 Task: Get directions from New York City, New York, United States to San Diego, California, United States  and explore the nearby hotels with guest rating 4 and above during next weekend and 1 guest
Action: Mouse moved to (250, 71)
Screenshot: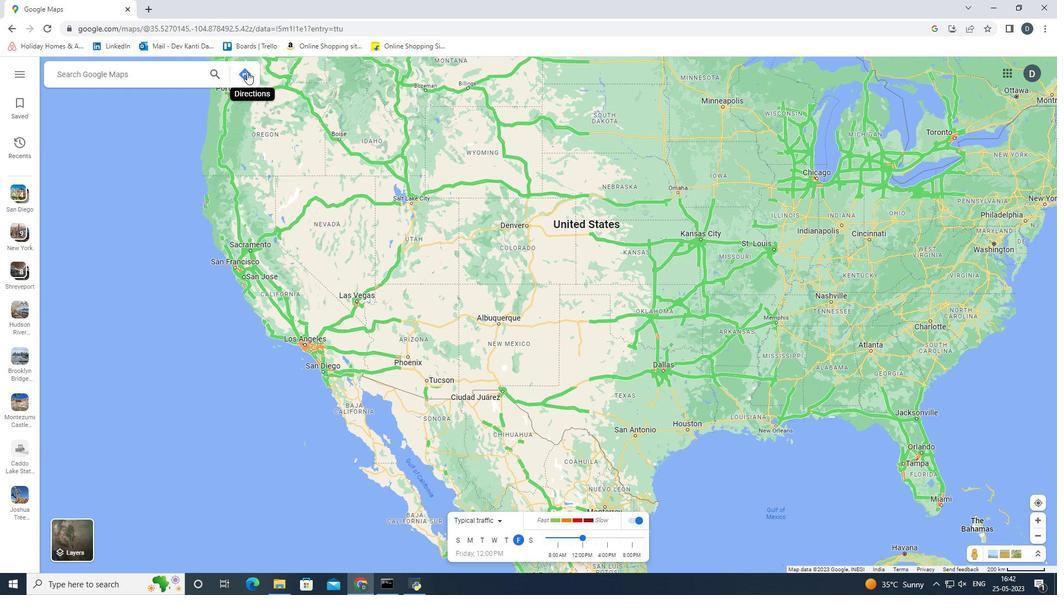 
Action: Mouse pressed left at (250, 71)
Screenshot: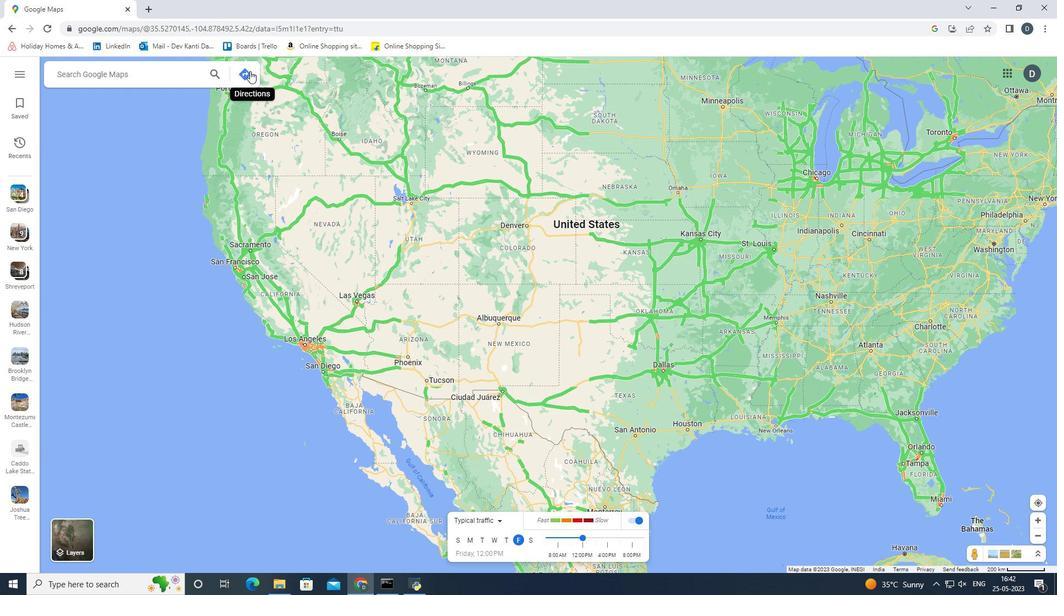 
Action: Mouse moved to (145, 101)
Screenshot: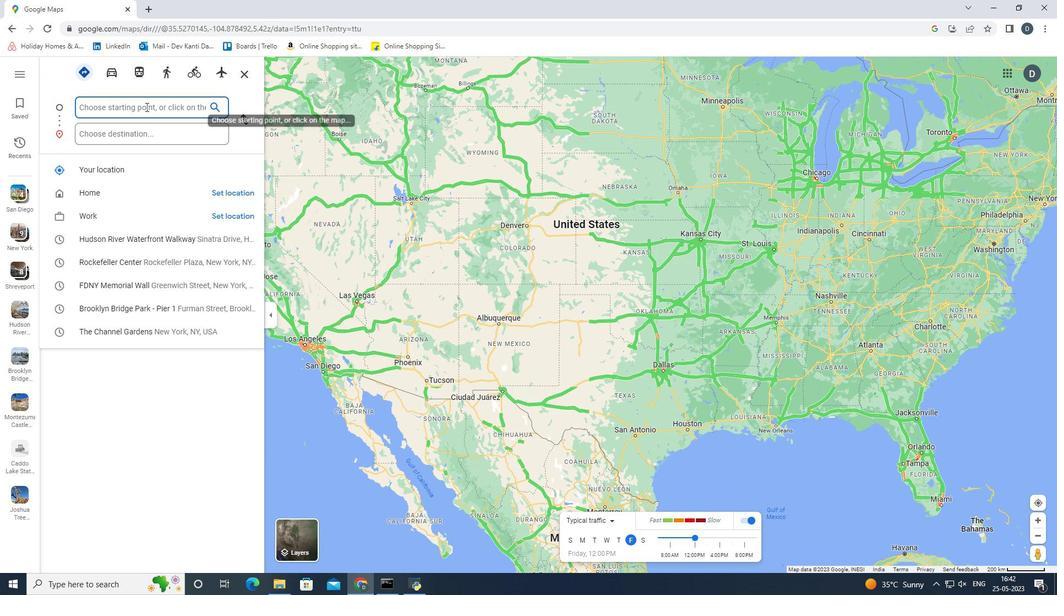 
Action: Mouse pressed left at (145, 101)
Screenshot: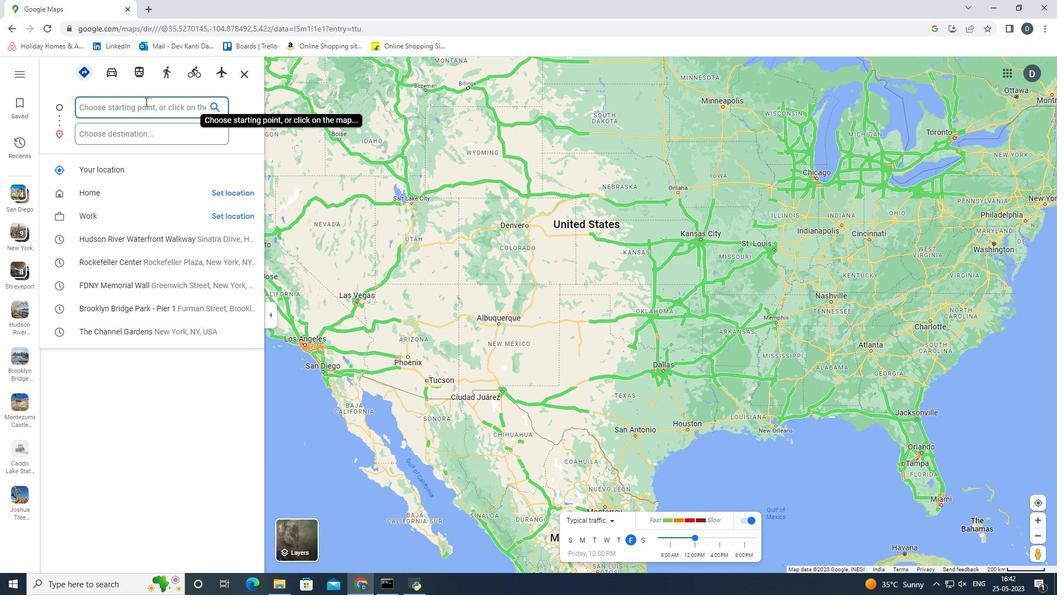 
Action: Key pressed <Key.shift><Key.shift><Key.shift>Ney<Key.space><Key.shift><Key.backspace><Key.backspace><Key.backspace><Key.caps_lock><Key.backspace><Key.shift>nEY<Key.space>Y<Key.backspace><Key.shift><Key.shift>y<Key.backspace><Key.backspace><Key.backspace>W<Key.space><Key.backspace><Key.space><Key.shift><Key.shift>yORK<Key.space><Key.shift><Key.shift>cITY,<Key.space><Key.shift>nEW<Key.space><Key.shift>yORK,
Screenshot: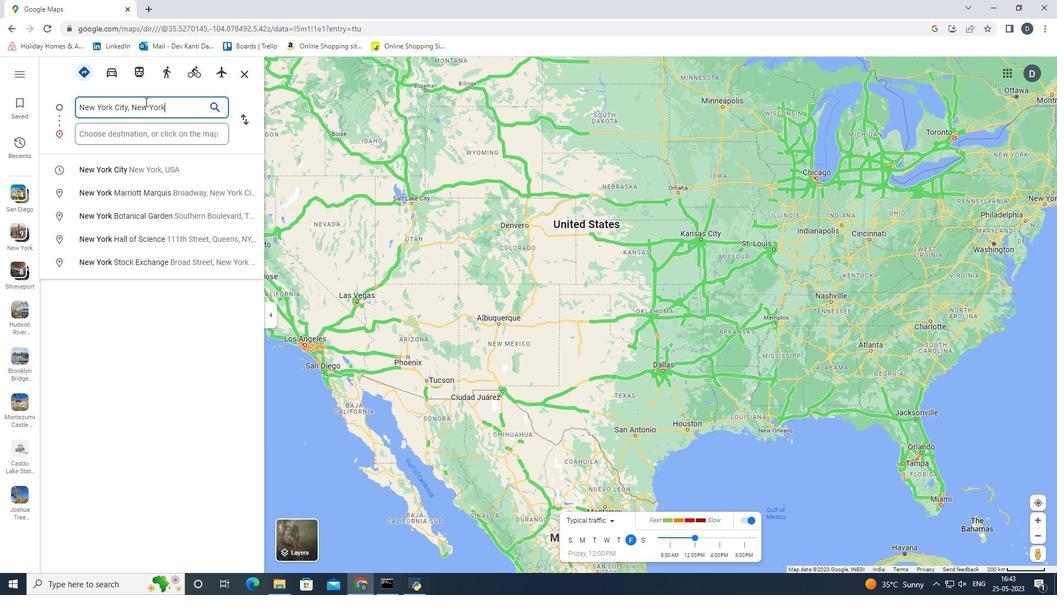 
Action: Mouse moved to (143, 172)
Screenshot: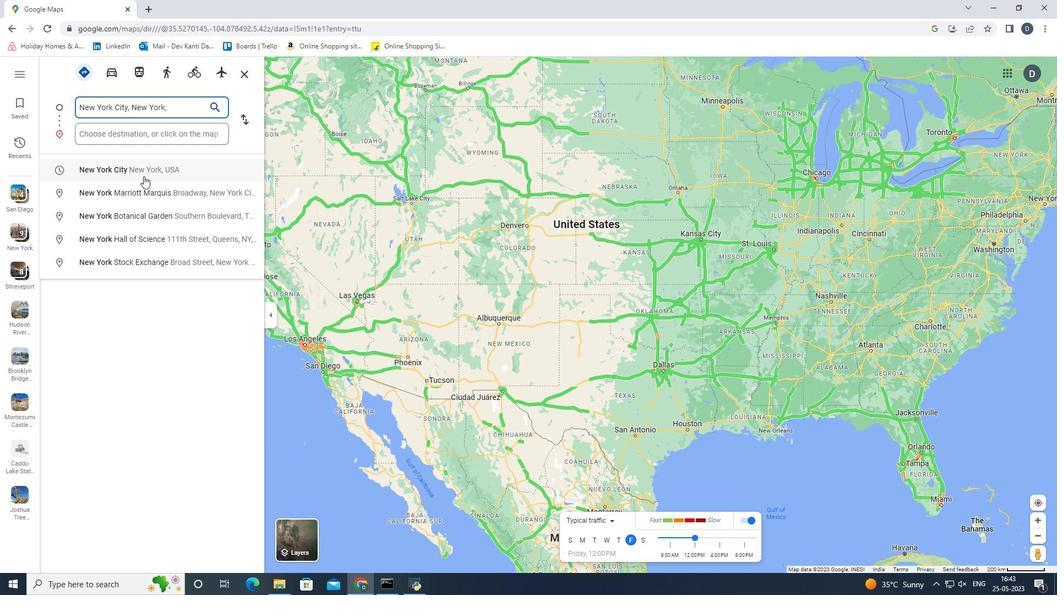 
Action: Mouse pressed left at (143, 172)
Screenshot: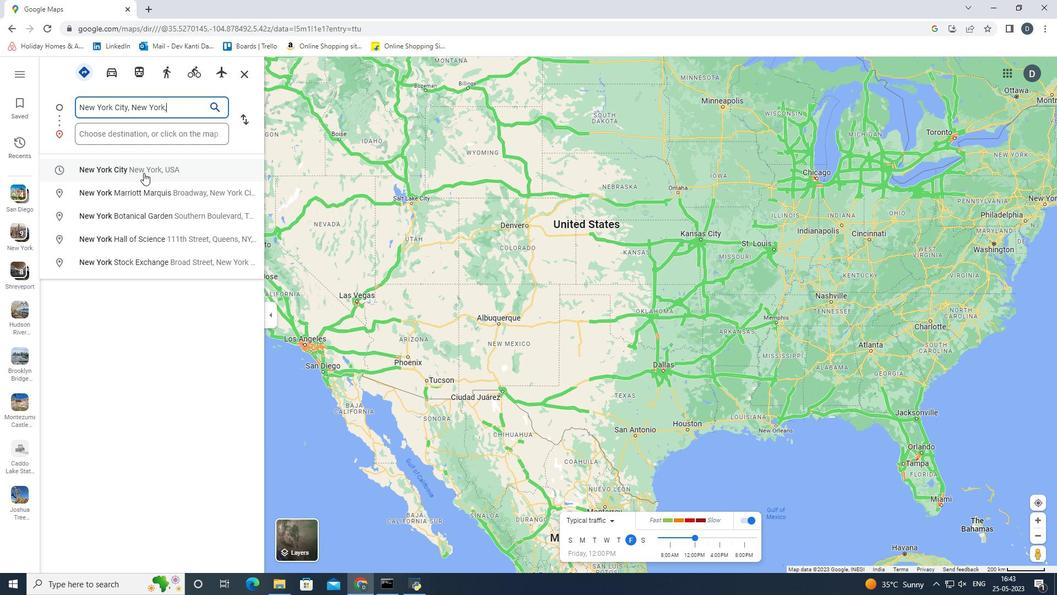 
Action: Mouse moved to (159, 134)
Screenshot: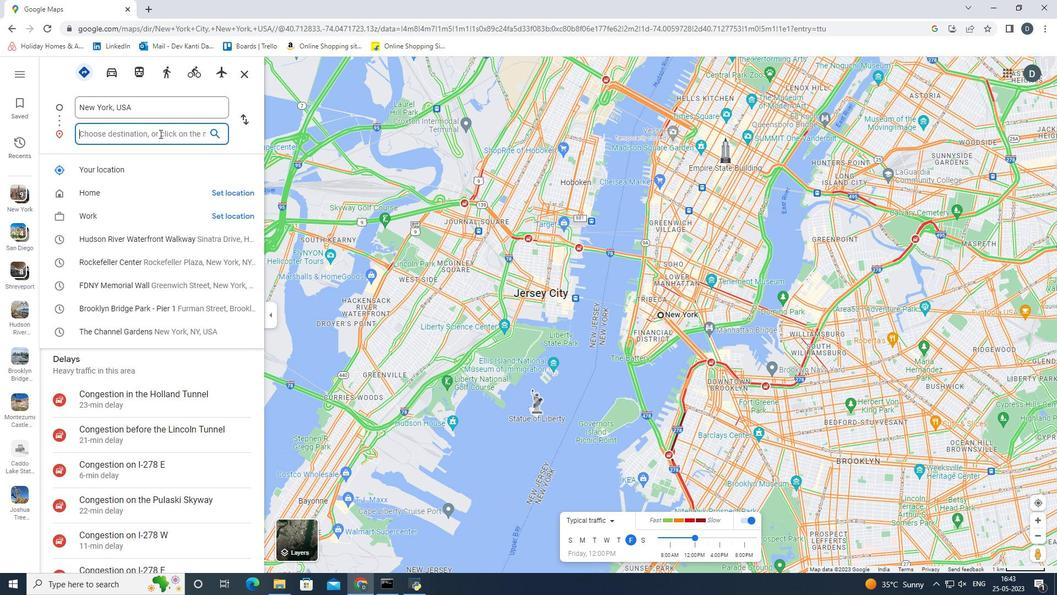 
Action: Key pressed <Key.shift><Key.shift><Key.shift><Key.shift><Key.shift><Key.shift>s<Key.down>
Screenshot: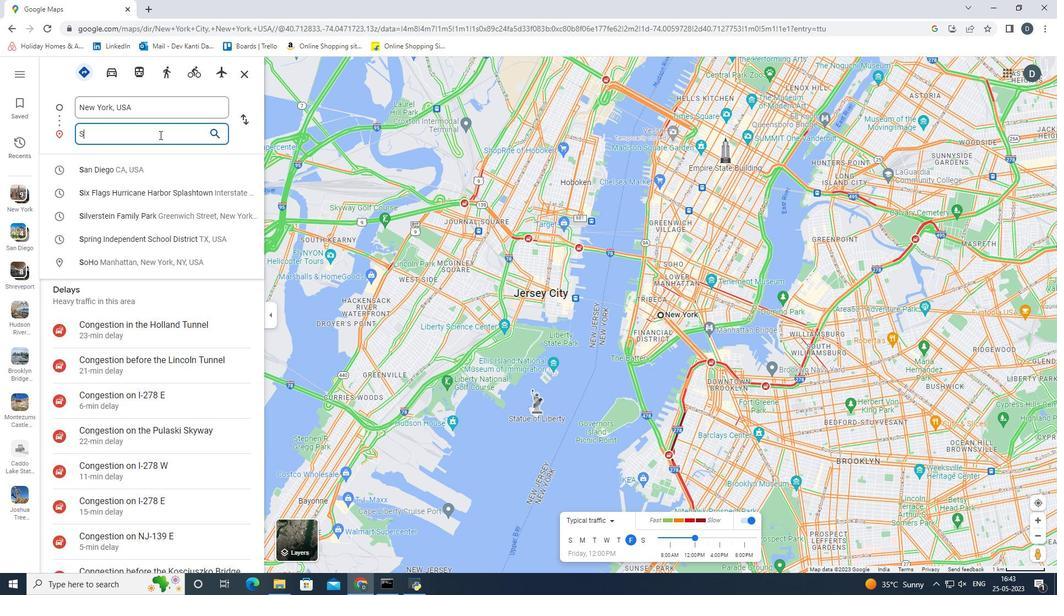 
Action: Mouse moved to (148, 198)
Screenshot: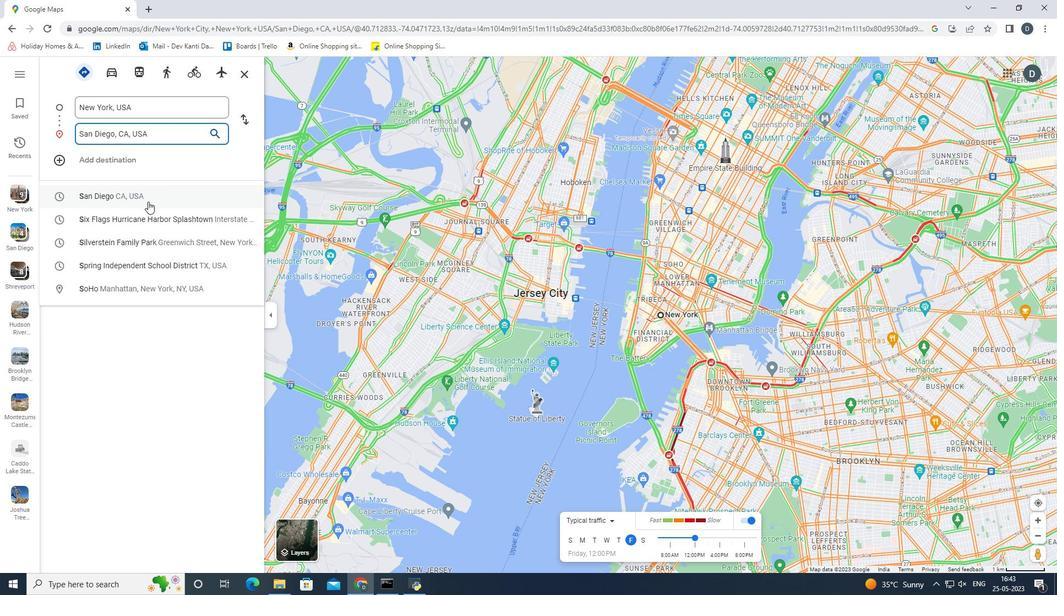 
Action: Mouse pressed left at (148, 198)
Screenshot: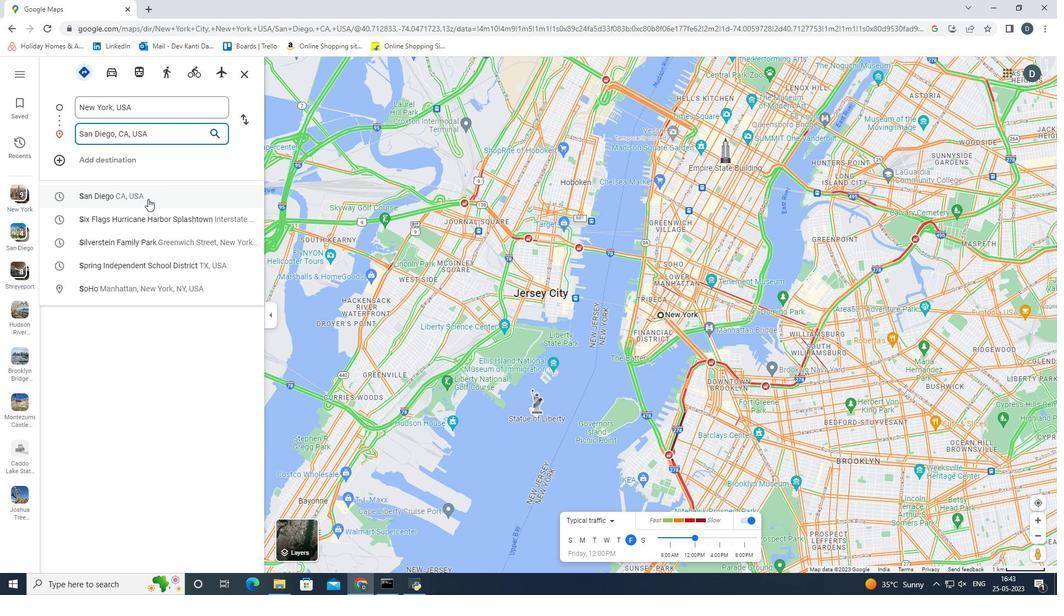 
Action: Mouse moved to (577, 374)
Screenshot: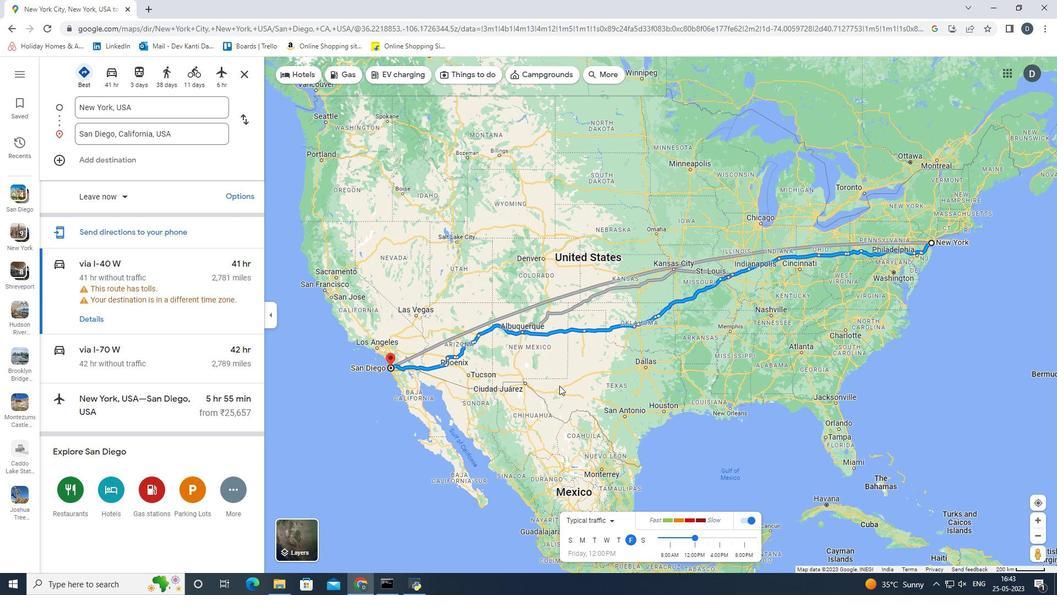 
Action: Mouse pressed left at (577, 374)
Screenshot: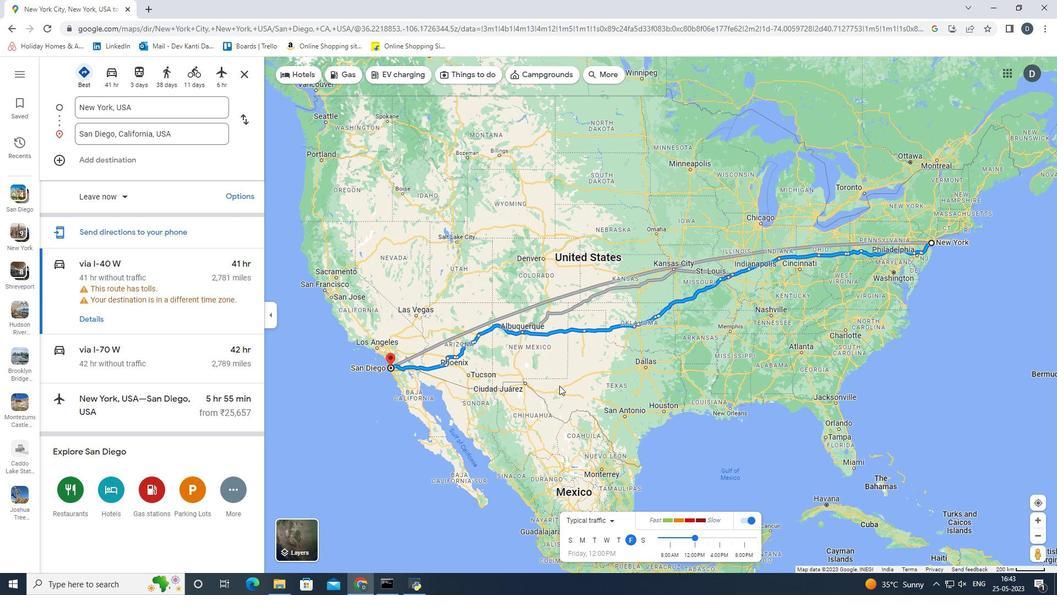 
Action: Mouse moved to (497, 322)
Screenshot: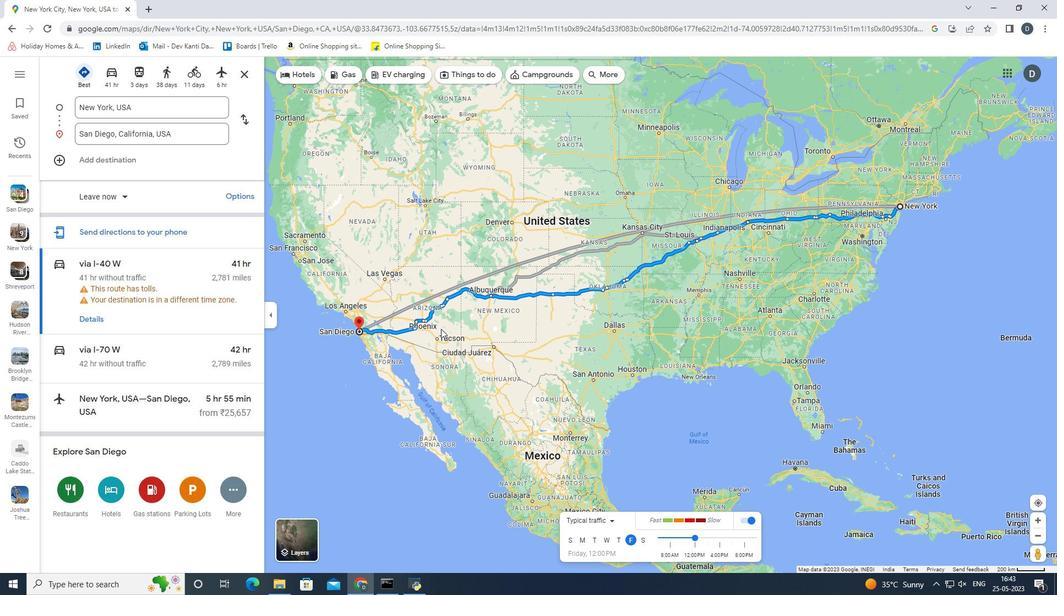 
Action: Mouse pressed left at (497, 322)
Screenshot: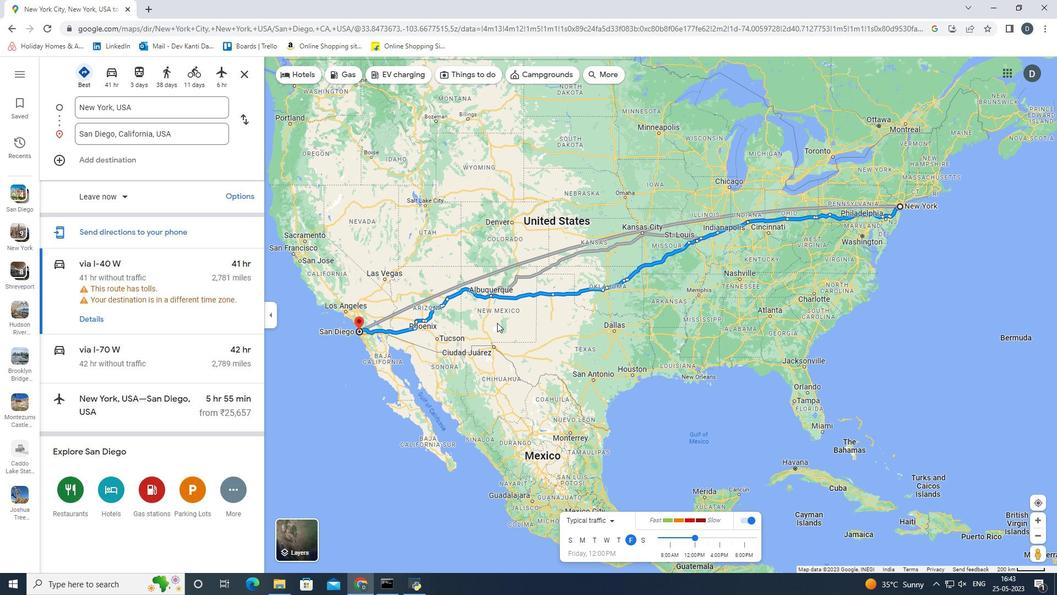 
Action: Mouse moved to (81, 494)
Screenshot: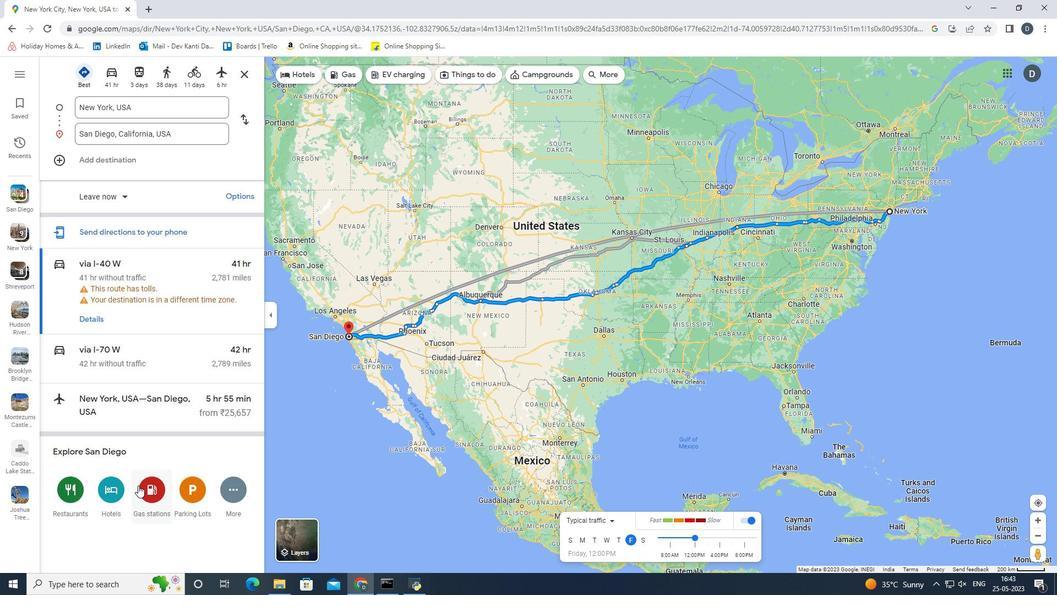
Action: Mouse pressed left at (81, 494)
Screenshot: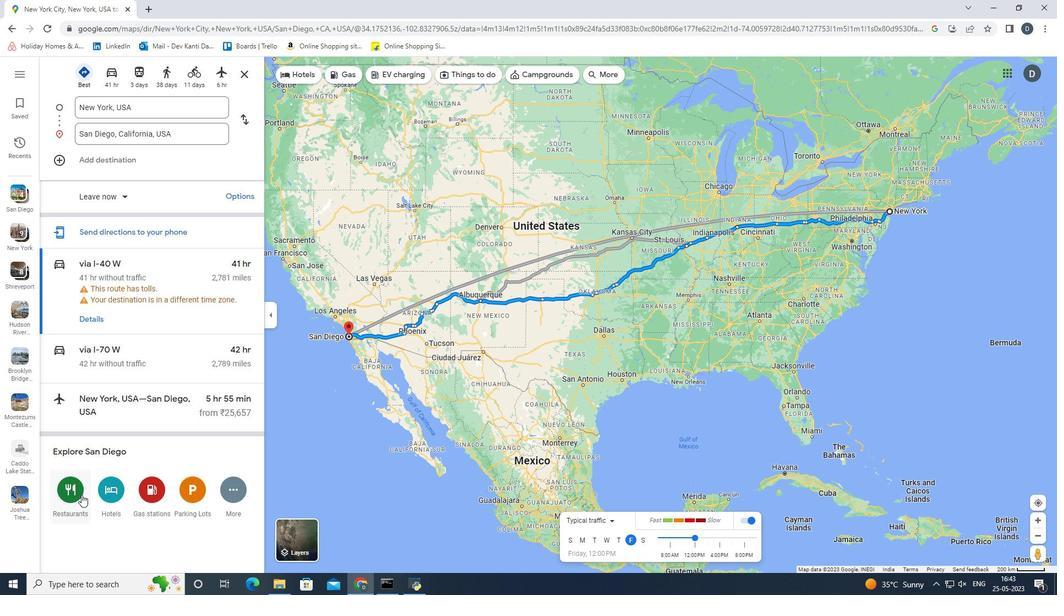 
Action: Mouse moved to (250, 74)
Screenshot: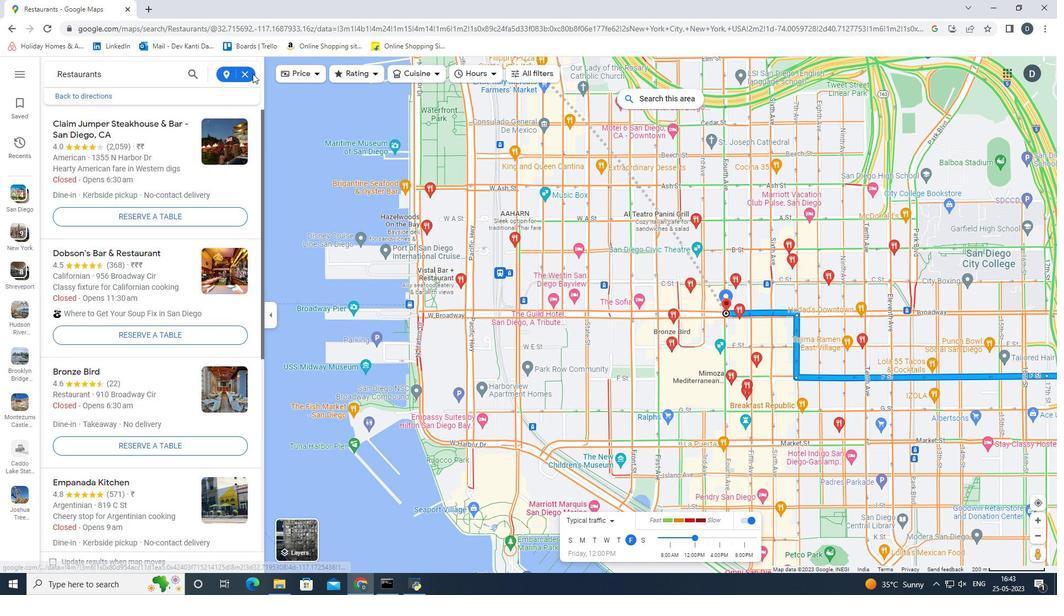 
Action: Mouse pressed left at (250, 74)
Screenshot: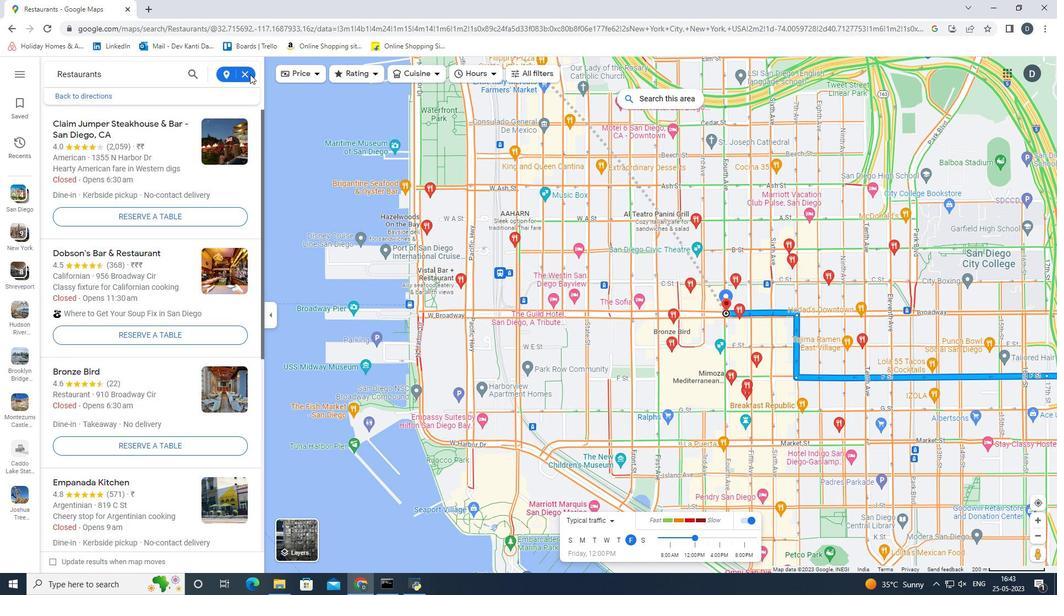 
Action: Mouse moved to (245, 75)
Screenshot: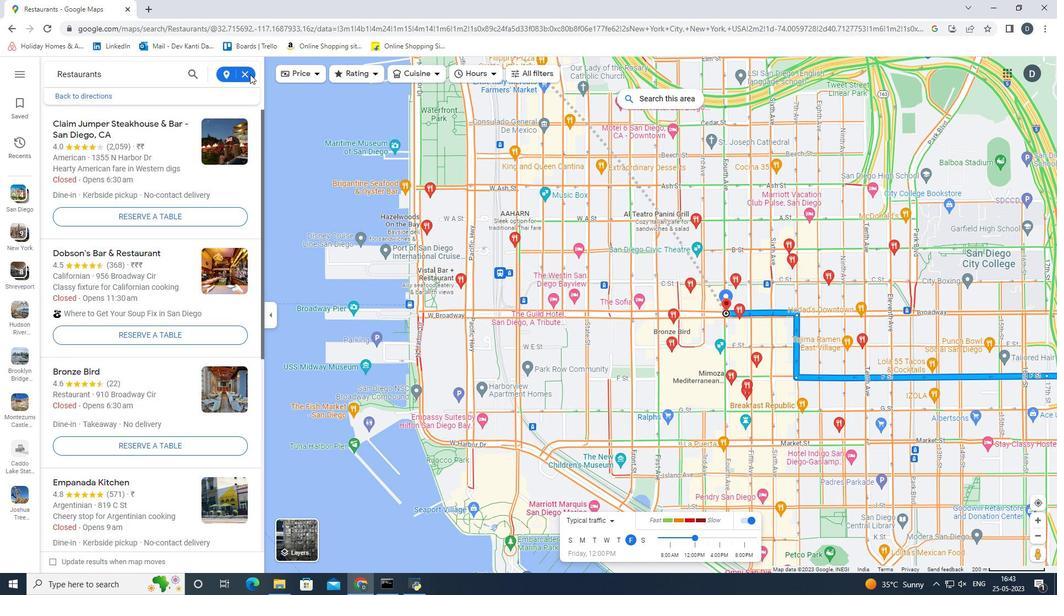 
Action: Mouse pressed left at (245, 75)
Screenshot: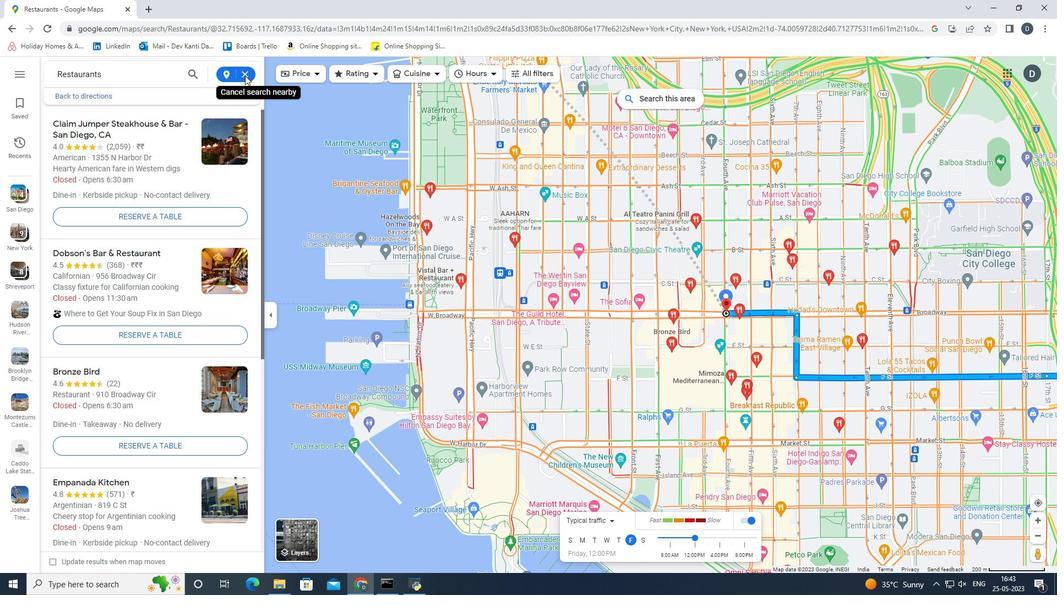 
Action: Mouse moved to (116, 496)
Screenshot: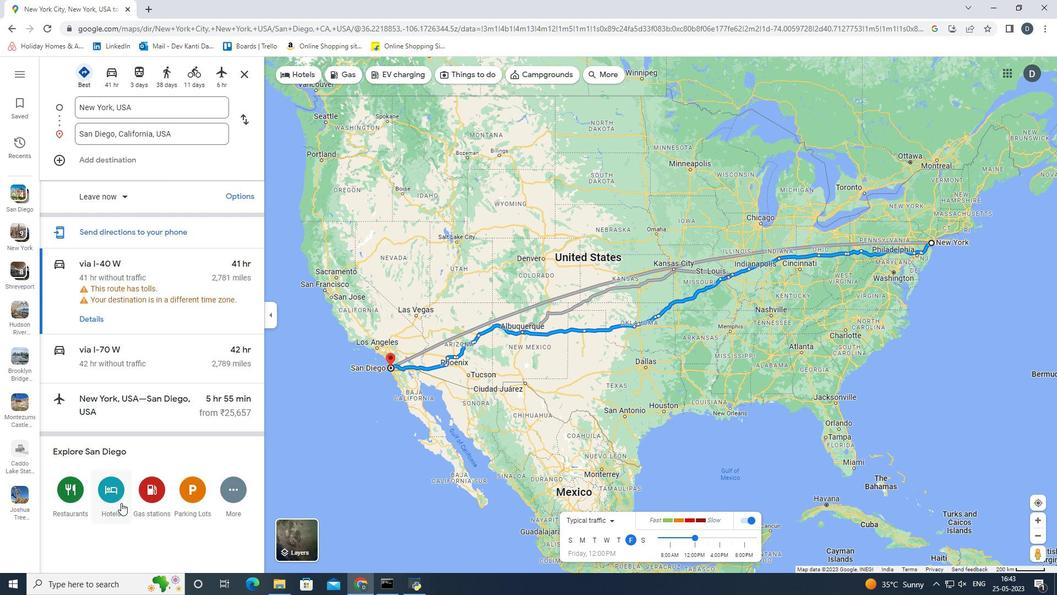 
Action: Mouse pressed left at (116, 496)
Screenshot: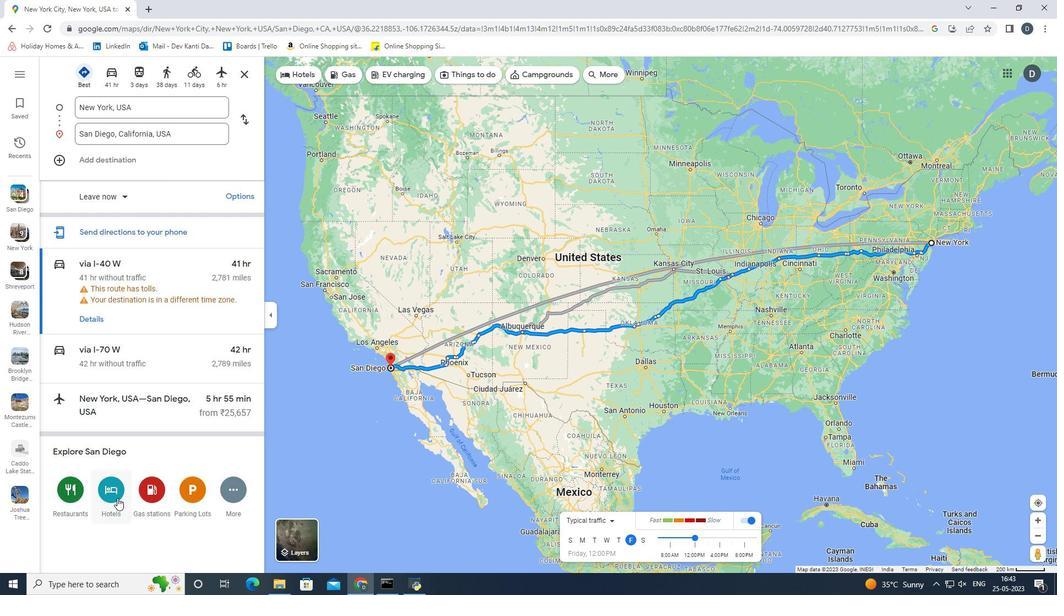 
Action: Mouse moved to (116, 490)
Screenshot: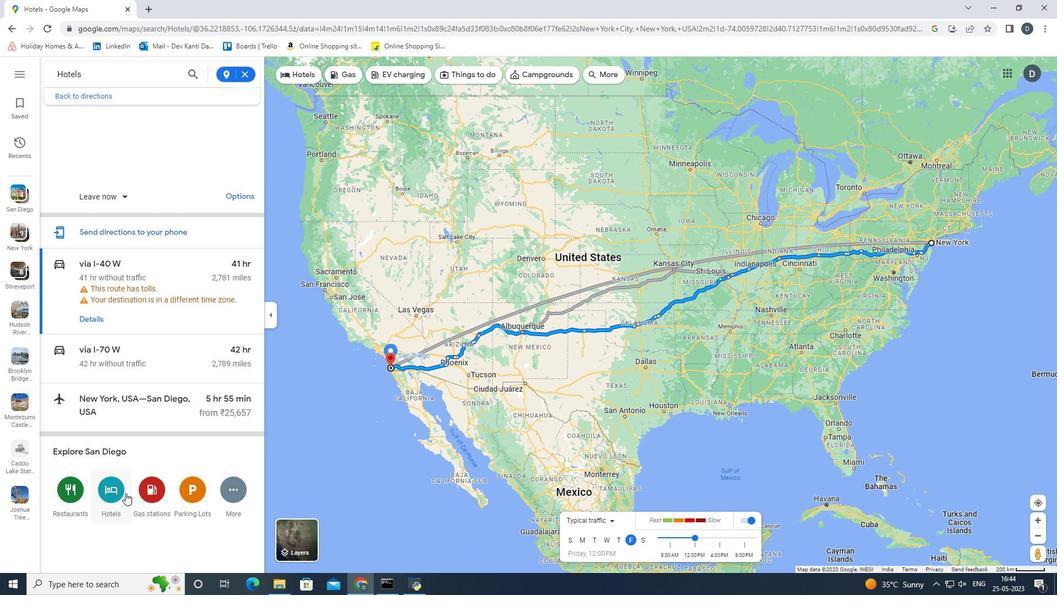 
Action: Mouse pressed left at (116, 490)
Screenshot: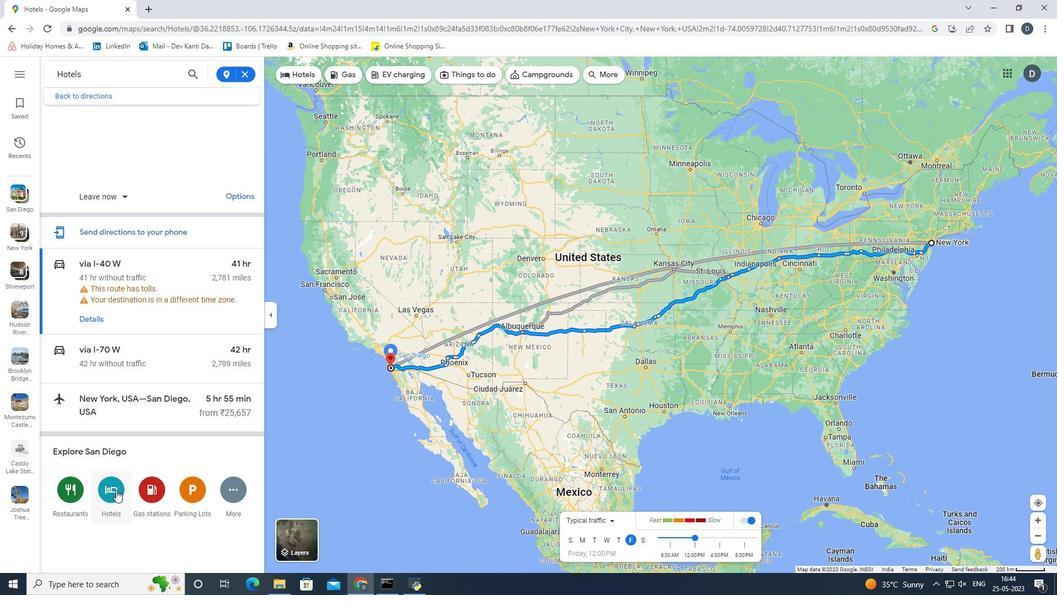 
Action: Mouse moved to (699, 361)
Screenshot: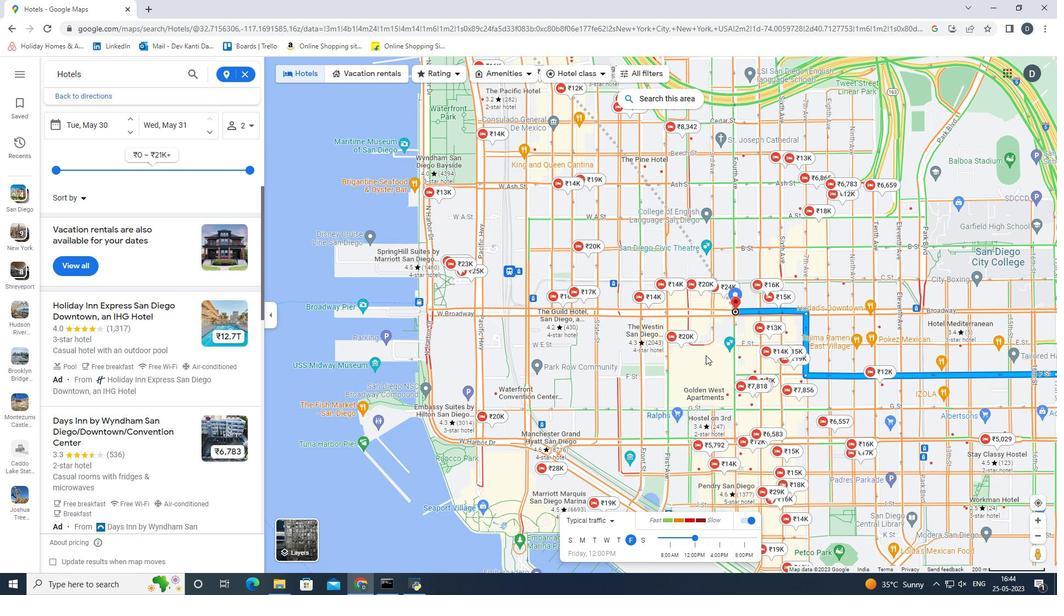 
Action: Mouse pressed left at (699, 361)
Screenshot: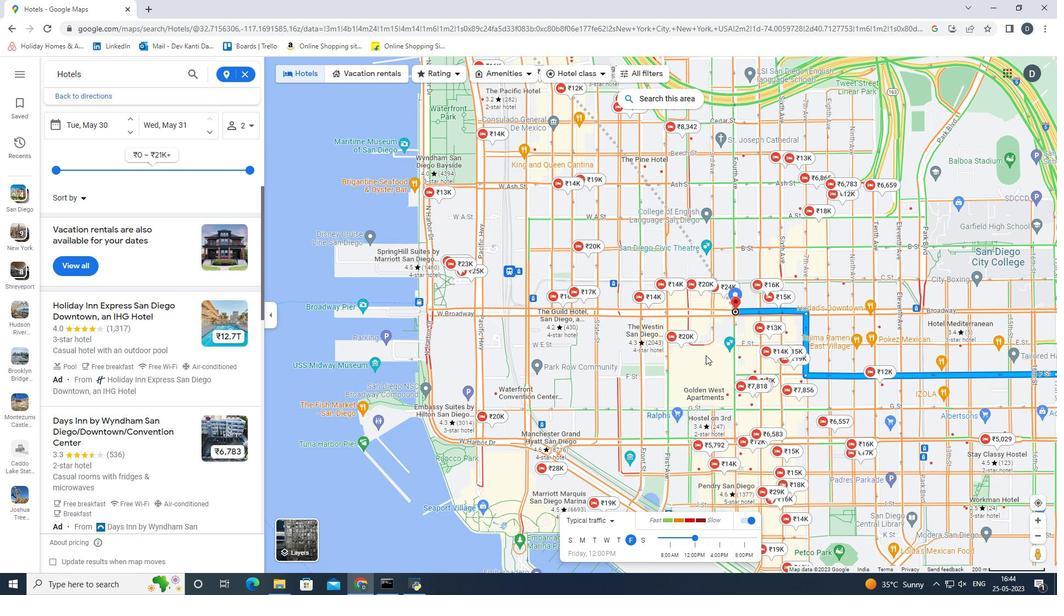 
Action: Mouse moved to (546, 353)
Screenshot: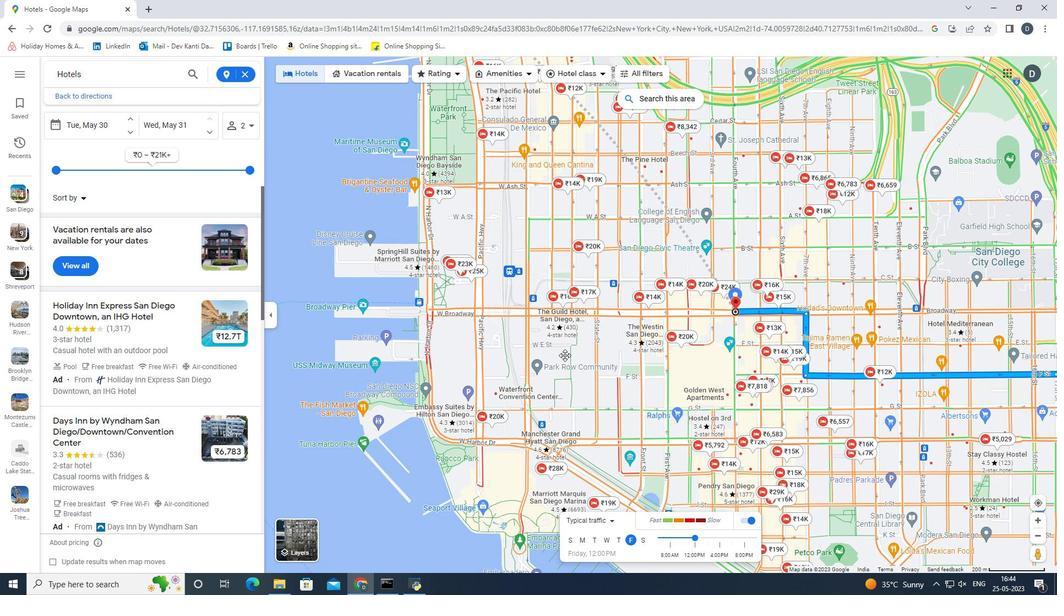 
Action: Mouse pressed left at (546, 353)
Screenshot: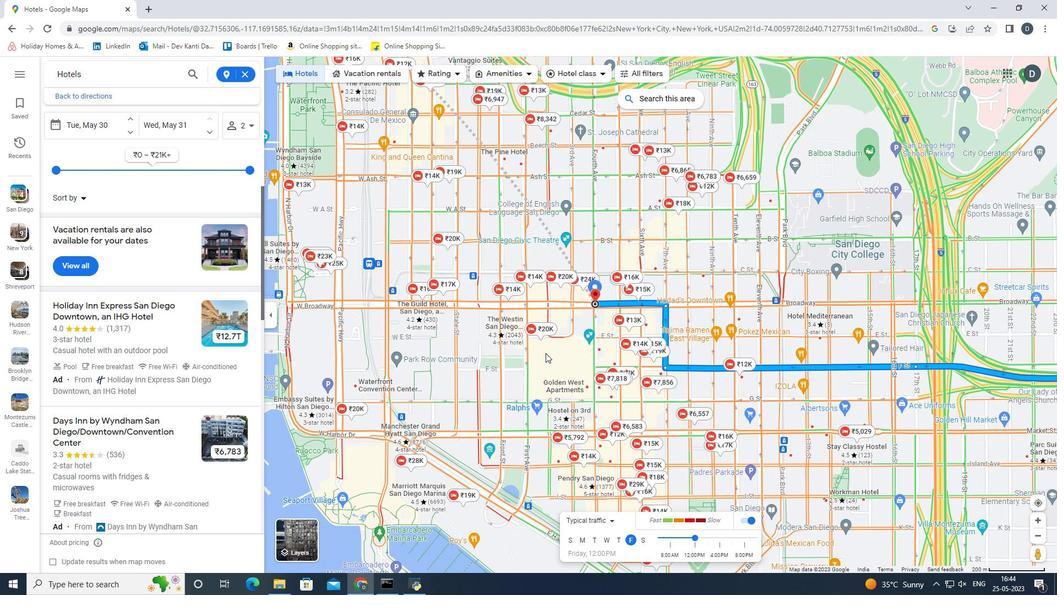 
Action: Mouse moved to (446, 79)
Screenshot: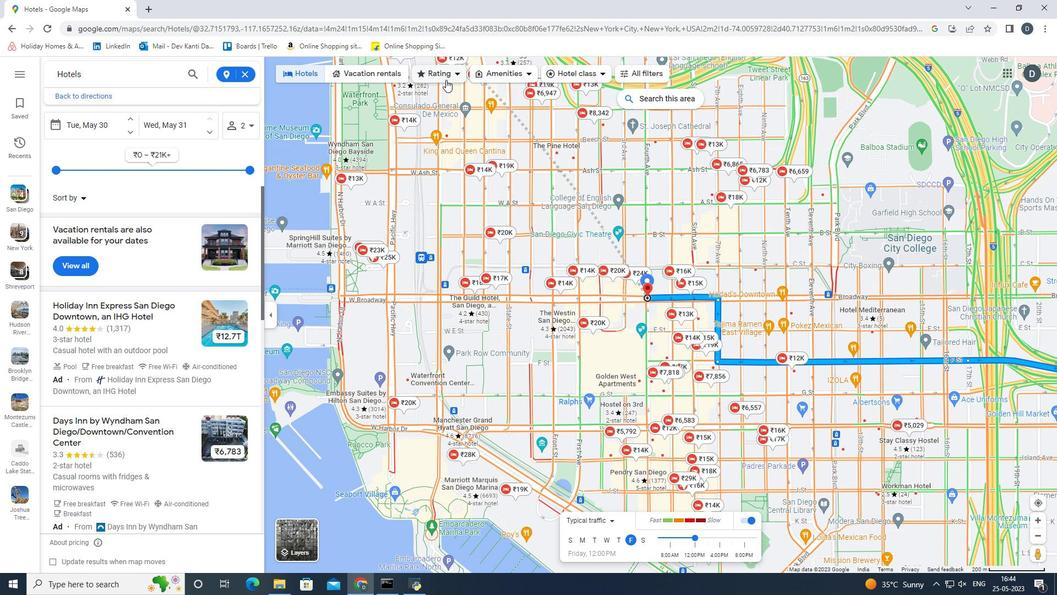 
Action: Mouse pressed left at (446, 79)
Screenshot: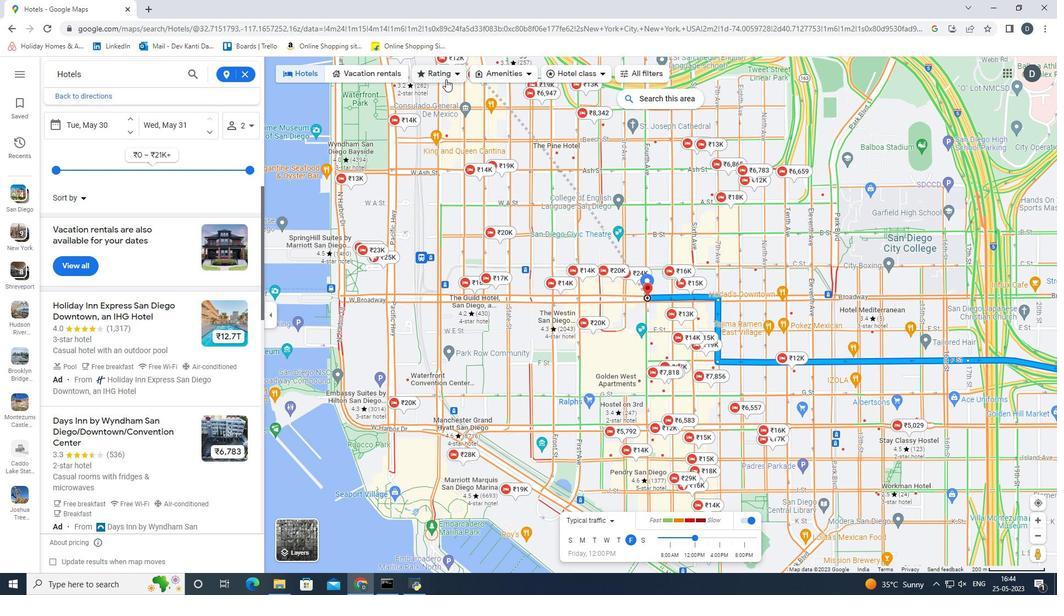 
Action: Mouse moved to (459, 193)
Screenshot: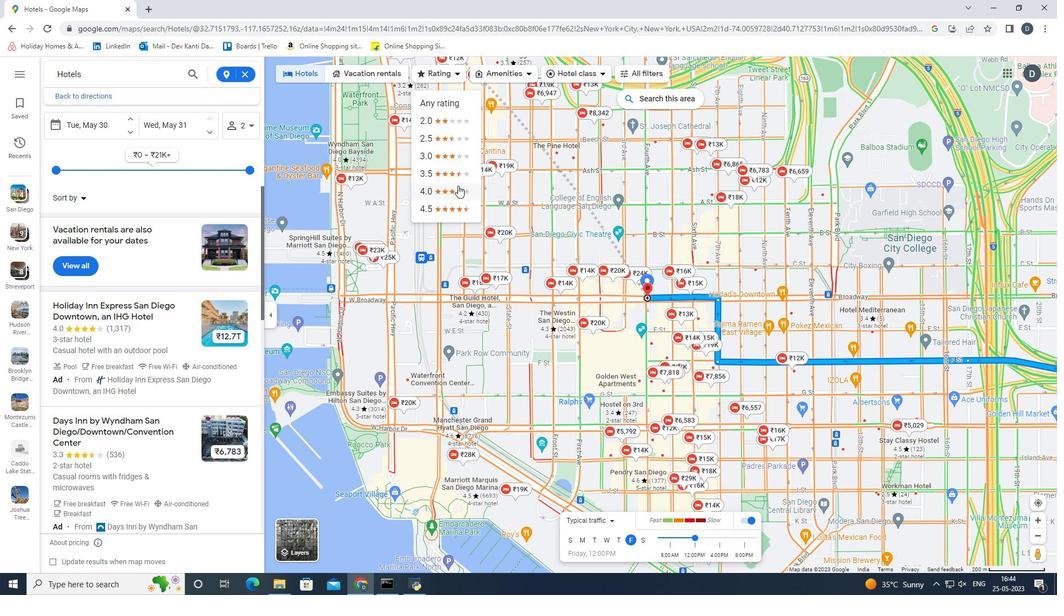 
Action: Mouse pressed left at (459, 193)
Screenshot: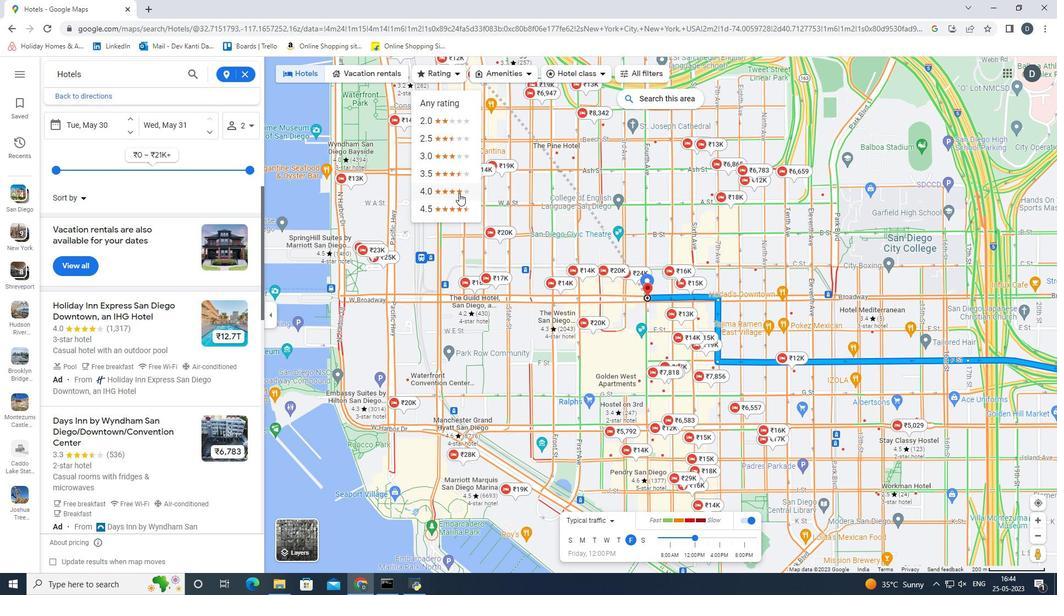 
Action: Mouse moved to (249, 126)
Screenshot: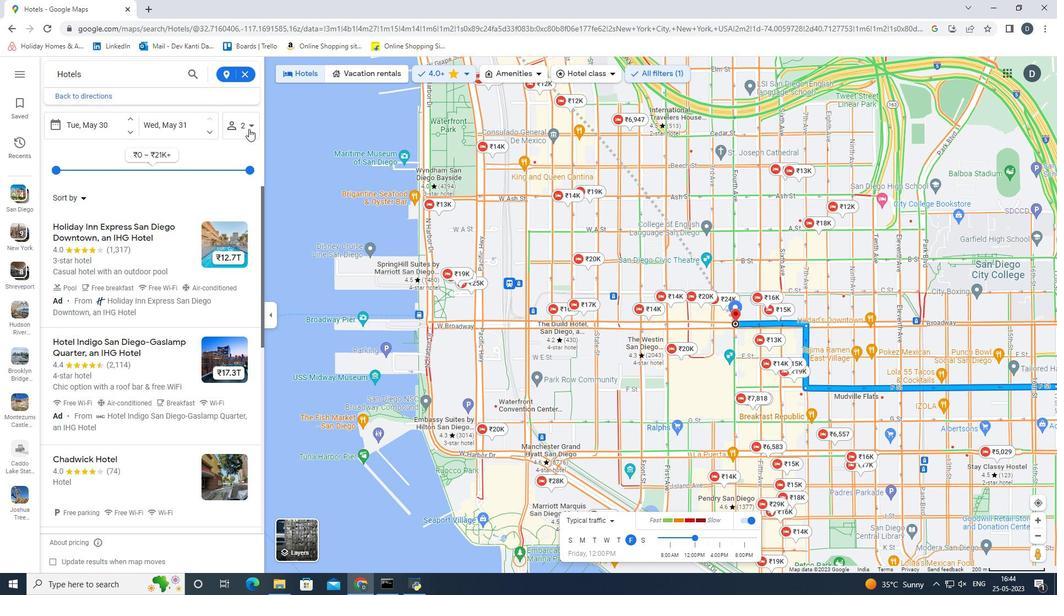 
Action: Mouse pressed left at (249, 126)
Screenshot: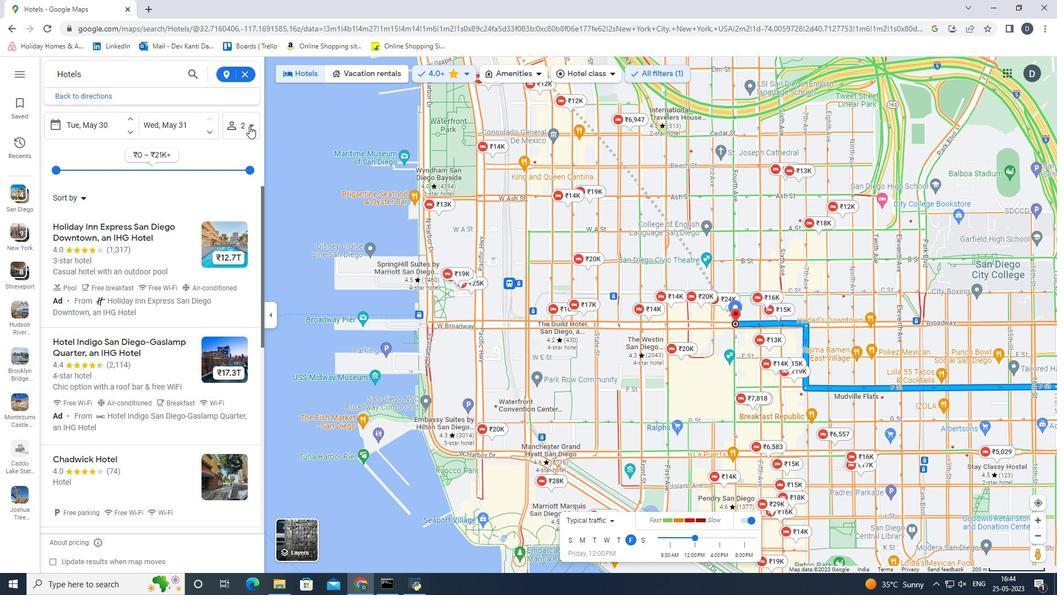 
Action: Mouse moved to (252, 119)
Screenshot: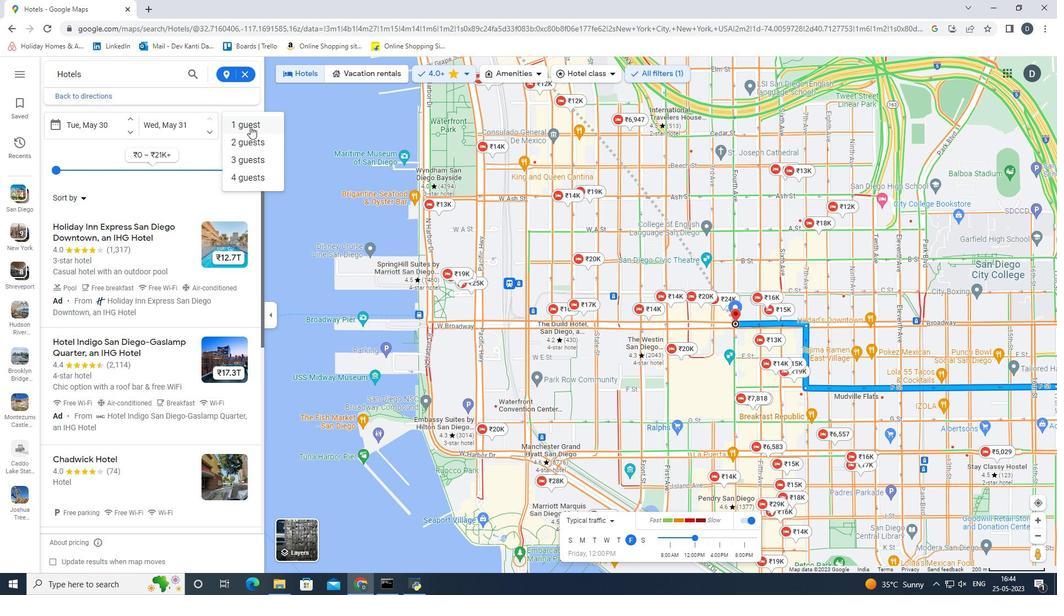 
Action: Mouse pressed left at (252, 119)
Screenshot: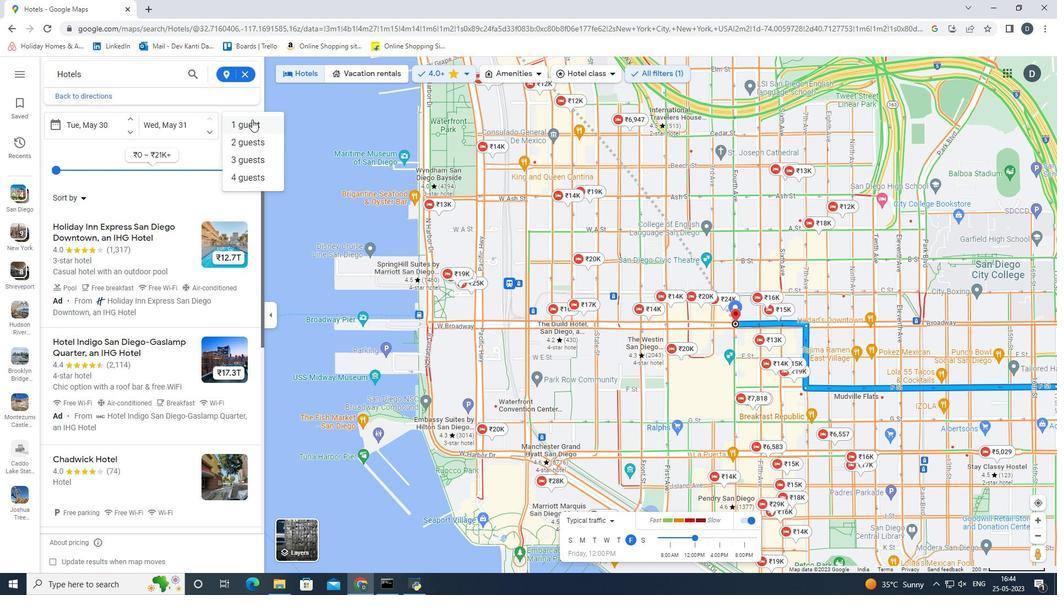 
Action: Mouse moved to (131, 129)
Screenshot: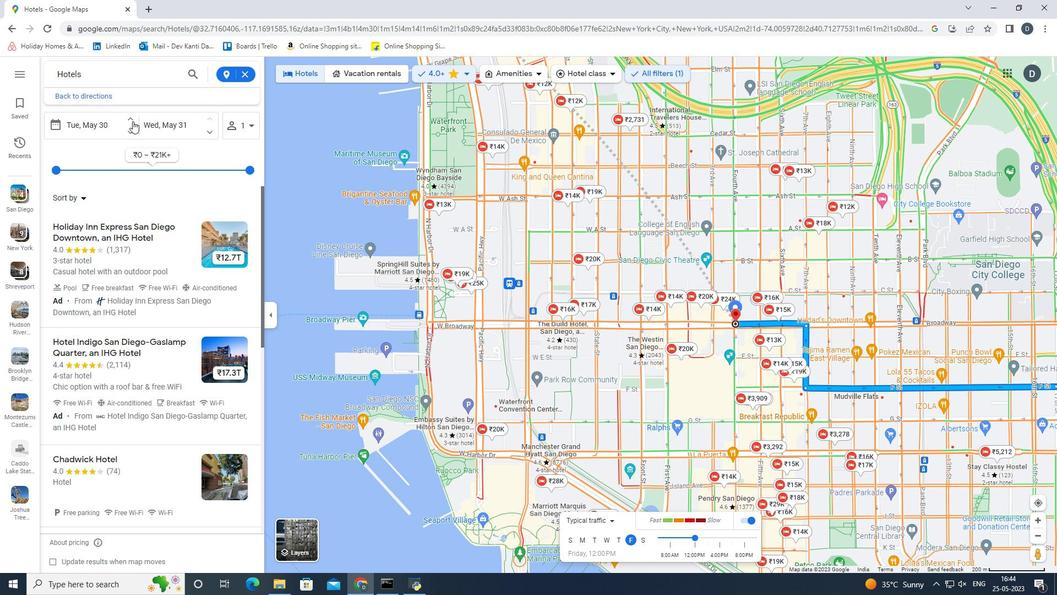 
Action: Mouse pressed left at (131, 129)
Screenshot: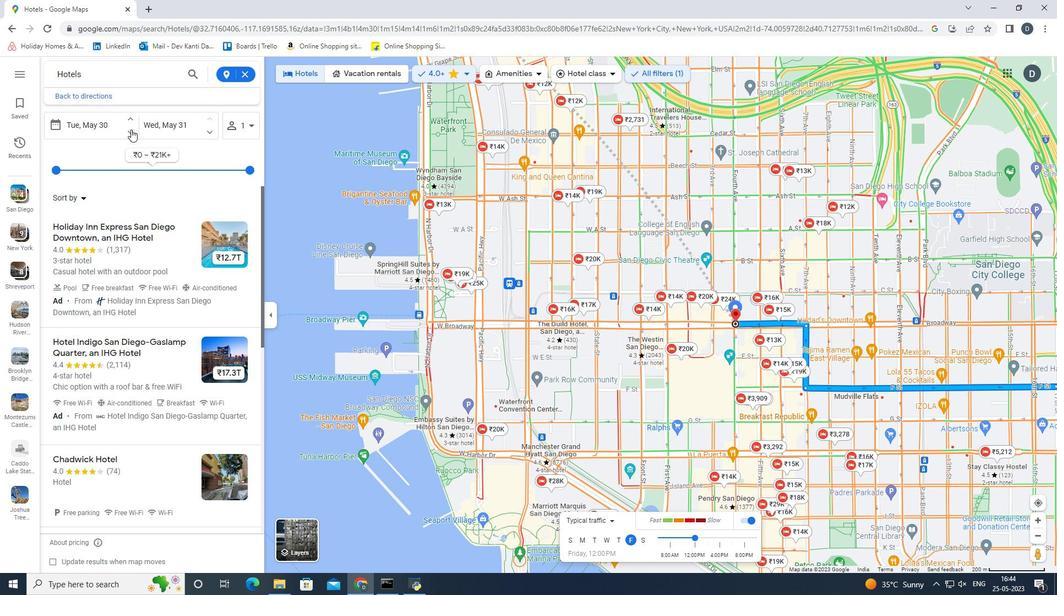 
Action: Mouse pressed left at (131, 129)
Screenshot: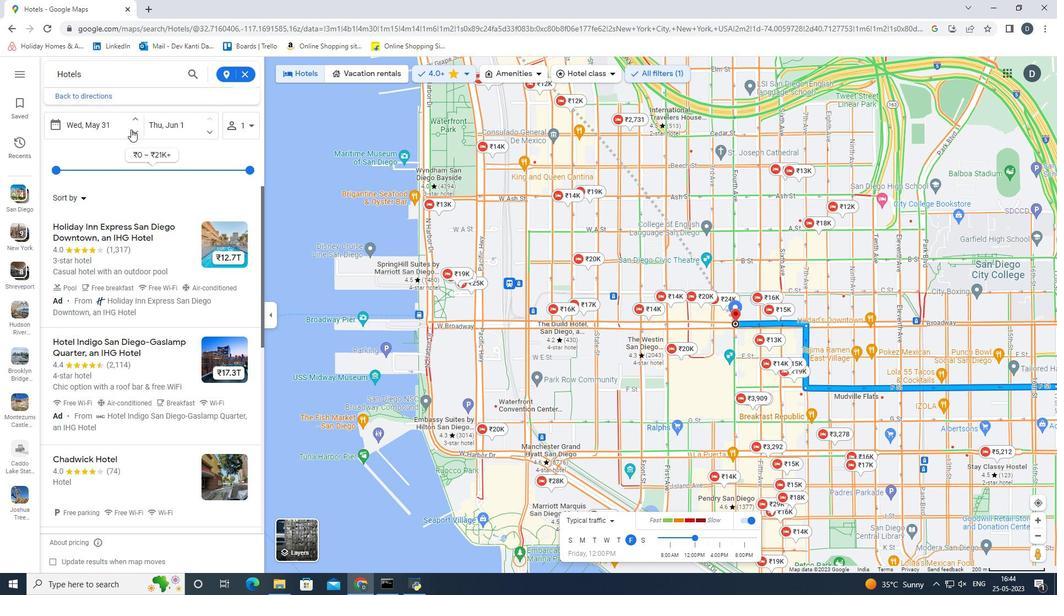 
Action: Mouse moved to (135, 120)
Screenshot: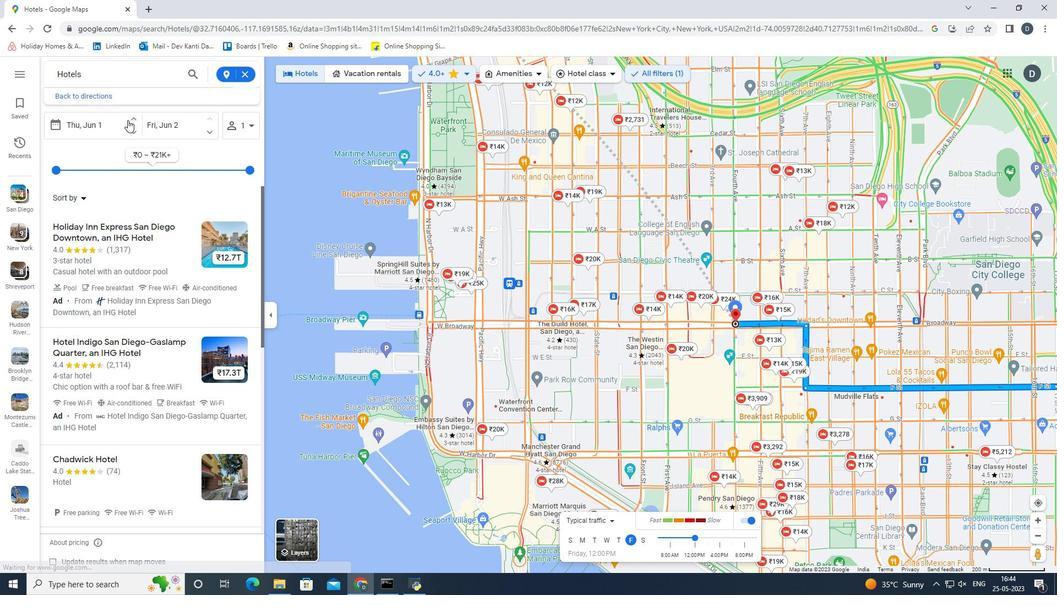 
Action: Mouse pressed left at (135, 120)
Screenshot: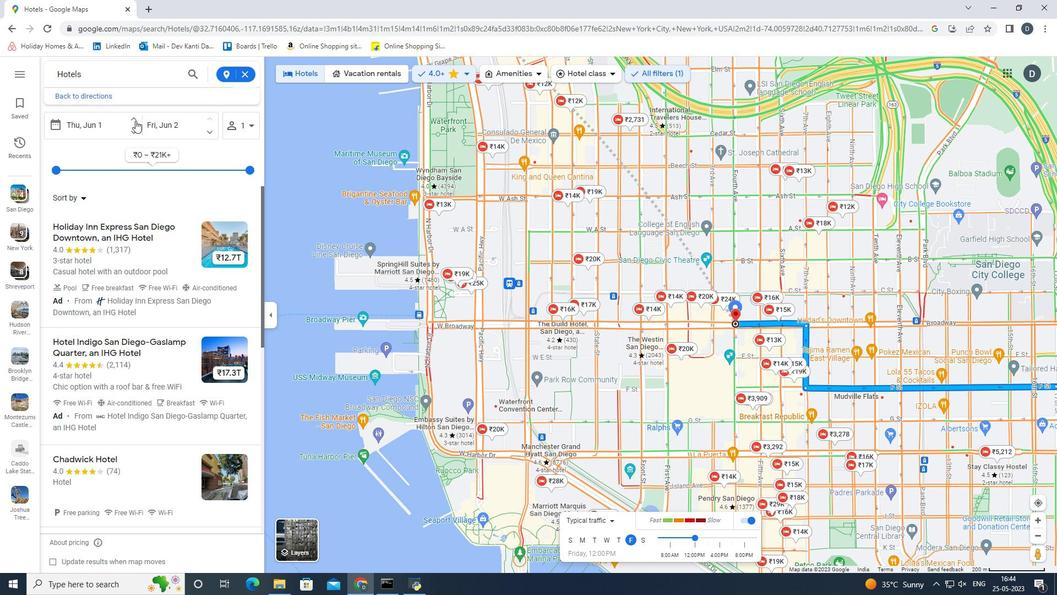 
Action: Mouse pressed left at (135, 120)
Screenshot: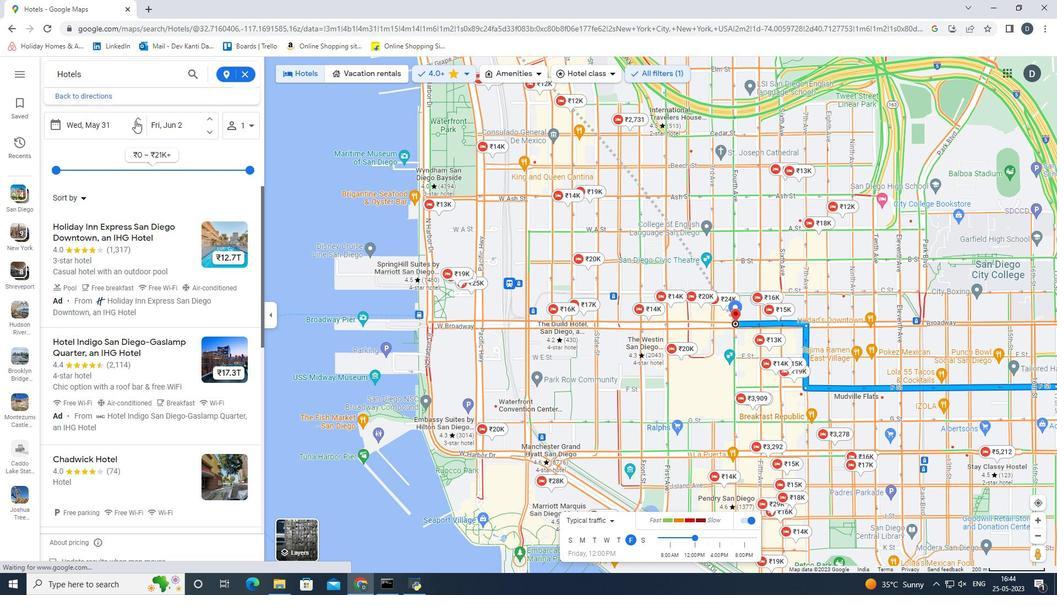 
Action: Mouse pressed left at (135, 120)
Screenshot: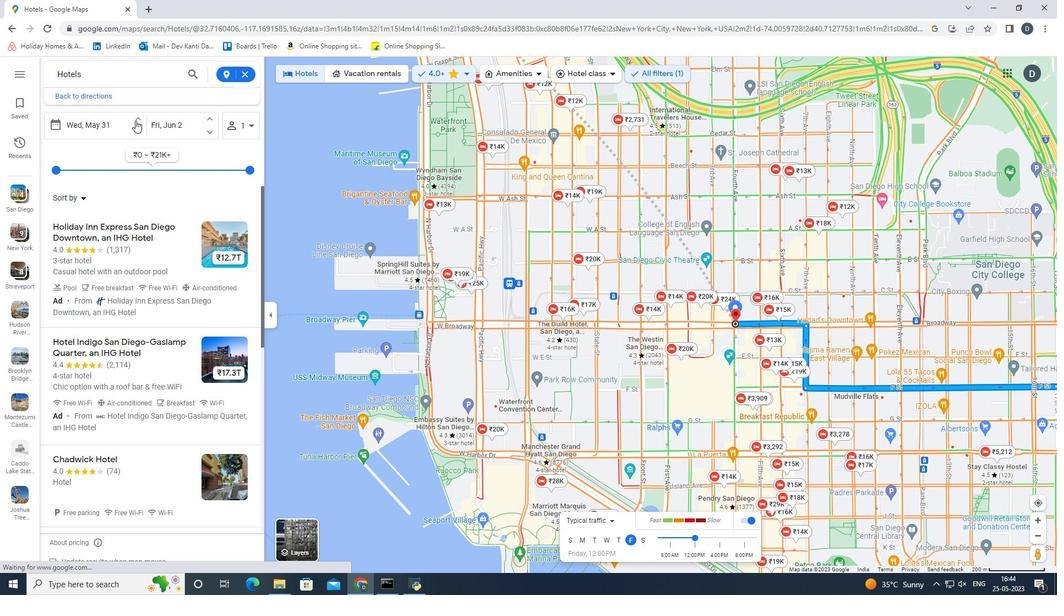 
Action: Mouse pressed left at (135, 120)
Screenshot: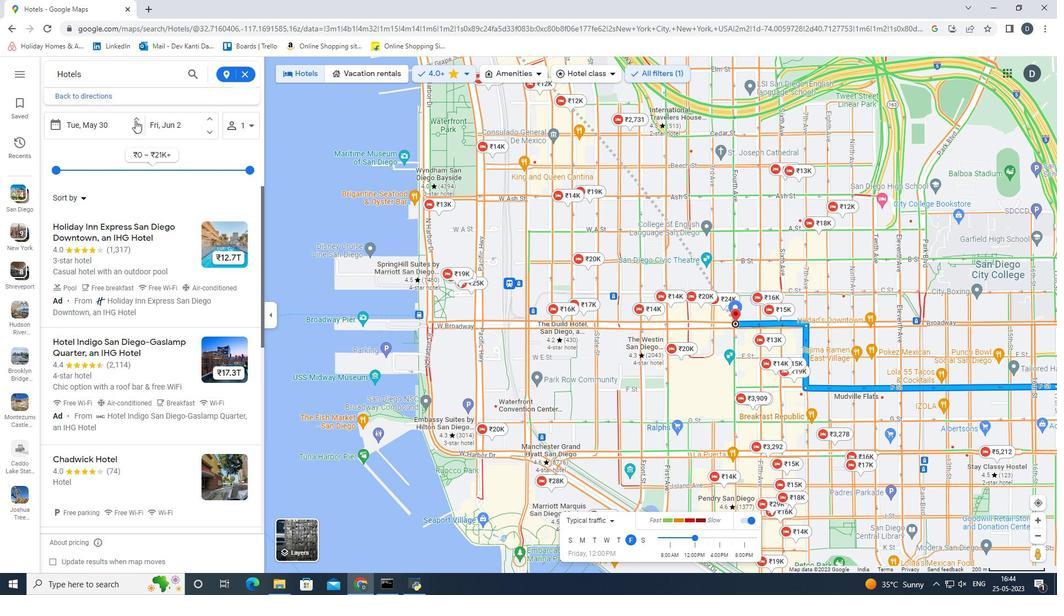
Action: Mouse pressed left at (135, 120)
Screenshot: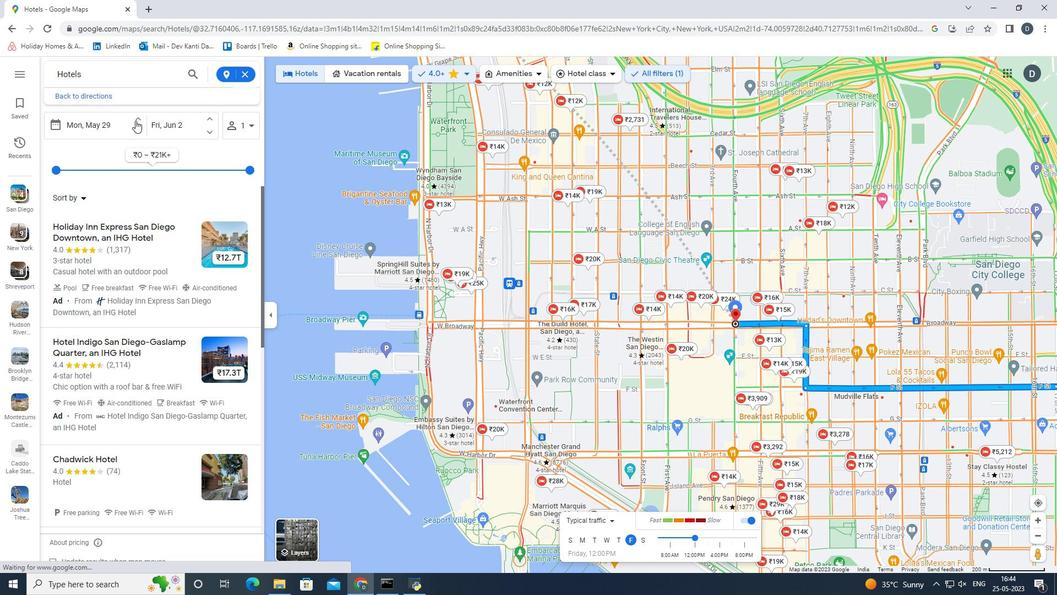 
Action: Mouse moved to (136, 121)
Screenshot: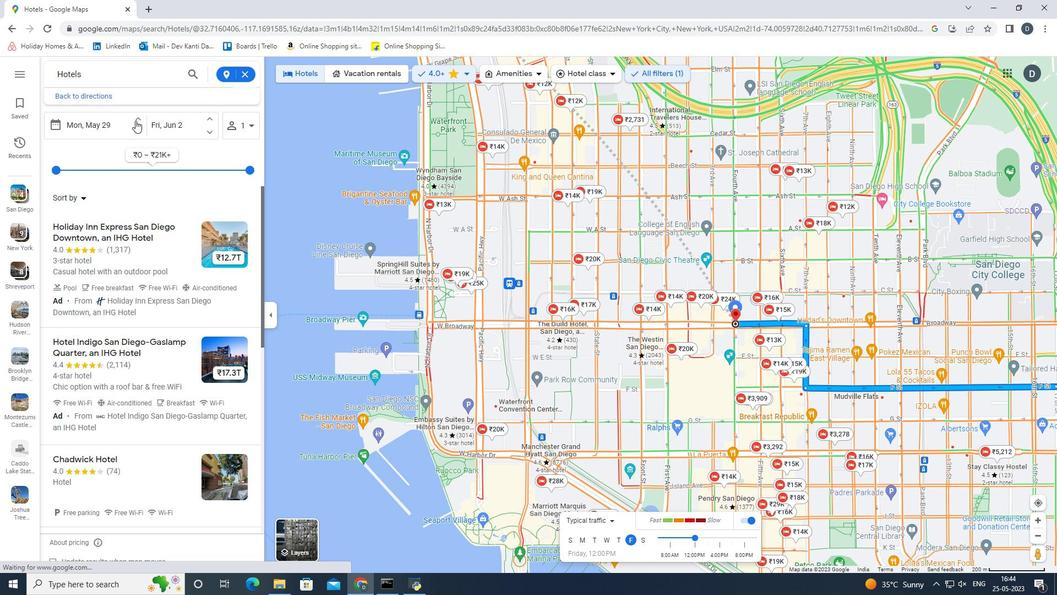 
Action: Mouse pressed left at (136, 121)
Screenshot: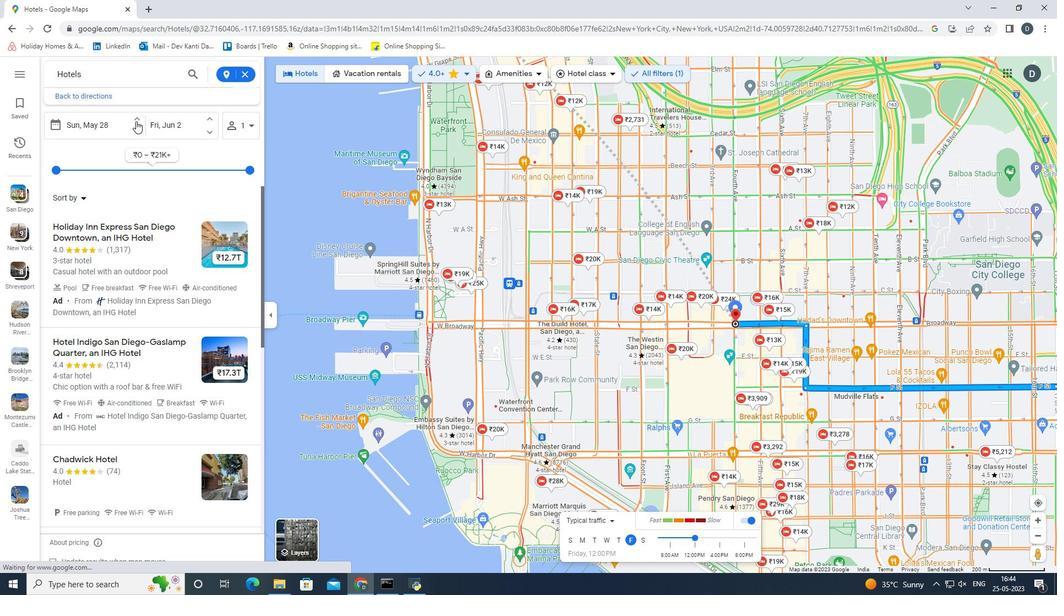
Action: Mouse moved to (211, 131)
Screenshot: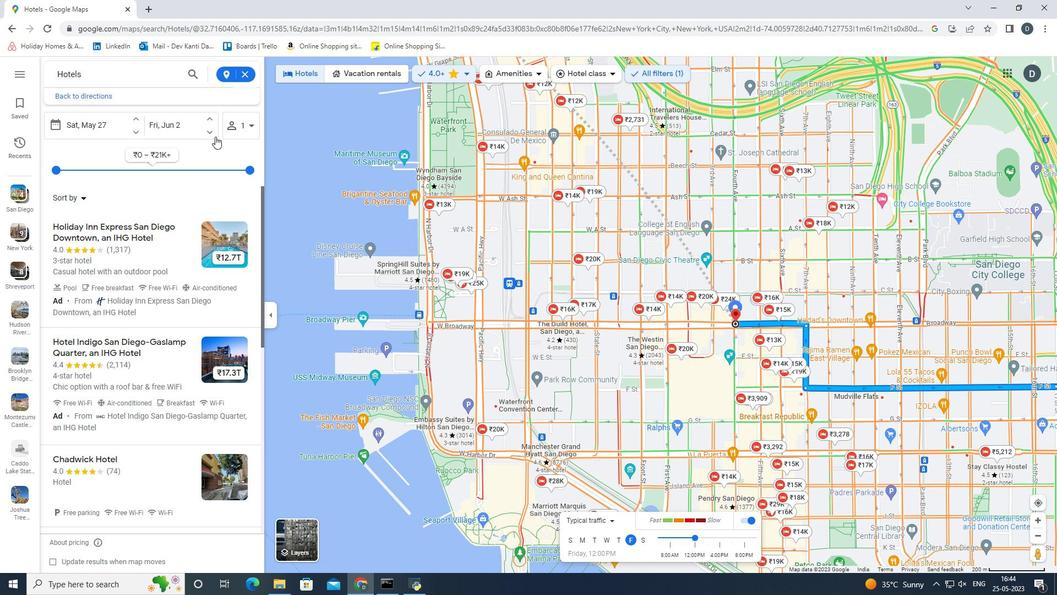 
Action: Mouse pressed left at (211, 131)
Screenshot: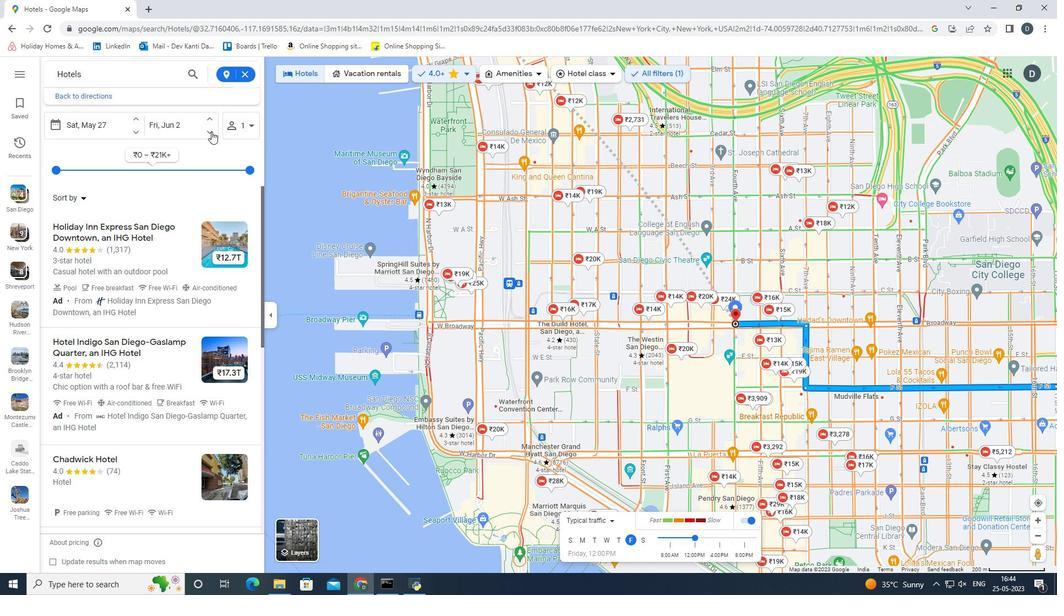 
Action: Mouse pressed left at (211, 131)
Screenshot: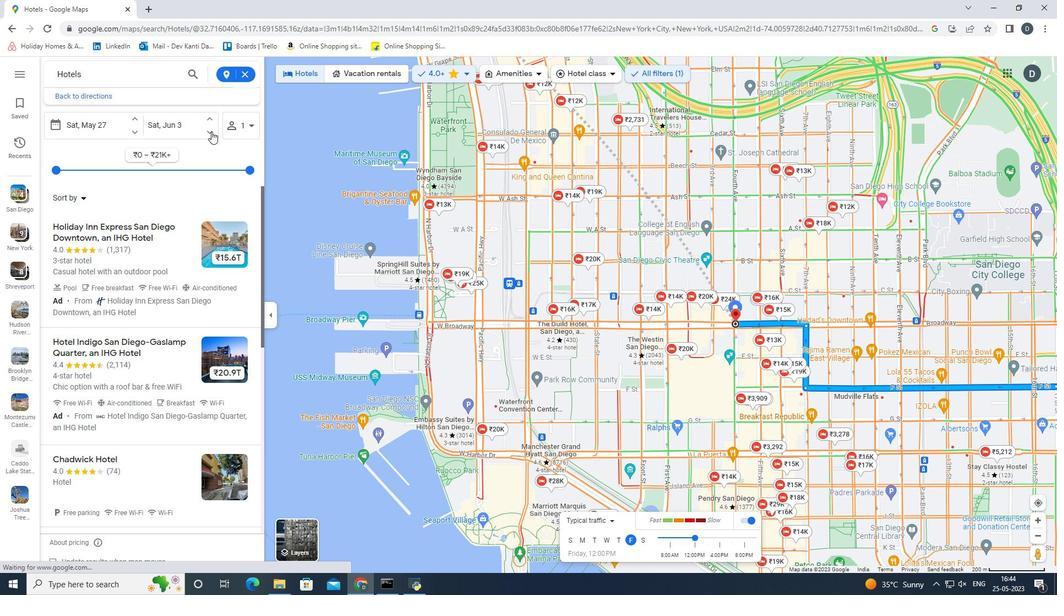 
Action: Mouse moved to (209, 115)
Screenshot: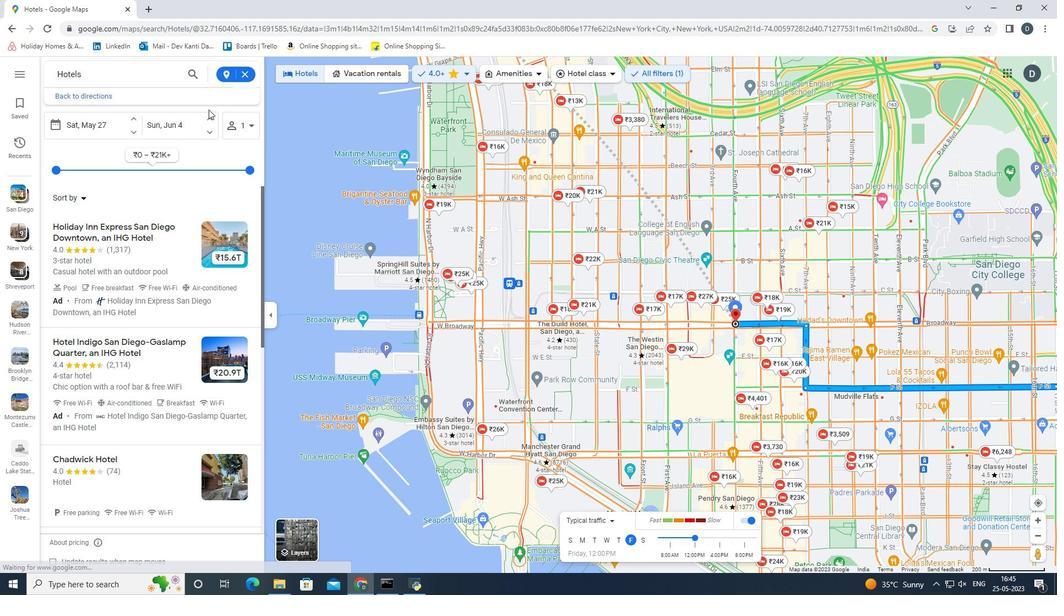 
Action: Mouse pressed left at (209, 115)
Screenshot: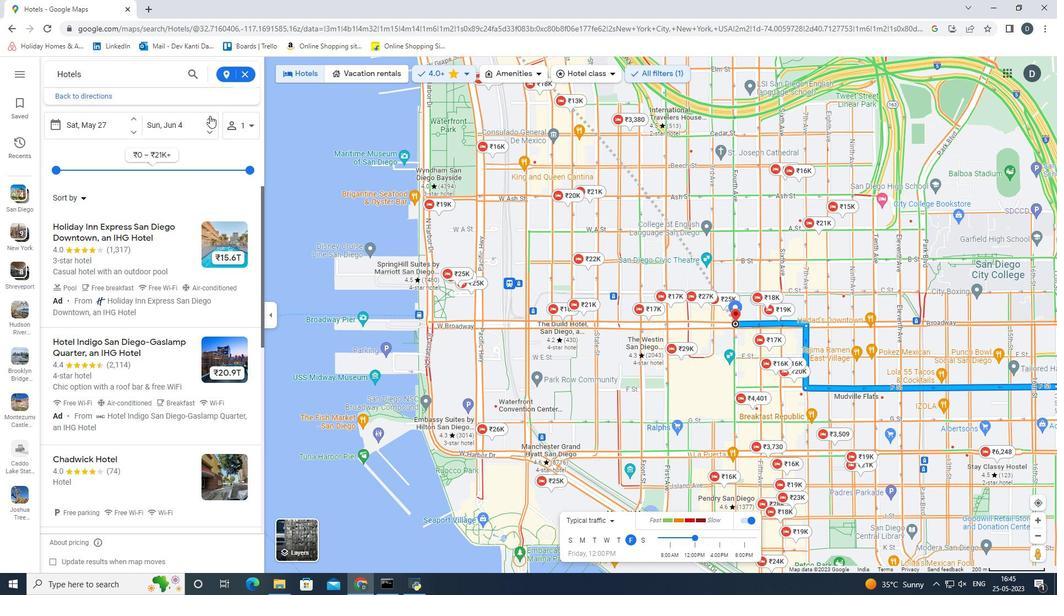 
Action: Mouse pressed left at (209, 115)
Screenshot: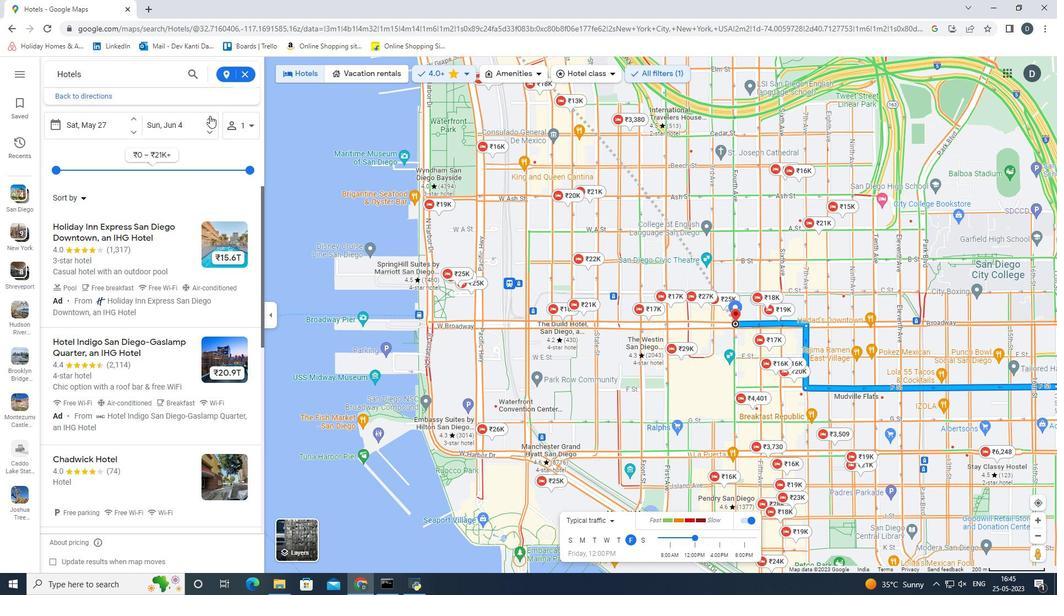
Action: Mouse pressed left at (209, 115)
Screenshot: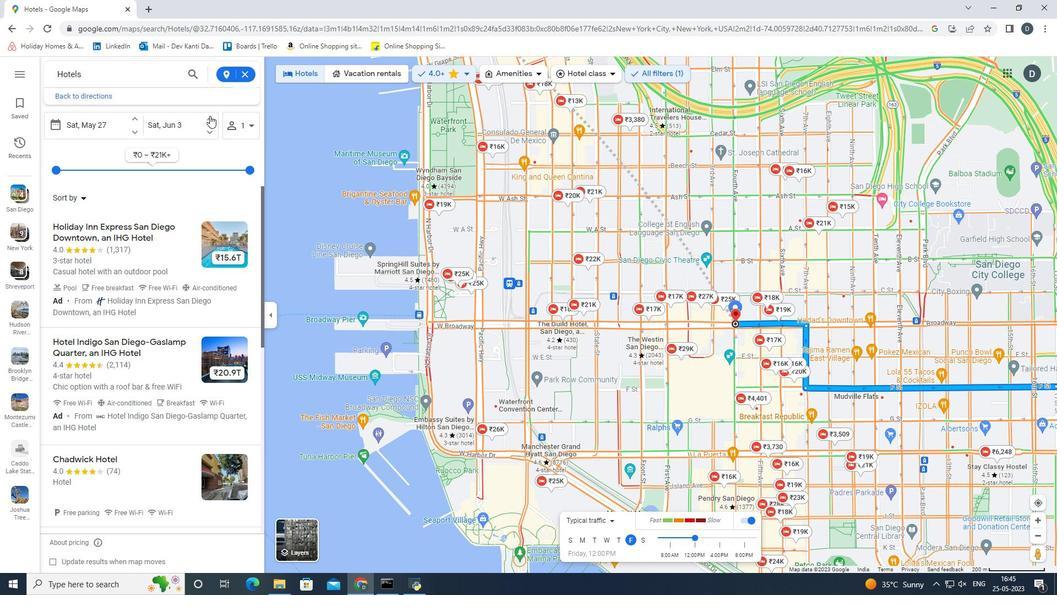 
Action: Mouse pressed left at (209, 115)
Screenshot: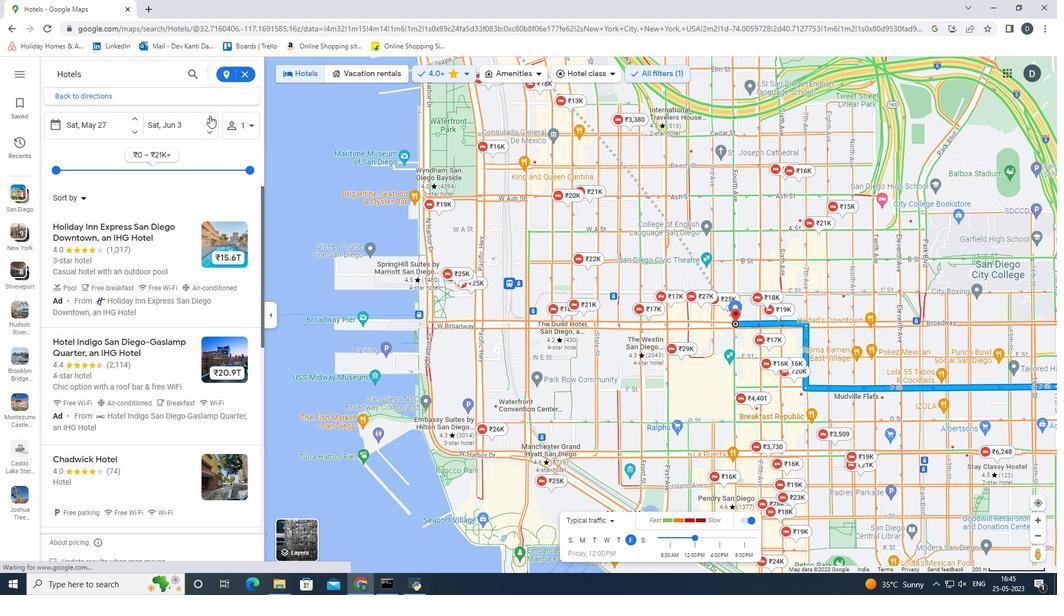
Action: Mouse pressed left at (209, 115)
Screenshot: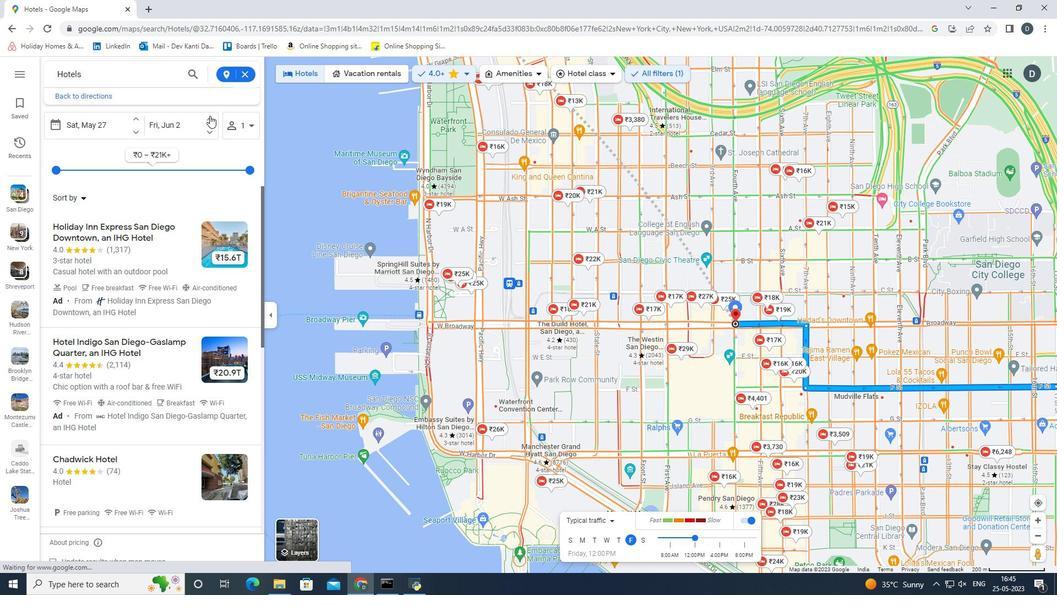 
Action: Mouse pressed left at (209, 115)
Screenshot: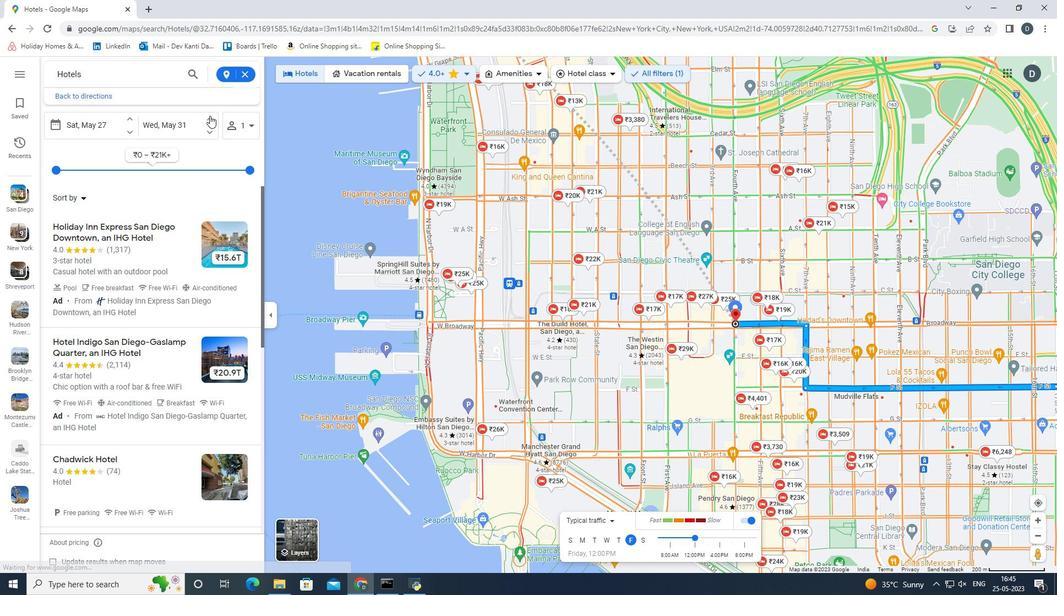 
Action: Mouse pressed left at (209, 115)
Screenshot: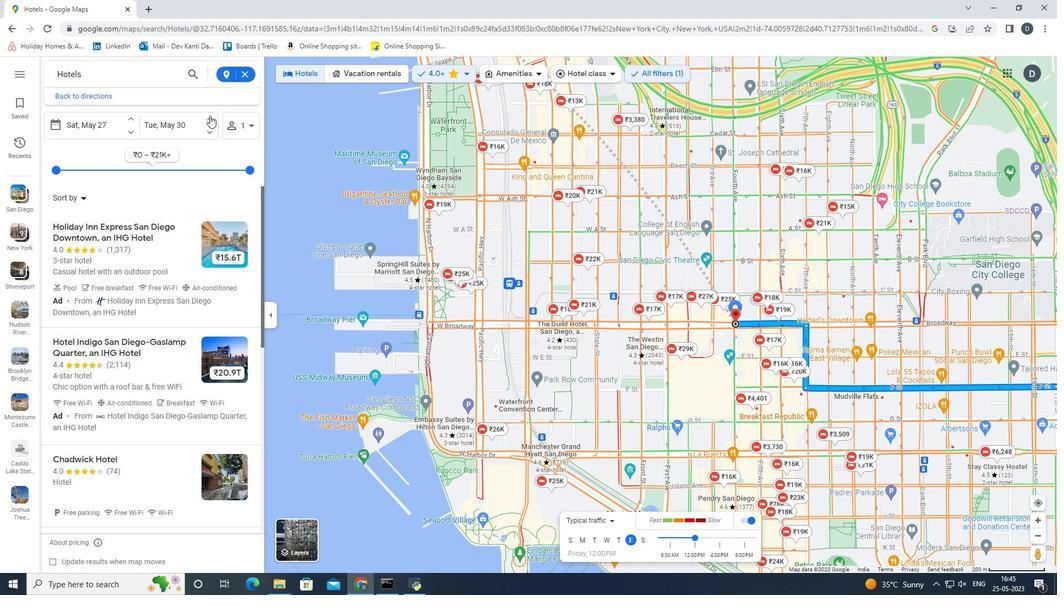
Action: Mouse pressed left at (209, 115)
Screenshot: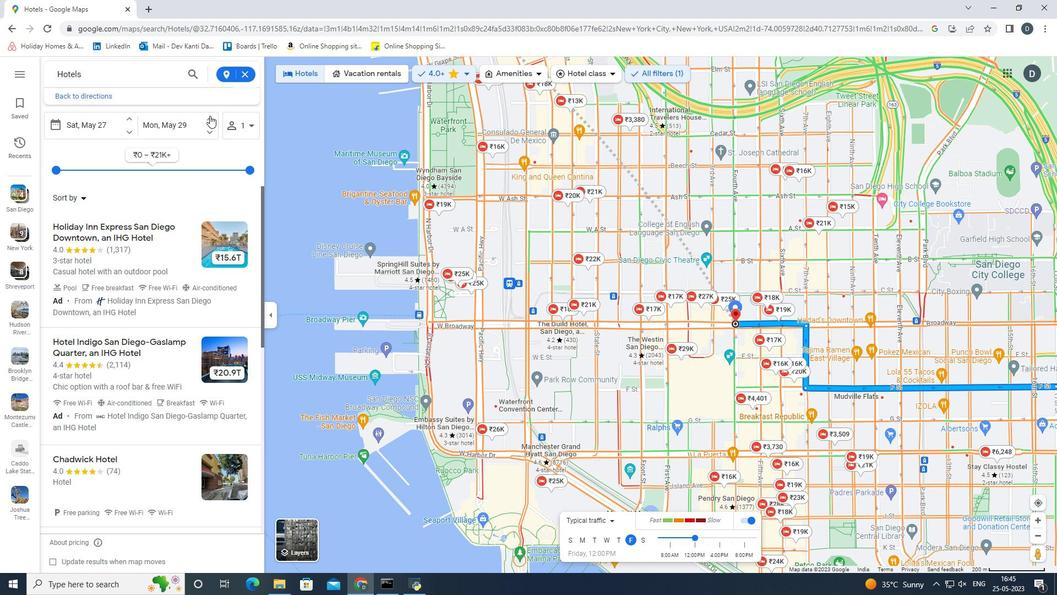 
Action: Mouse moved to (715, 363)
Screenshot: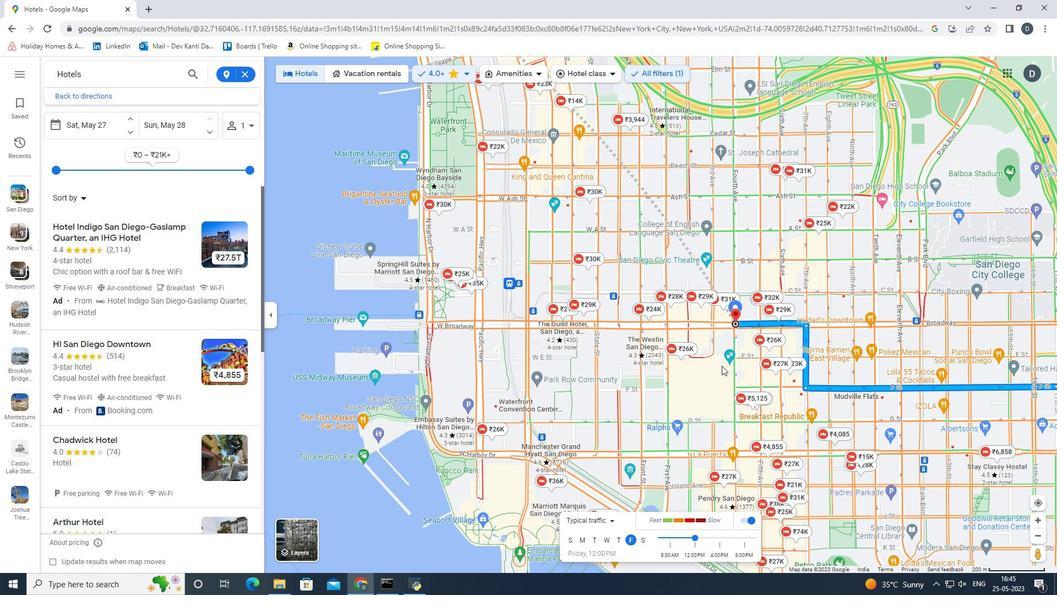 
Action: Mouse pressed left at (715, 363)
Screenshot: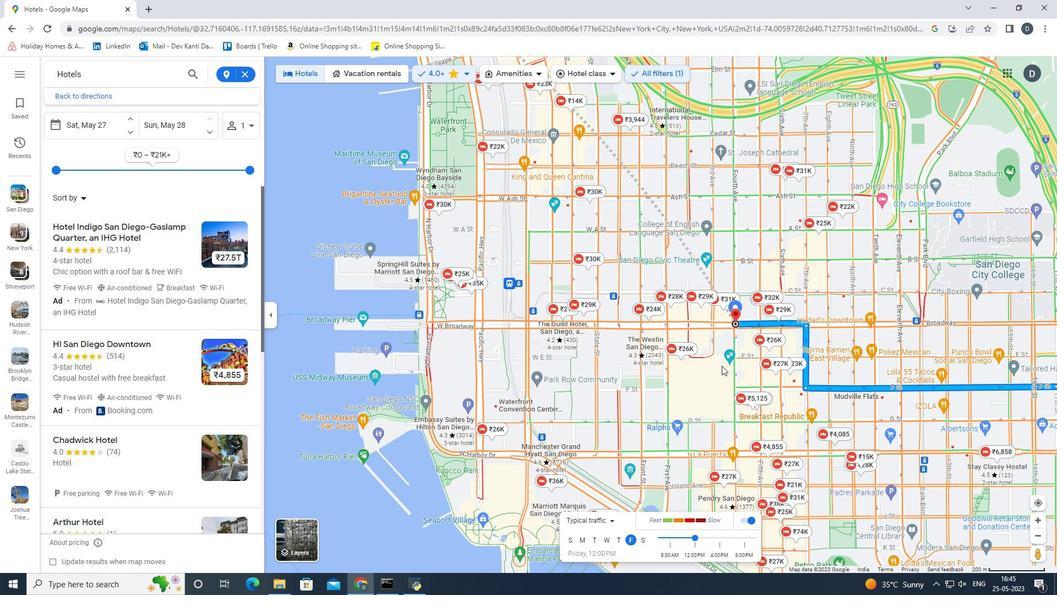 
Action: Mouse moved to (139, 258)
Screenshot: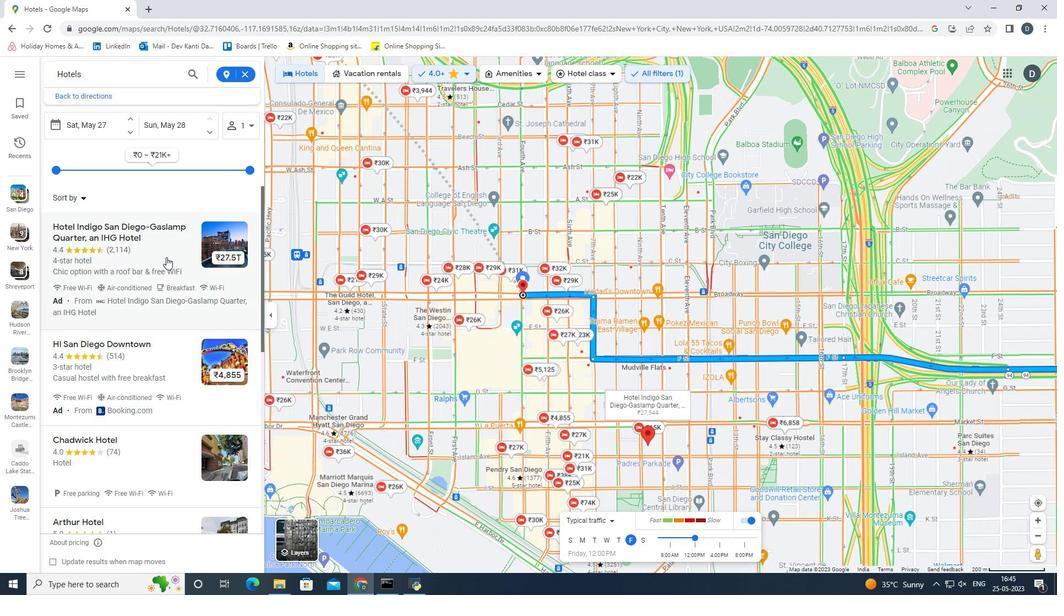
Action: Mouse pressed left at (139, 258)
Screenshot: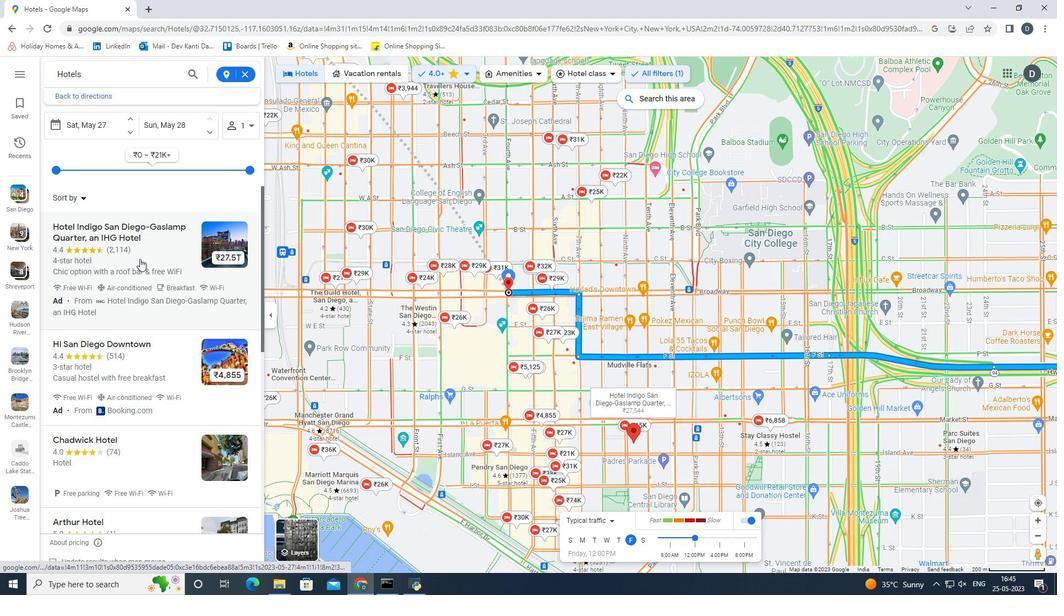 
Action: Mouse moved to (344, 159)
Screenshot: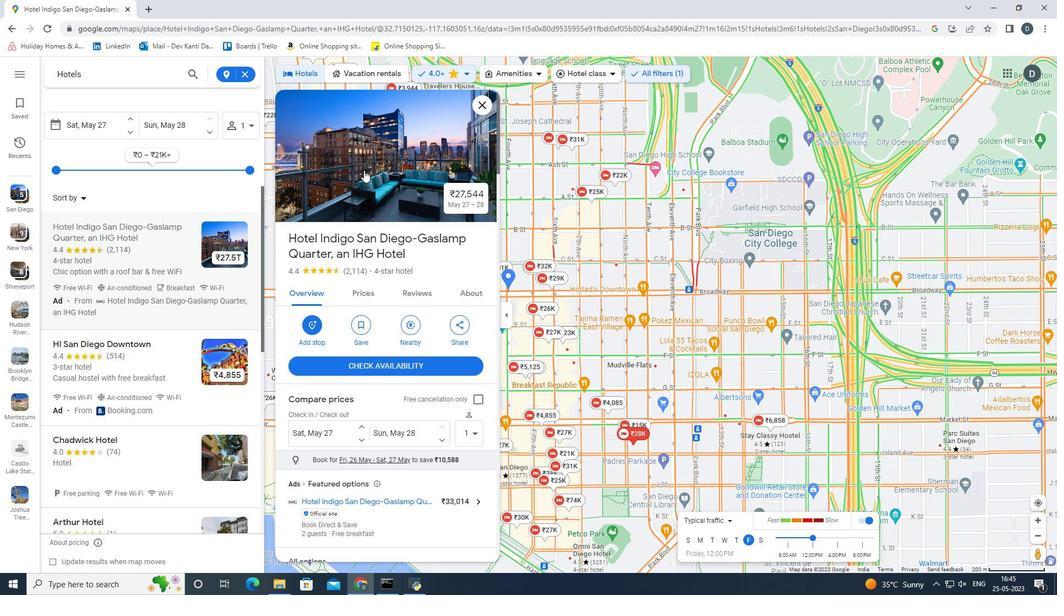 
Action: Mouse pressed left at (344, 159)
Screenshot: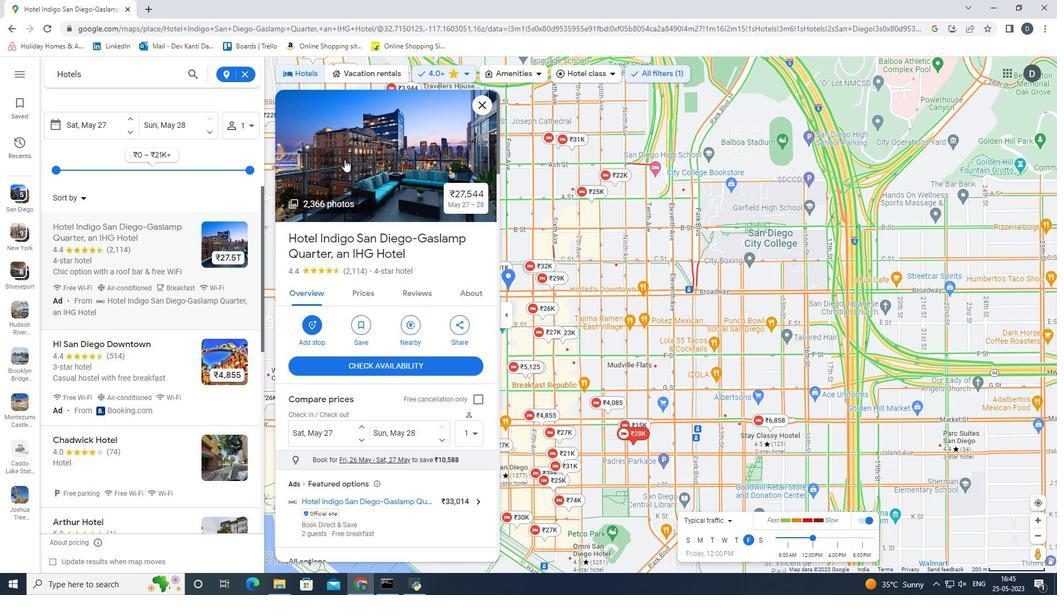 
Action: Mouse moved to (681, 490)
Screenshot: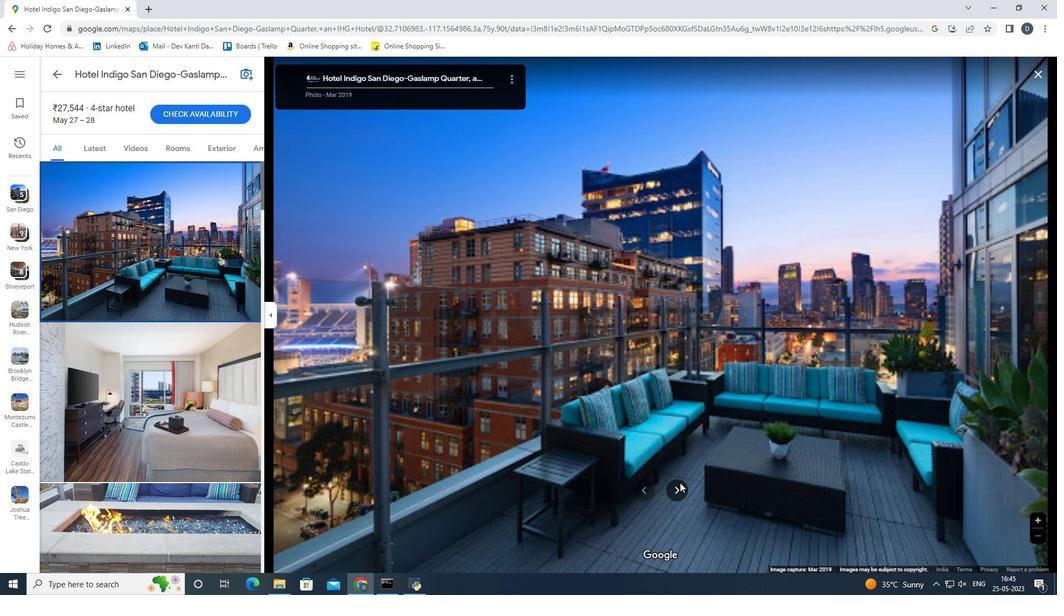 
Action: Mouse pressed left at (681, 490)
Screenshot: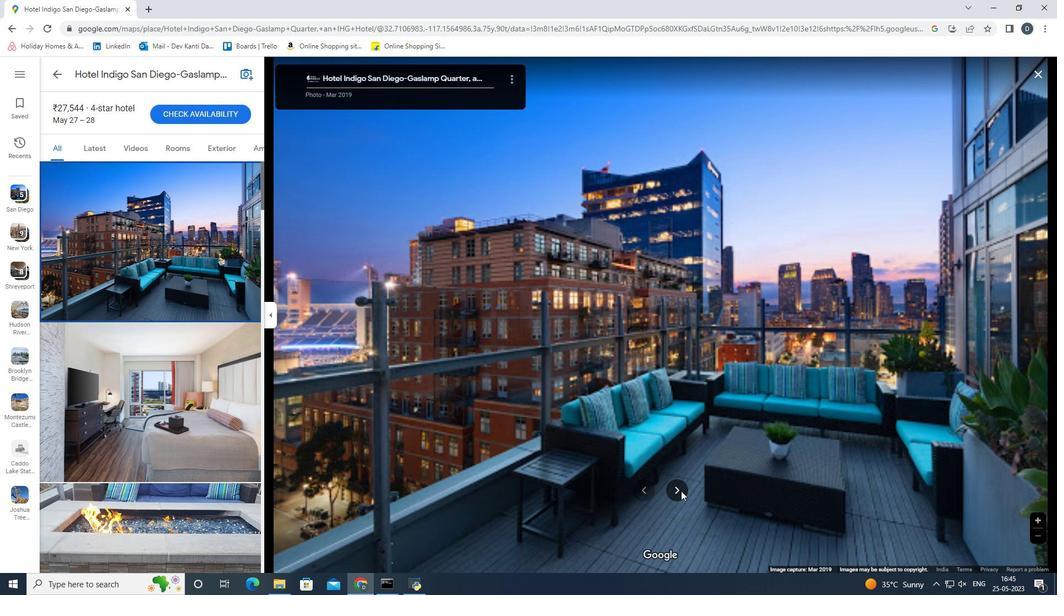 
Action: Key pressed <Key.right><Key.right><Key.right><Key.right><Key.right><Key.right><Key.right><Key.right><Key.right><Key.right><Key.right><Key.right><Key.right><Key.right>
Screenshot: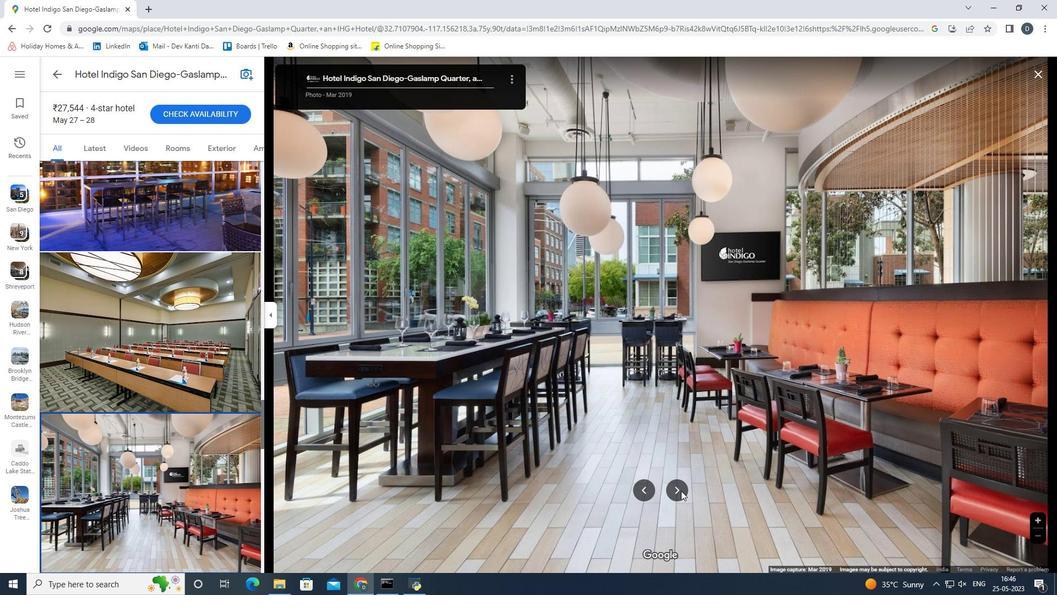 
Action: Mouse moved to (650, 419)
Screenshot: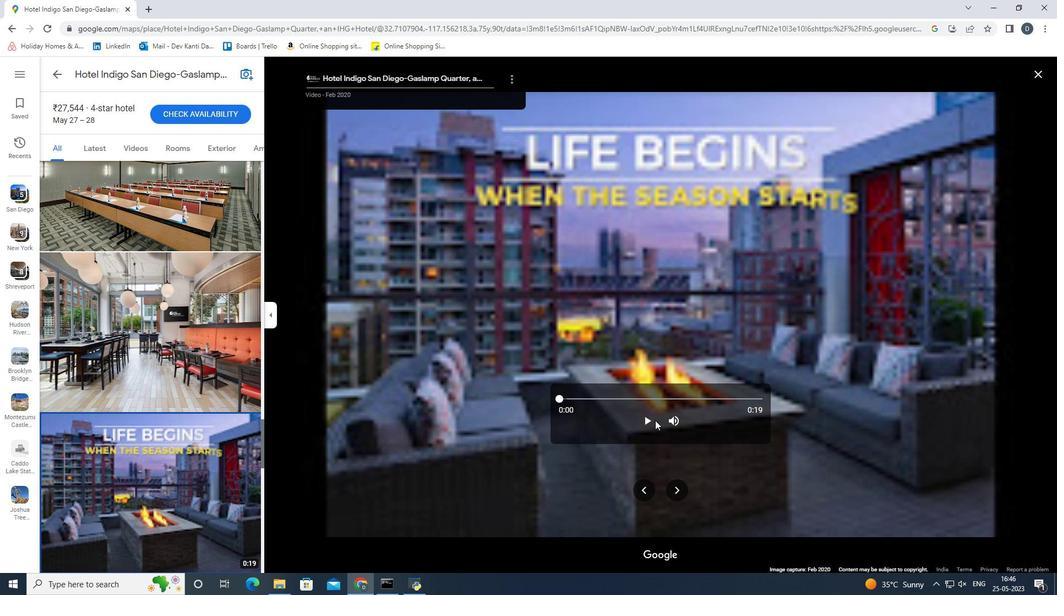 
Action: Mouse pressed left at (650, 419)
Screenshot: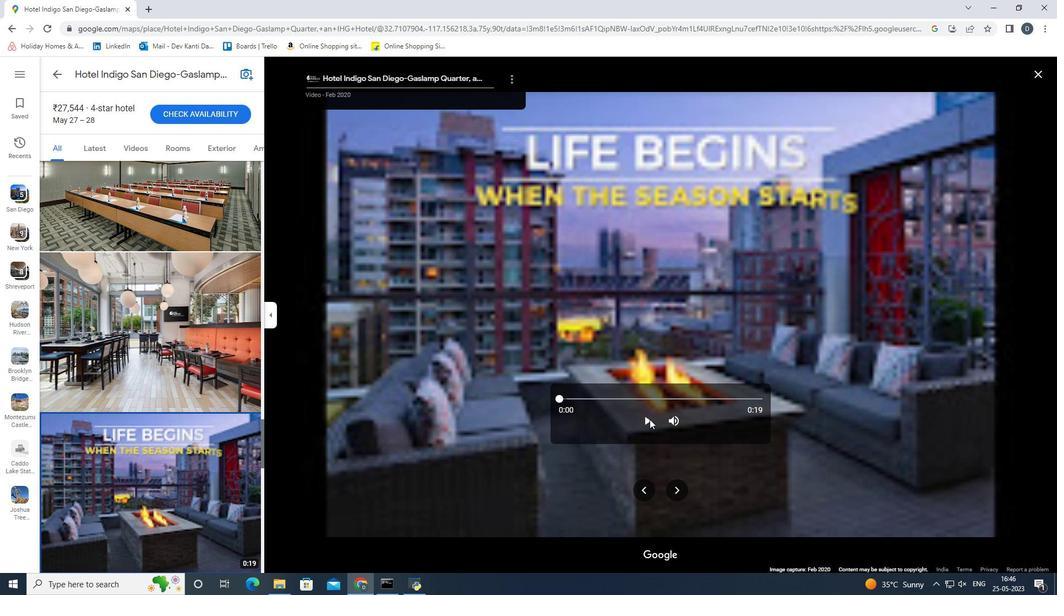 
Action: Mouse moved to (677, 490)
Screenshot: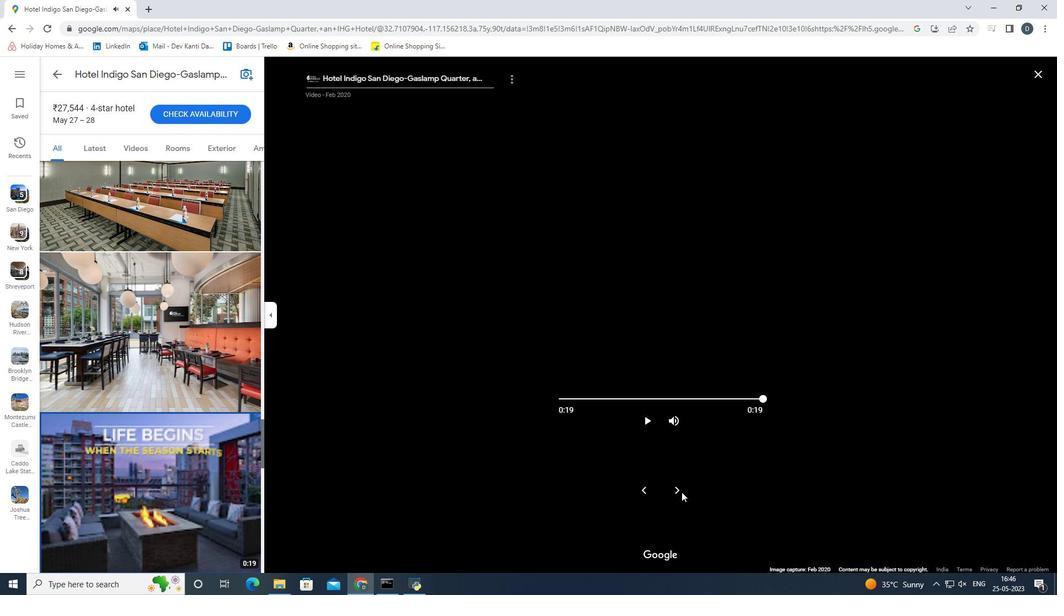 
Action: Mouse pressed left at (677, 490)
Screenshot: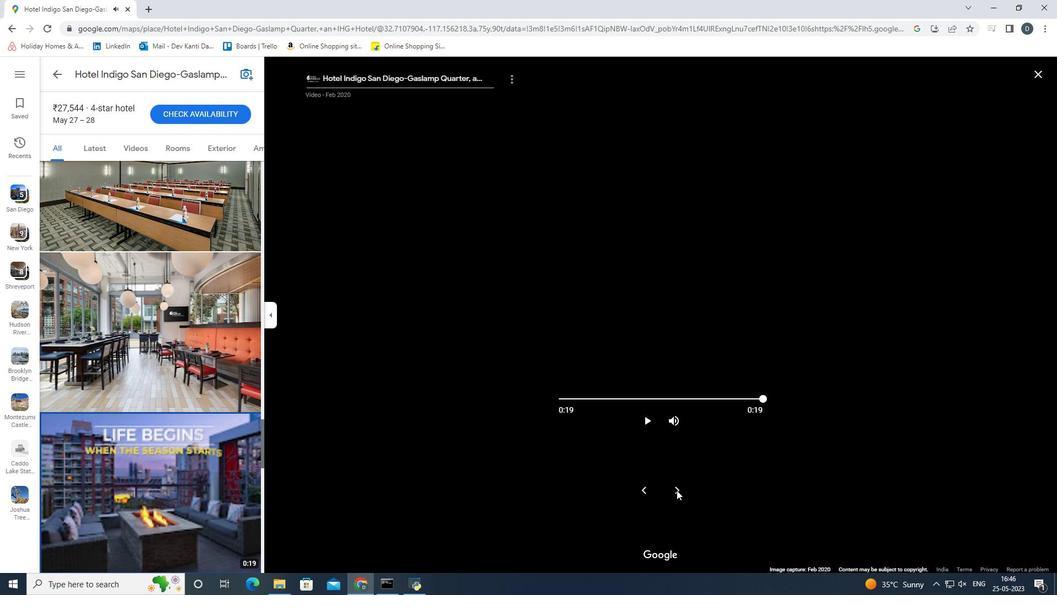 
Action: Mouse moved to (669, 485)
Screenshot: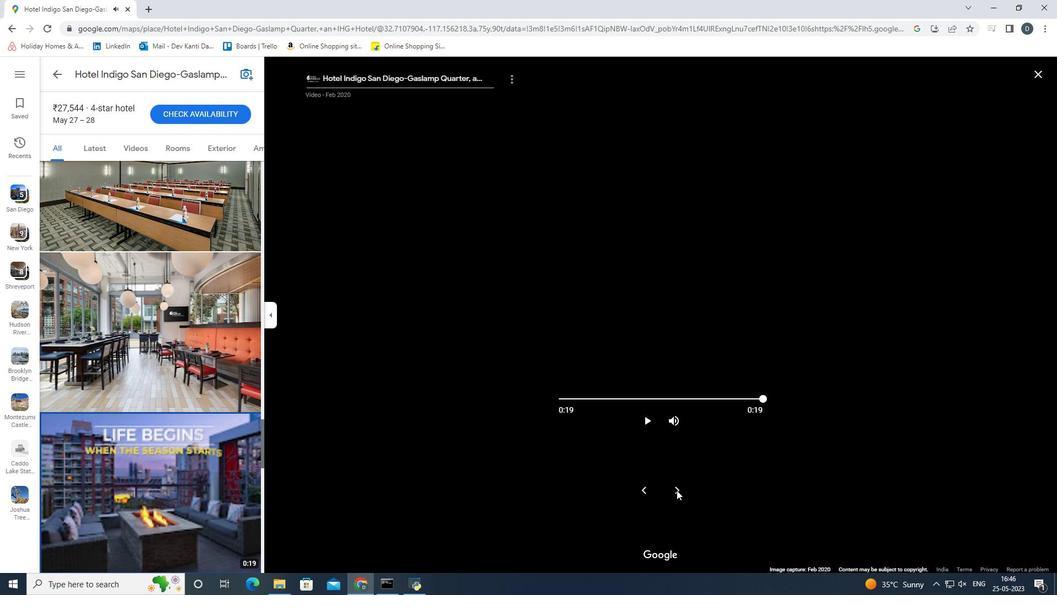 
Action: Key pressed <Key.right><Key.right><Key.right><Key.right><Key.right><Key.right><Key.right><Key.right><Key.right><Key.right><Key.right><Key.right><Key.right><Key.right><Key.right><Key.right><Key.right><Key.right><Key.right><Key.right><Key.right><Key.right><Key.right><Key.down><Key.down><Key.down><Key.right><Key.right><Key.right><Key.right><Key.right><Key.right><Key.right><Key.right><Key.right>
Screenshot: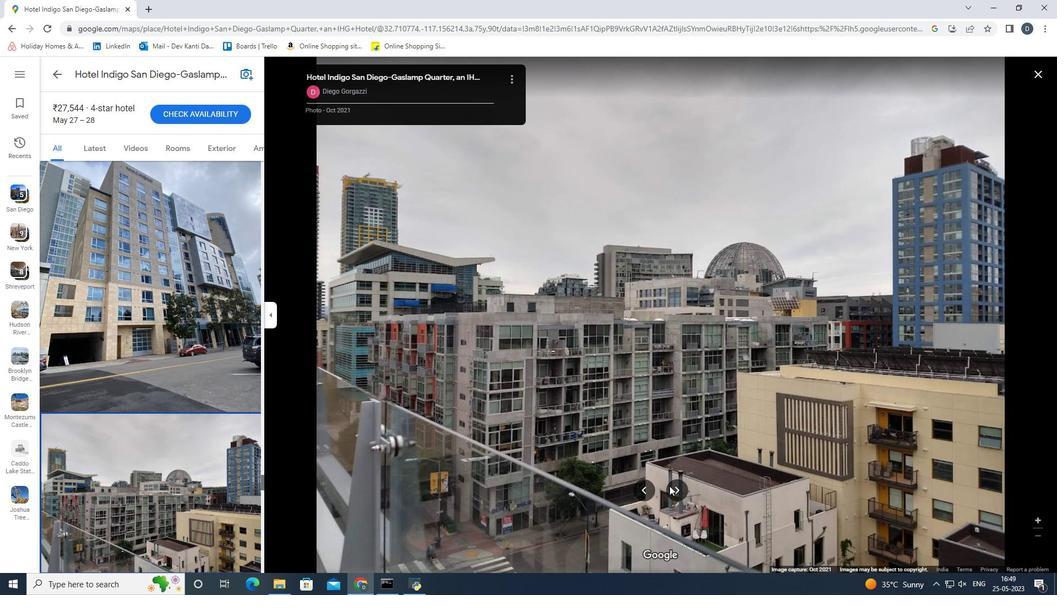 
Action: Mouse moved to (676, 486)
Screenshot: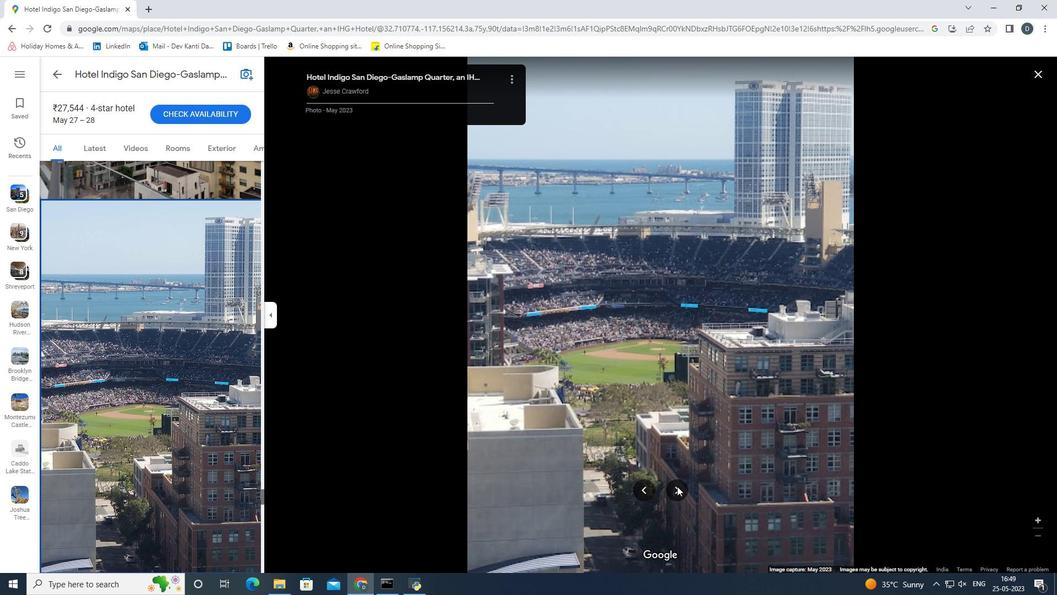 
Action: Key pressed <Key.right><Key.right><Key.right><Key.right><Key.right><Key.right><Key.right><Key.right><Key.right><Key.right><Key.right><Key.right><Key.right><Key.right><Key.right><Key.right><Key.right><Key.right><Key.right>
Screenshot: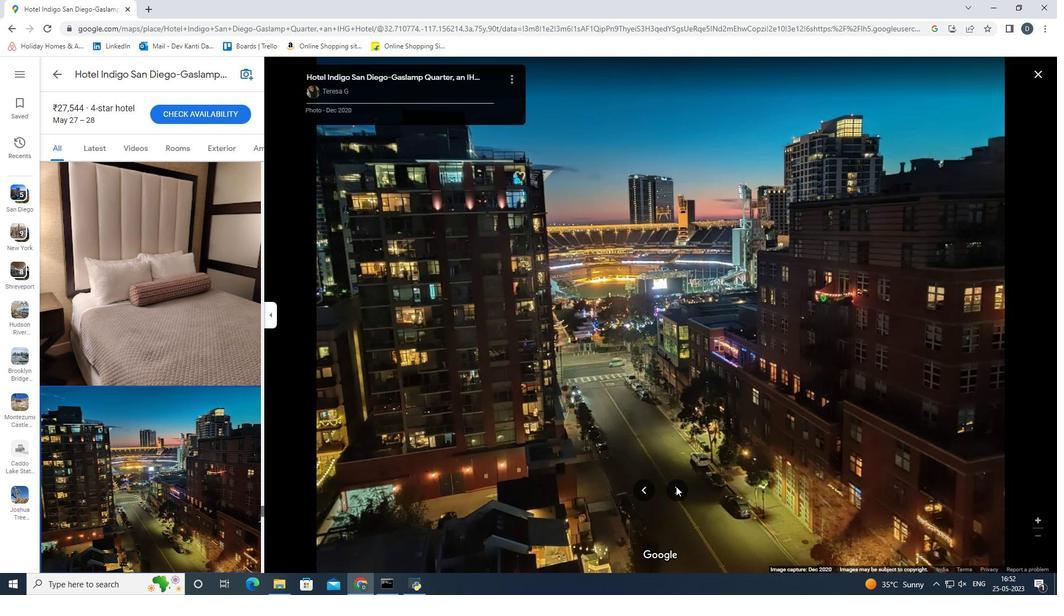 
Action: Mouse moved to (1036, 69)
Screenshot: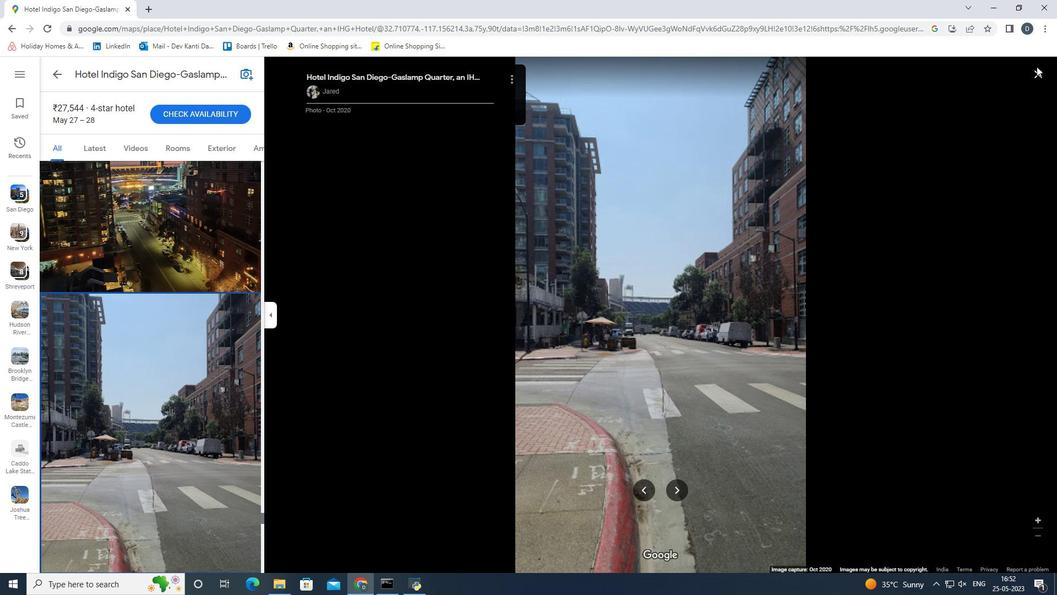 
Action: Mouse pressed left at (1036, 69)
Screenshot: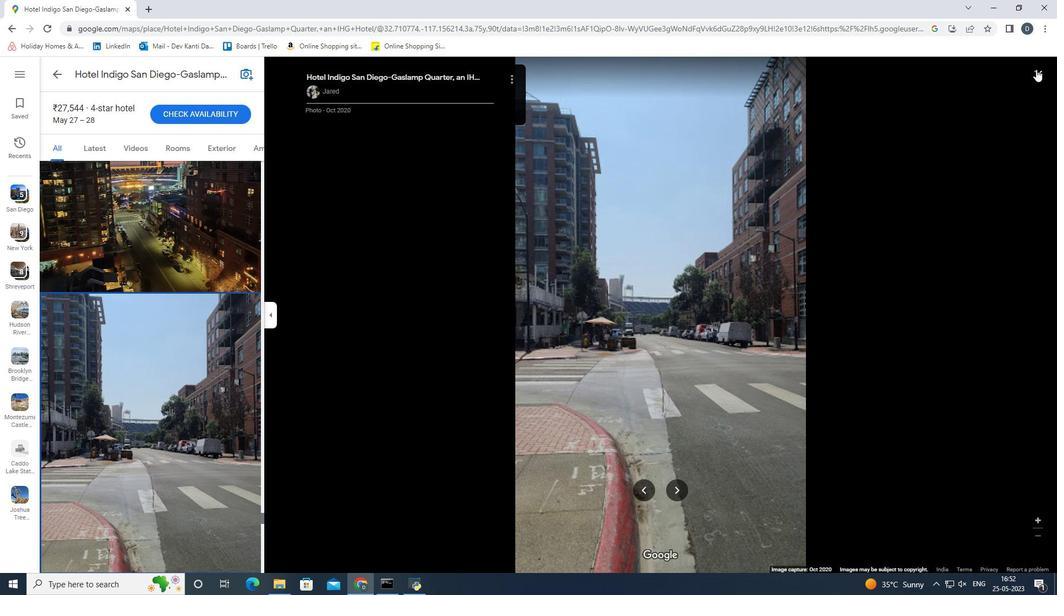 
Action: Mouse moved to (149, 368)
Screenshot: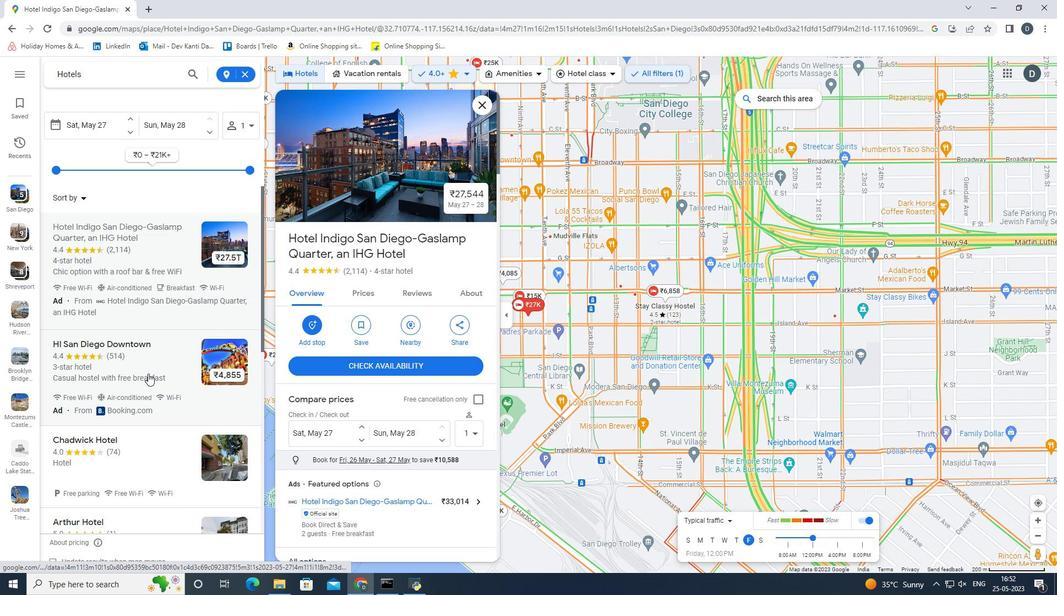 
Action: Mouse pressed left at (149, 368)
Screenshot: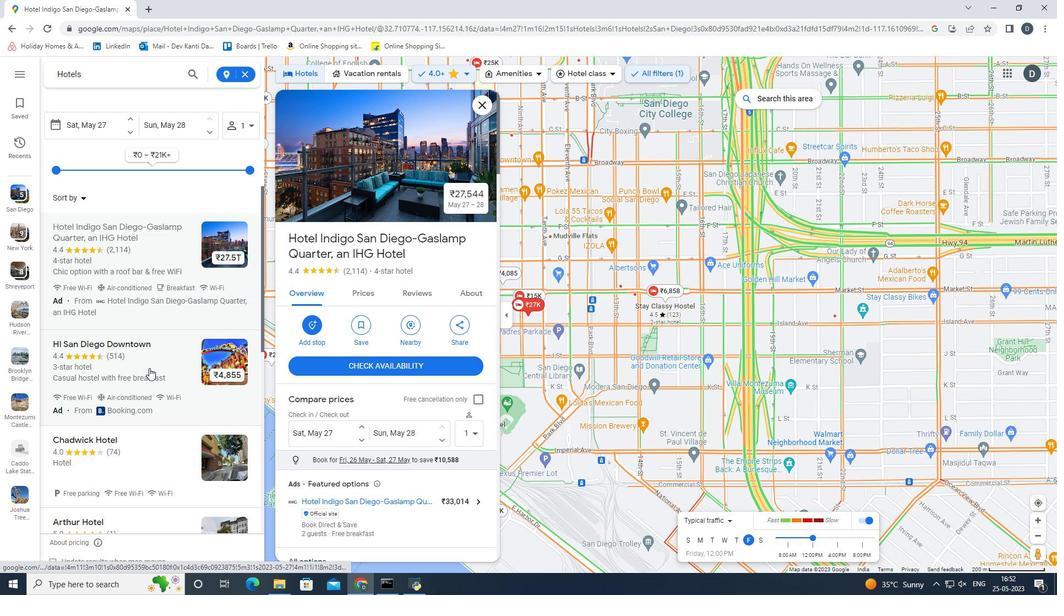 
Action: Mouse moved to (357, 133)
Screenshot: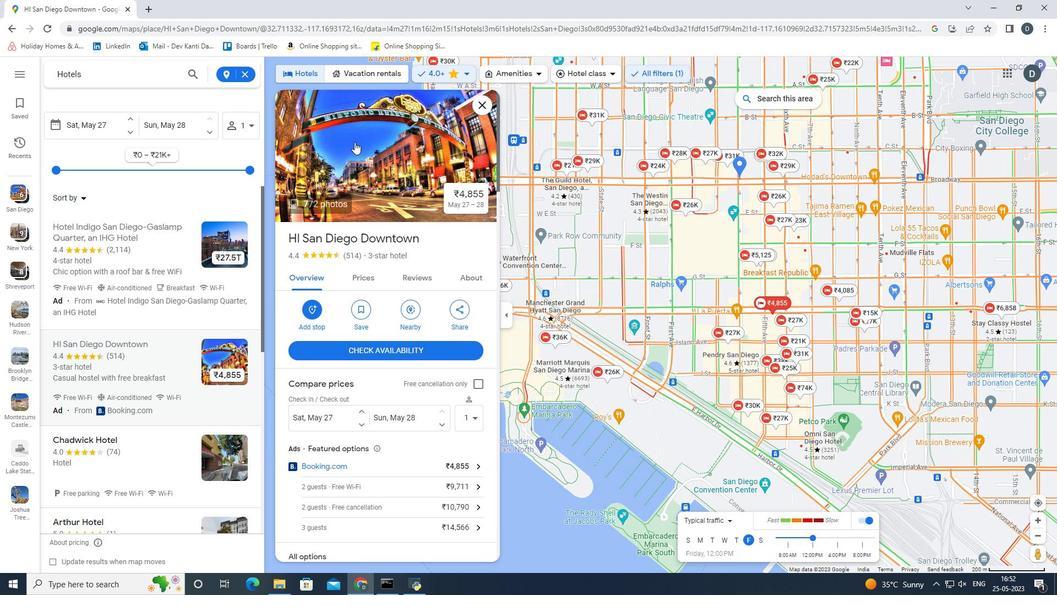 
Action: Mouse pressed left at (357, 133)
Screenshot: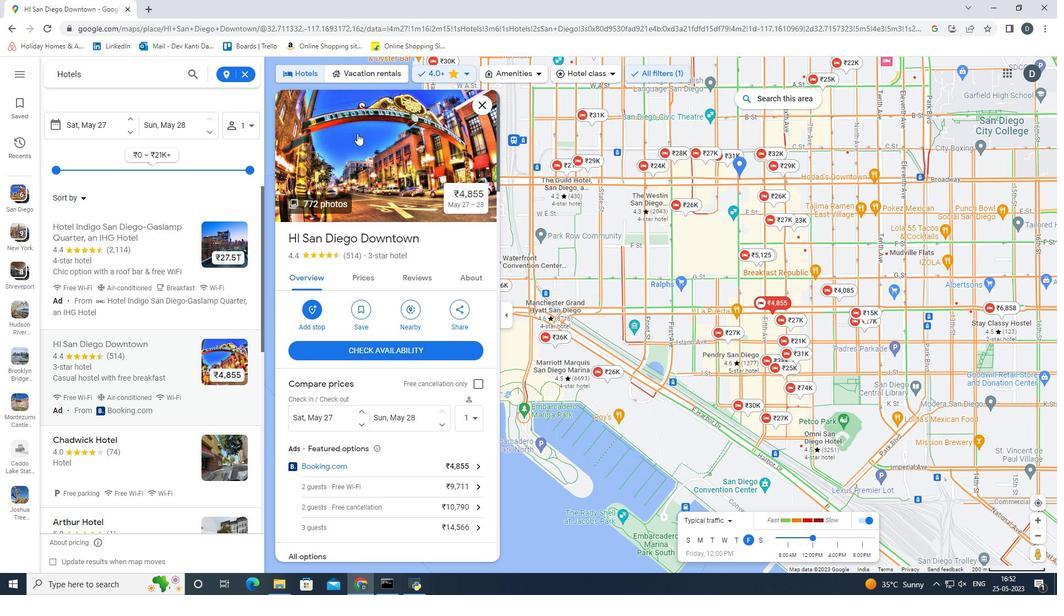 
Action: Mouse moved to (677, 488)
Screenshot: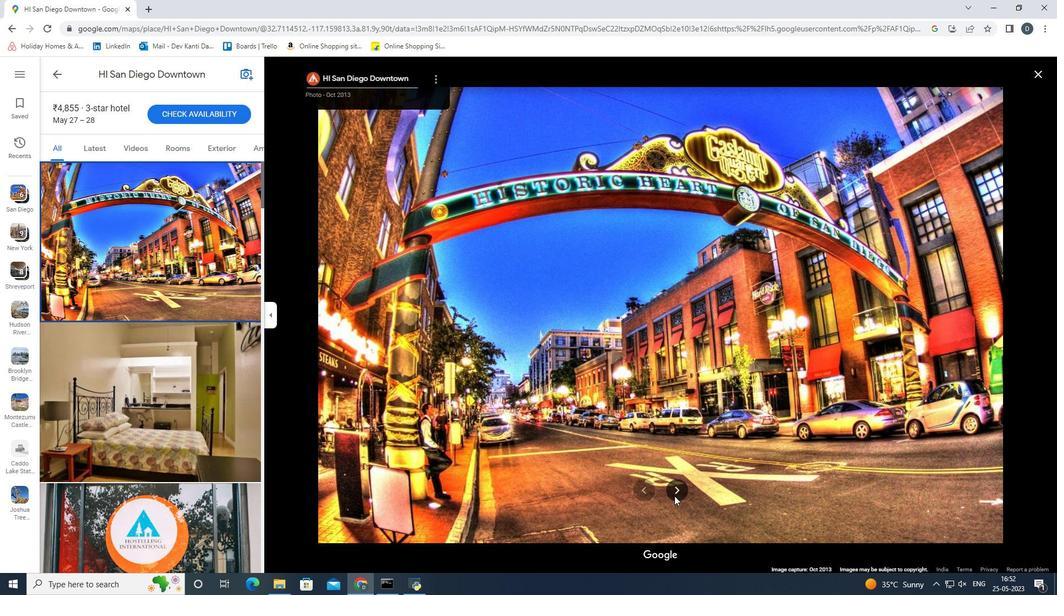 
Action: Key pressed <Key.right><Key.right><Key.right><Key.right><Key.right><Key.right><Key.right><Key.right><Key.right><Key.right><Key.right><Key.right><Key.right><Key.right><Key.right><Key.right><Key.right><Key.right><Key.right><Key.right><Key.right><Key.right><Key.right><Key.right><Key.right><Key.right><Key.right><Key.right><Key.right><Key.right><Key.right><Key.right><Key.right><Key.right><Key.right><Key.right><Key.right><Key.right><Key.right><Key.right><Key.right><Key.right><Key.right><Key.right><Key.right>
Screenshot: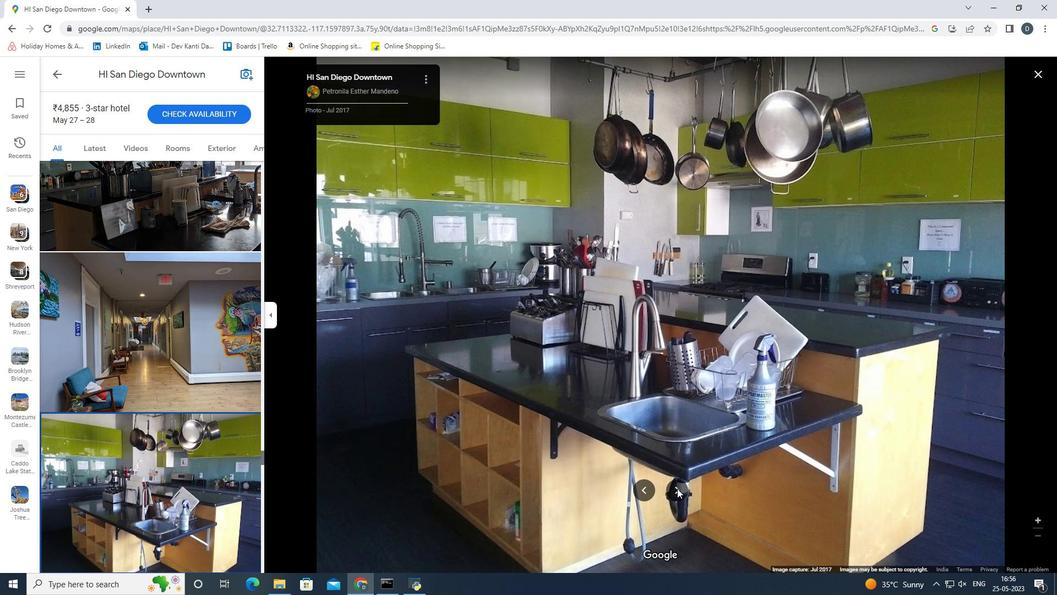 
Action: Mouse moved to (1036, 68)
Screenshot: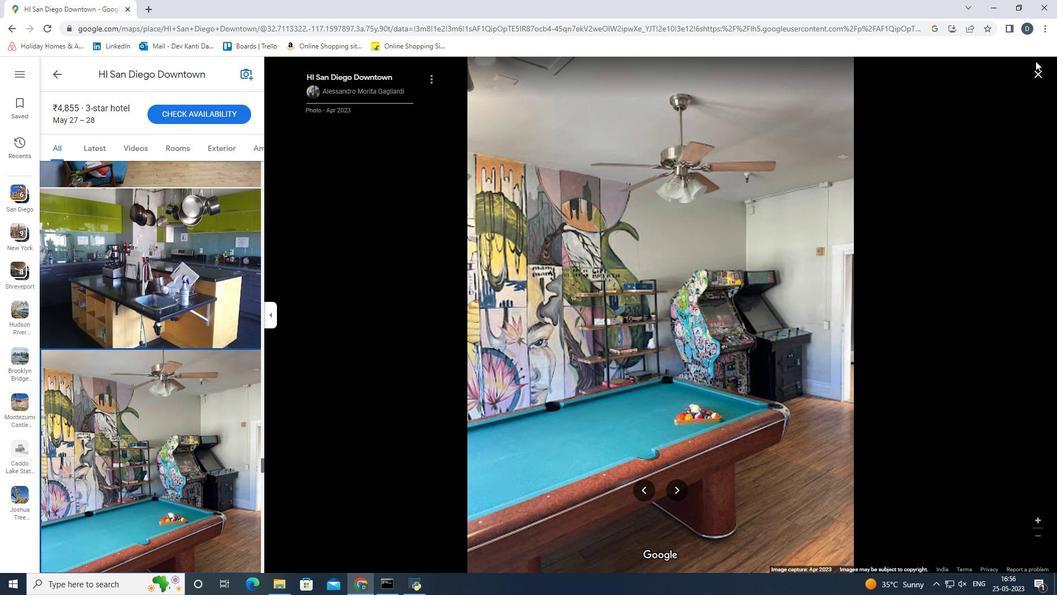 
Action: Mouse pressed left at (1036, 68)
Screenshot: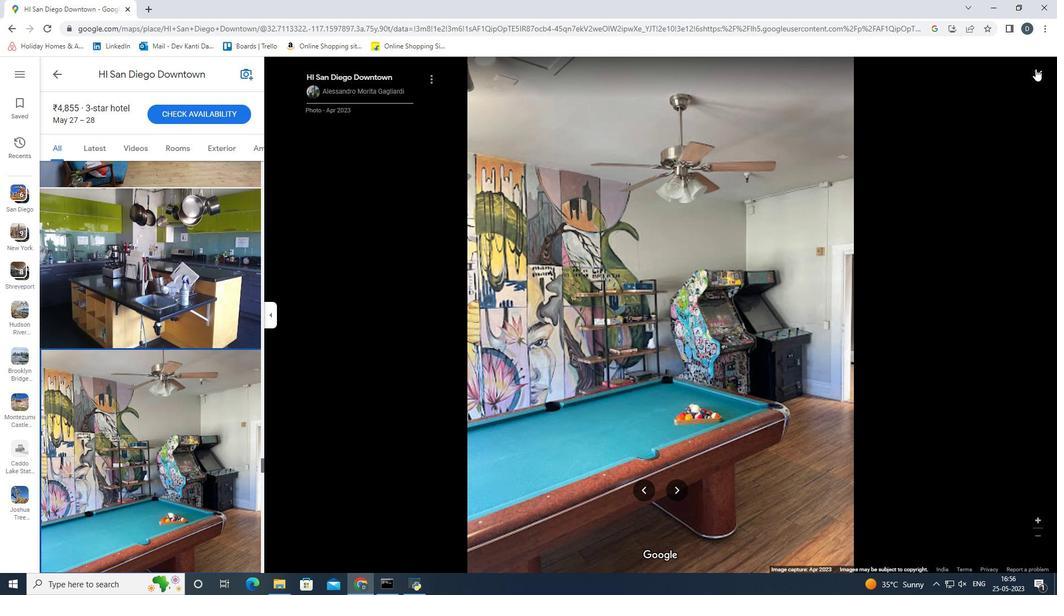 
Action: Mouse moved to (144, 465)
Screenshot: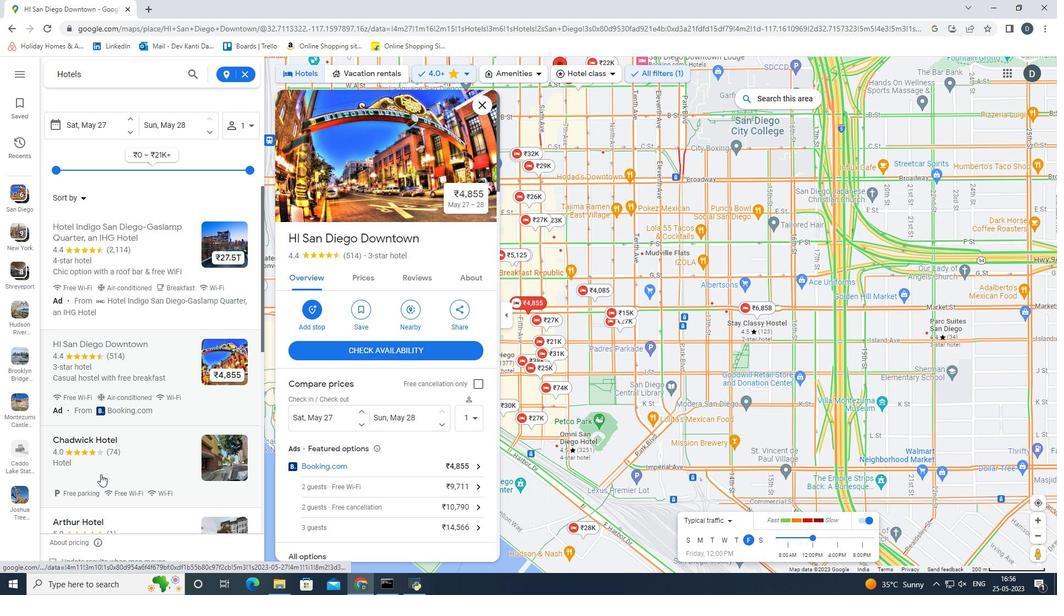 
Action: Mouse pressed left at (144, 465)
Screenshot: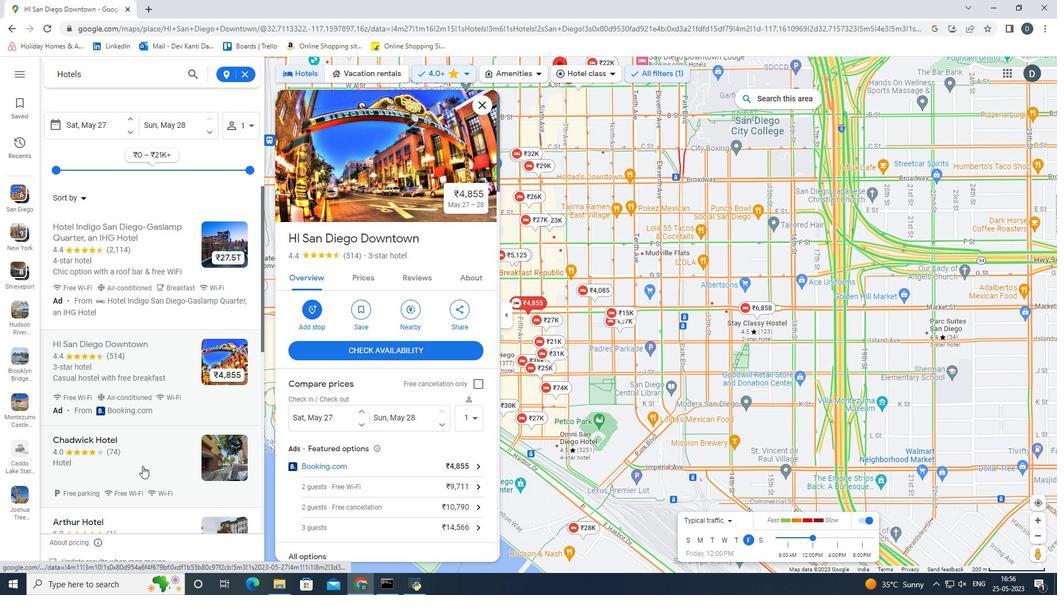 
Action: Mouse moved to (380, 176)
Screenshot: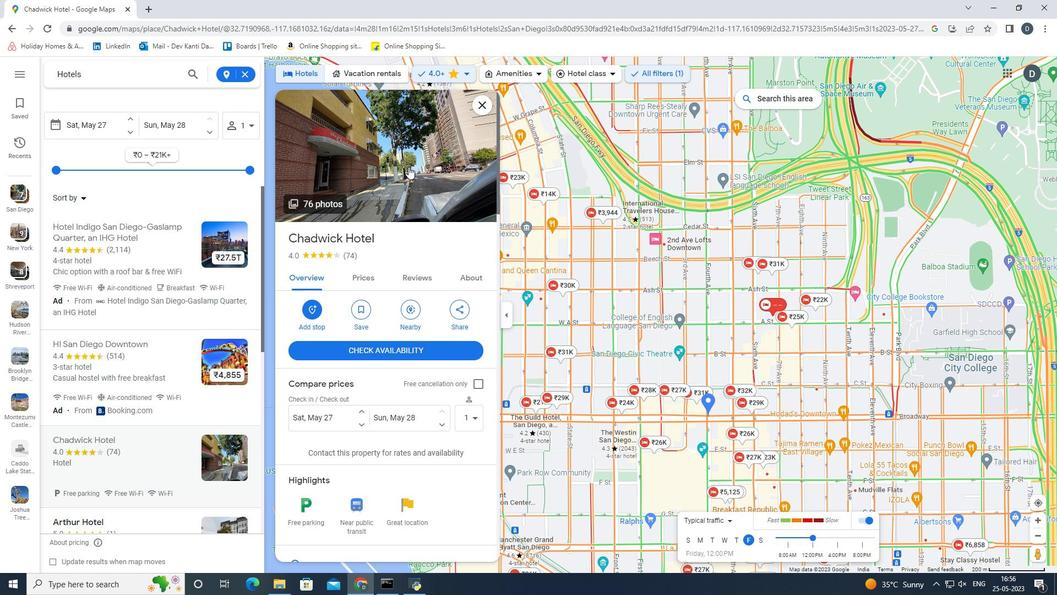 
Action: Mouse pressed left at (380, 176)
Screenshot: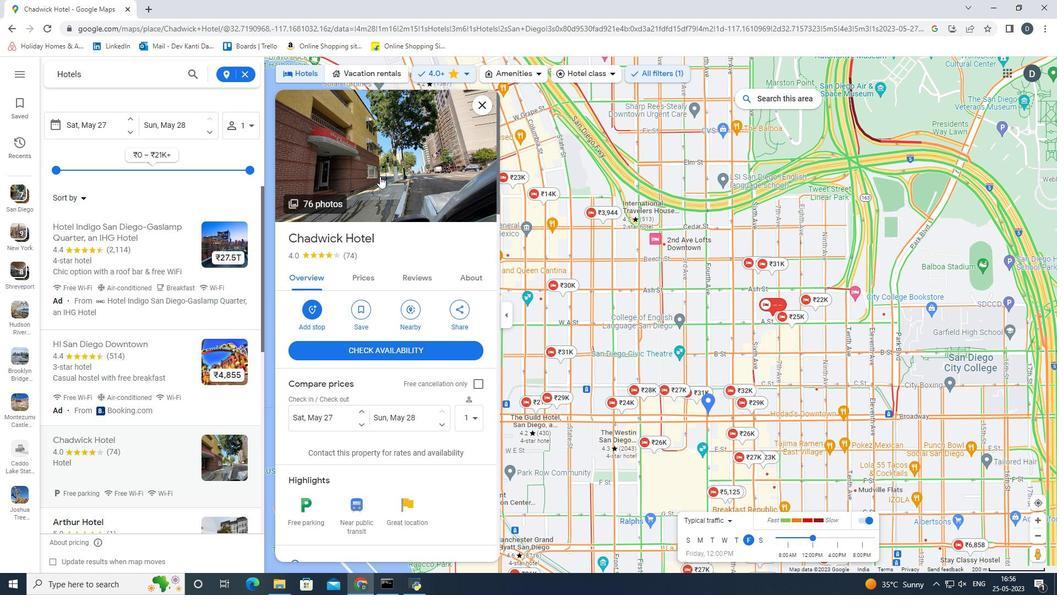 
Action: Mouse moved to (684, 489)
Screenshot: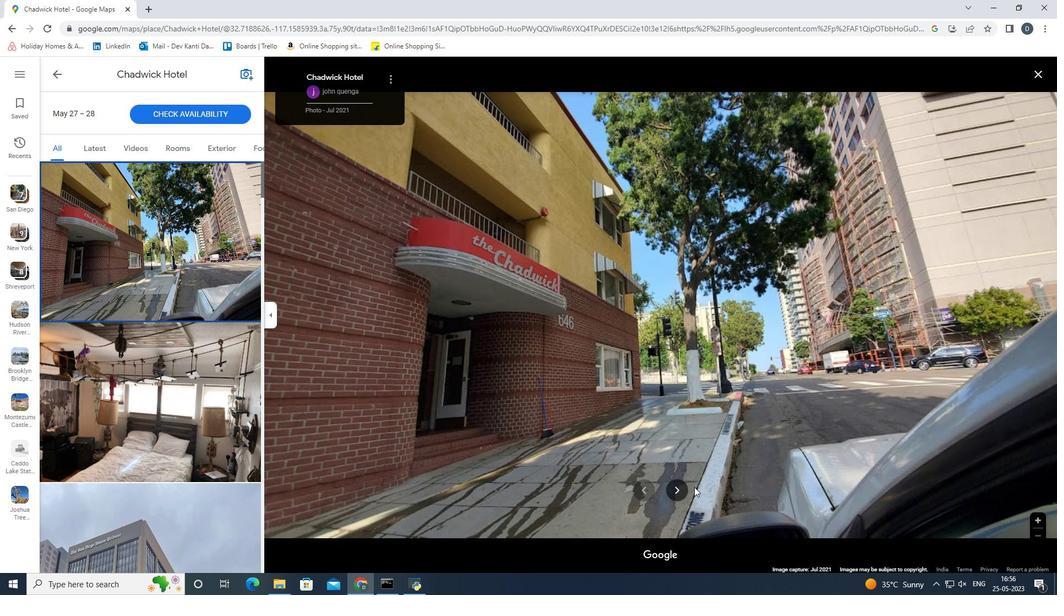 
Action: Key pressed <Key.right><Key.right><Key.right><Key.right><Key.right><Key.right><Key.right><Key.right><Key.right><Key.right><Key.right><Key.right><Key.right><Key.right><Key.right><Key.right><Key.right><Key.right><Key.right><Key.right><Key.right><Key.right><Key.right><Key.right><Key.right><Key.right><Key.right><Key.right><Key.right><Key.right><Key.right><Key.right><Key.right><Key.right><Key.right><Key.right><Key.right><Key.right><Key.right><Key.right><Key.right><Key.right><Key.right><Key.right><Key.right><Key.right><Key.right><Key.right><Key.right>
Screenshot: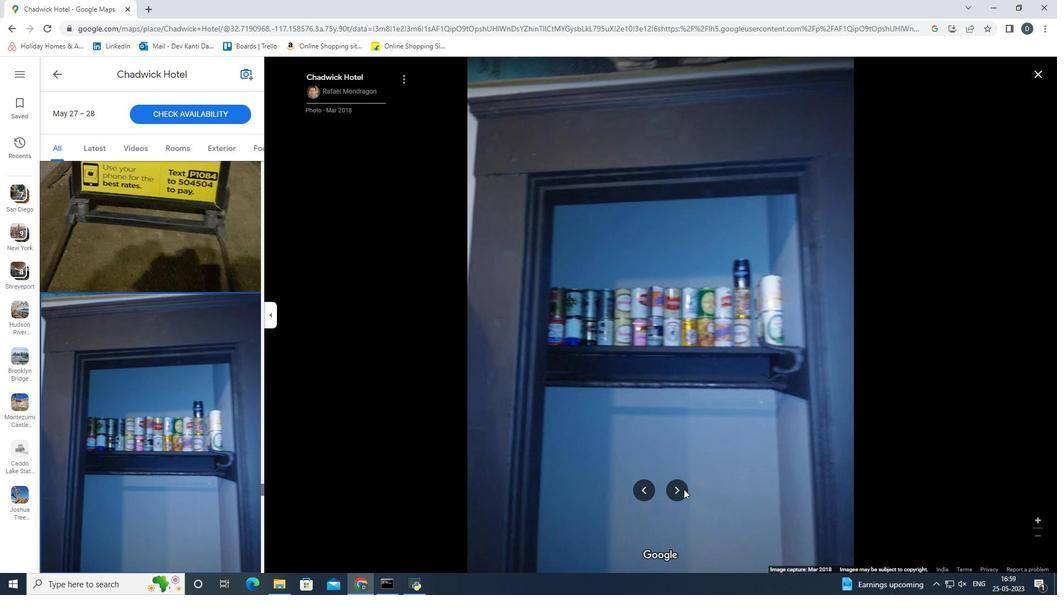 
Action: Mouse moved to (684, 489)
Screenshot: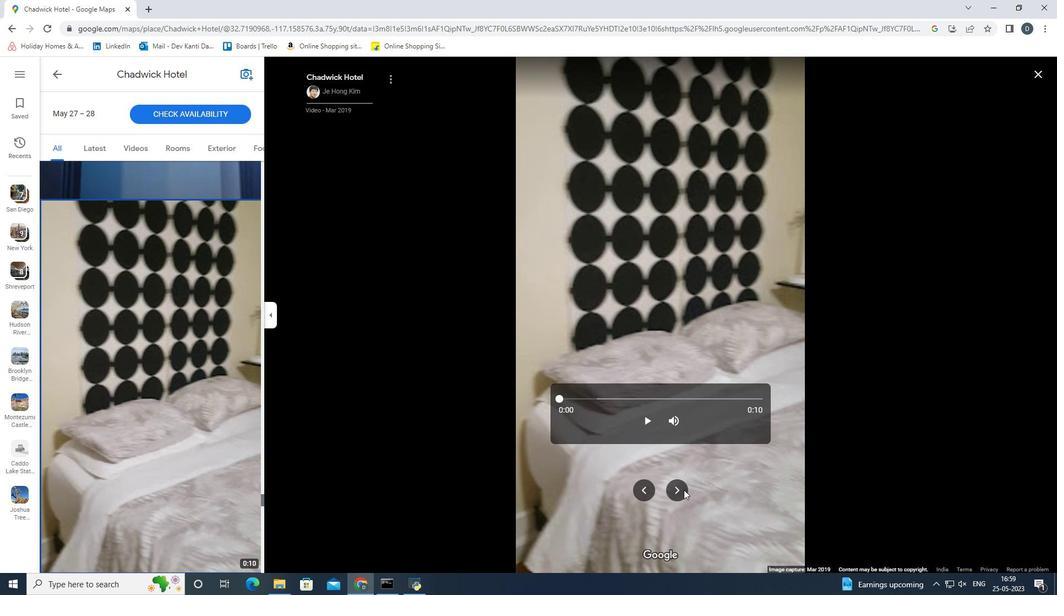 
Action: Key pressed <Key.right><Key.right><Key.right>
Screenshot: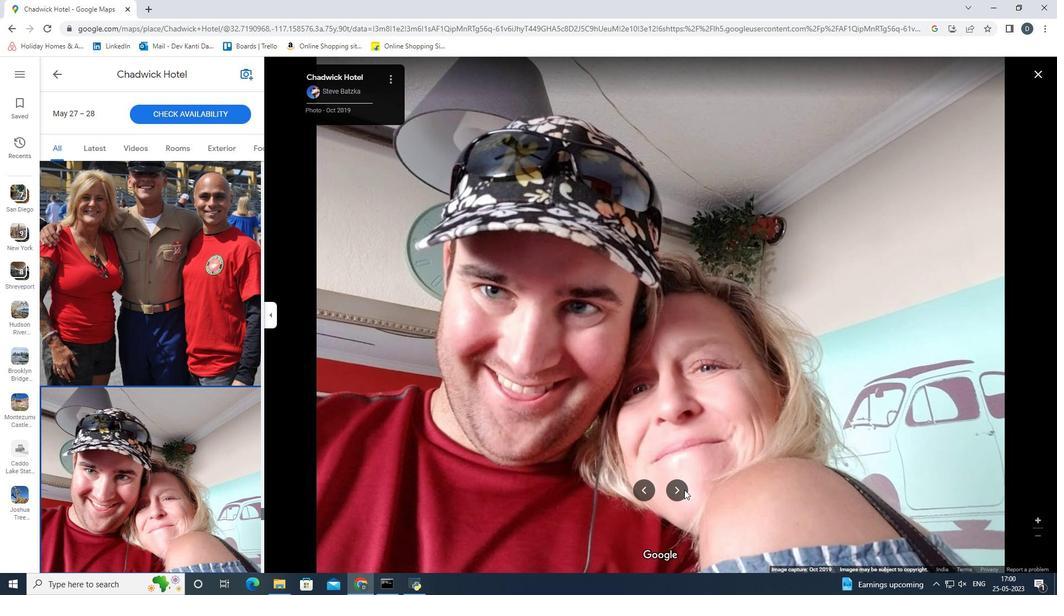 
Action: Mouse moved to (685, 490)
Screenshot: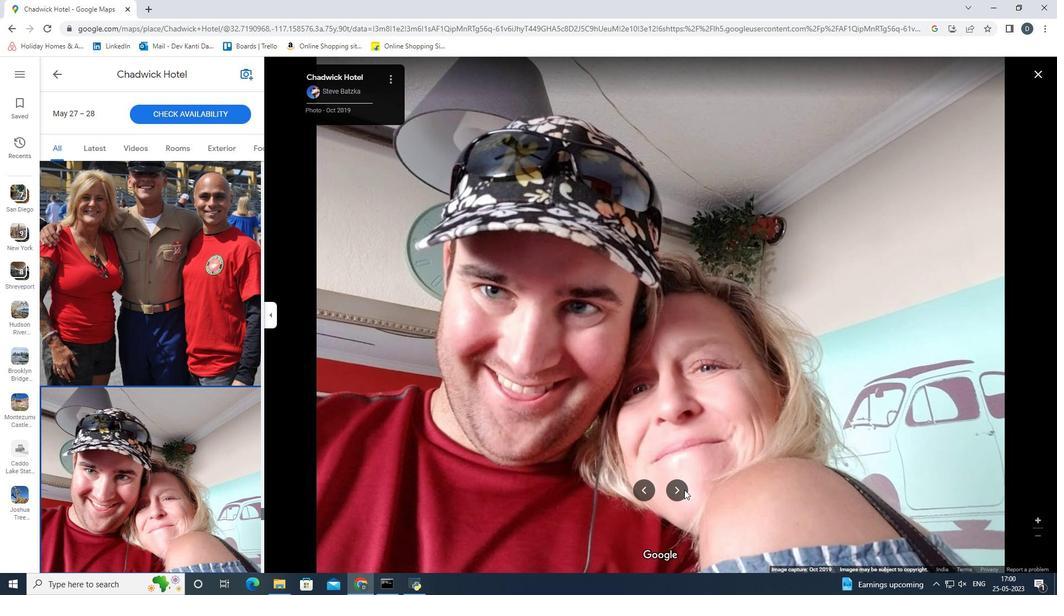 
Action: Key pressed <Key.right><Key.right>
Screenshot: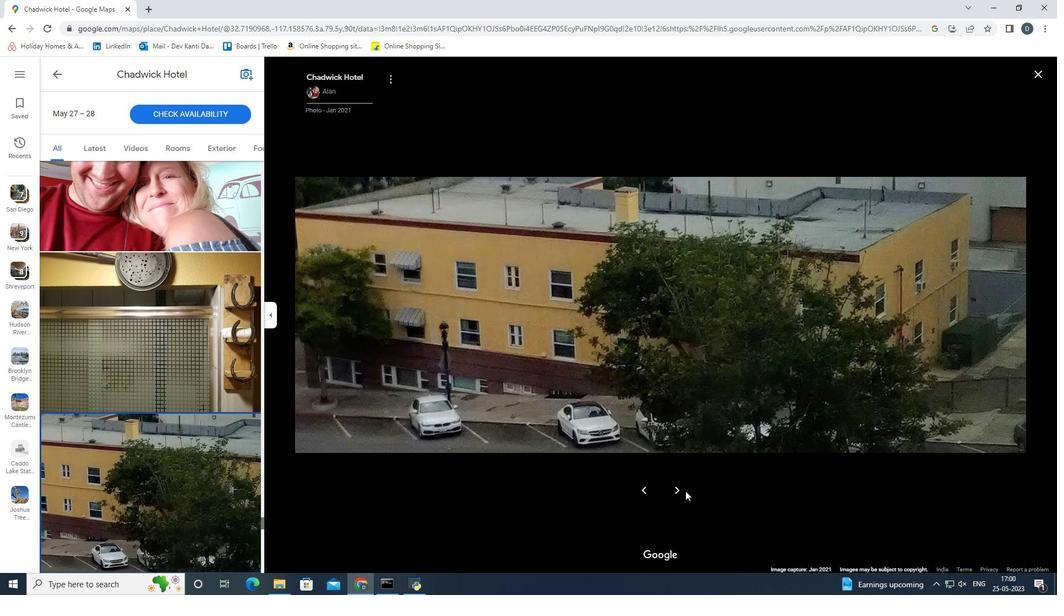 
Action: Mouse moved to (672, 488)
Screenshot: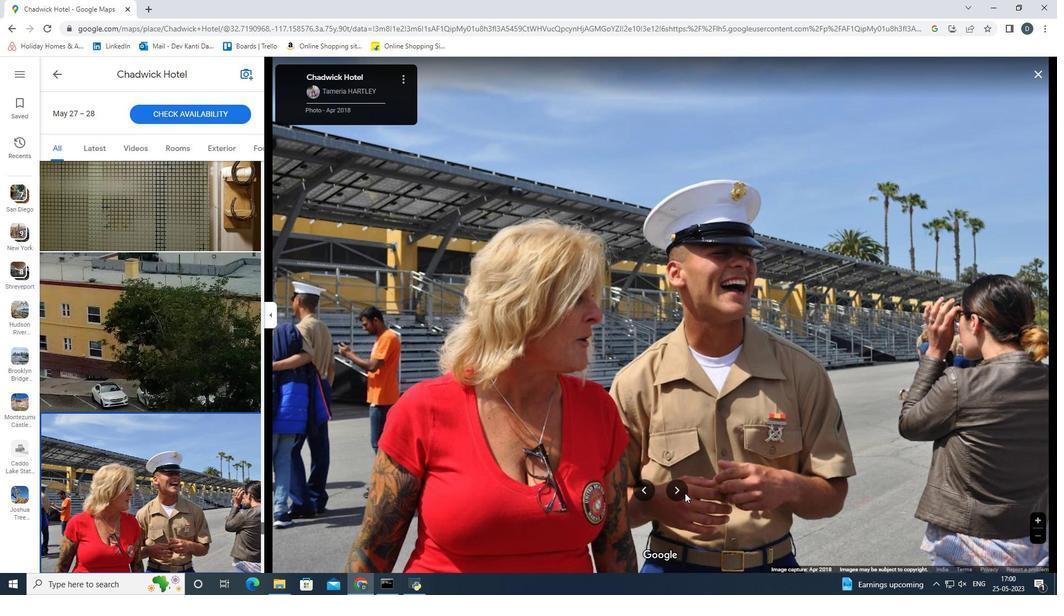
Action: Key pressed <Key.right><Key.right><Key.right><Key.right><Key.right><Key.right><Key.right><Key.right><Key.right><Key.right><Key.right><Key.right><Key.right><Key.right><Key.right><Key.right><Key.right><Key.right>
Screenshot: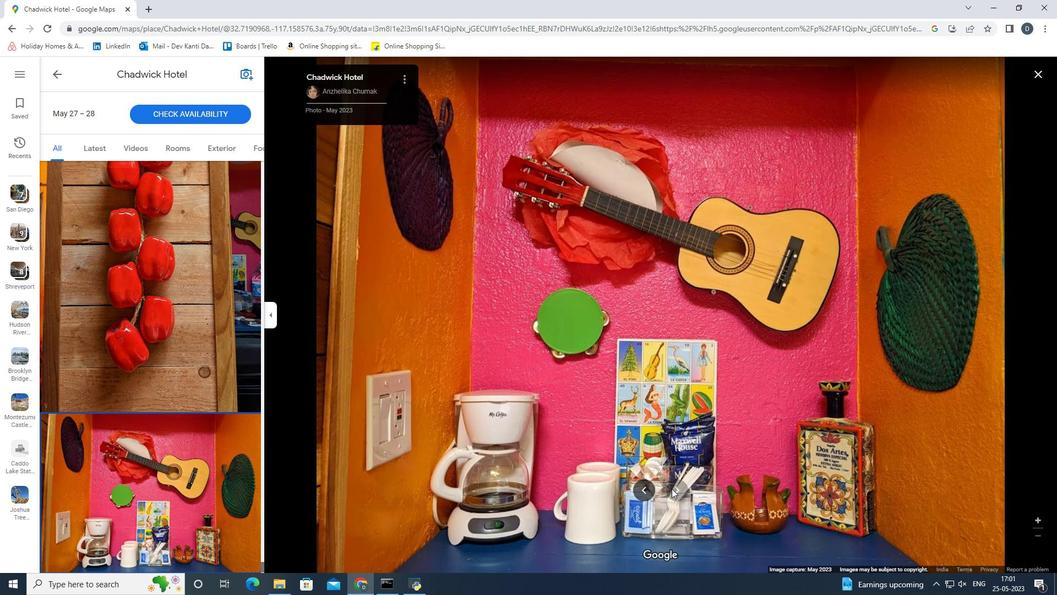 
Action: Mouse moved to (1032, 65)
Screenshot: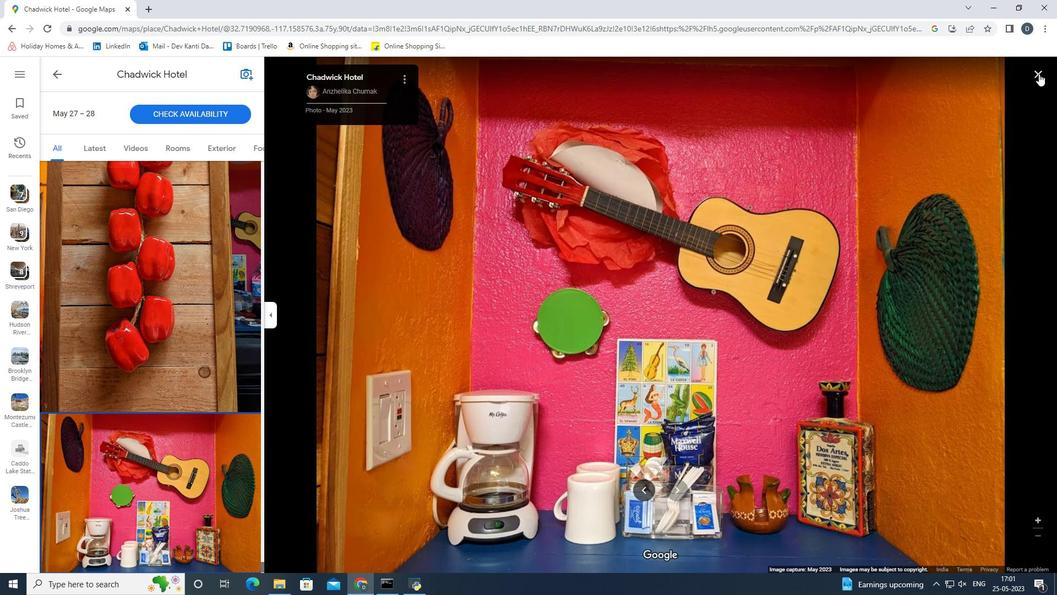 
Action: Mouse pressed left at (1032, 65)
Screenshot: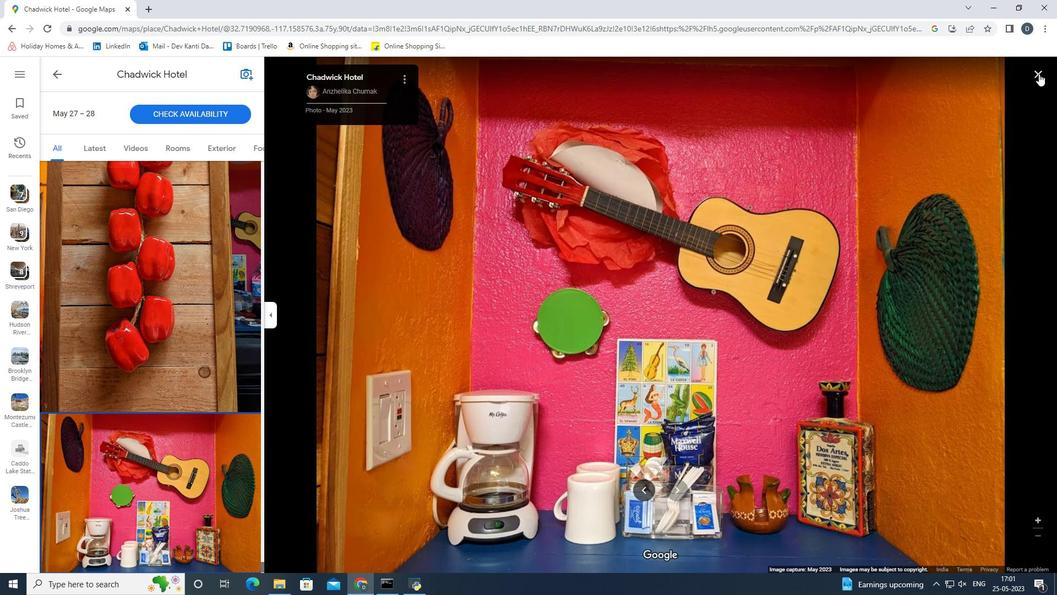 
Action: Mouse moved to (1036, 77)
Screenshot: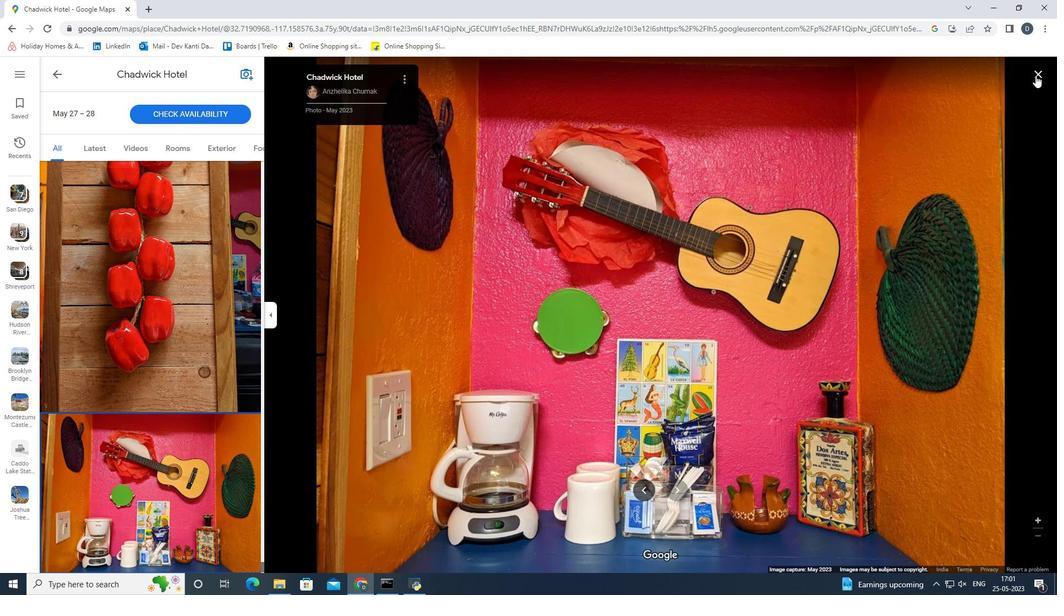 
Action: Mouse pressed left at (1036, 77)
Screenshot: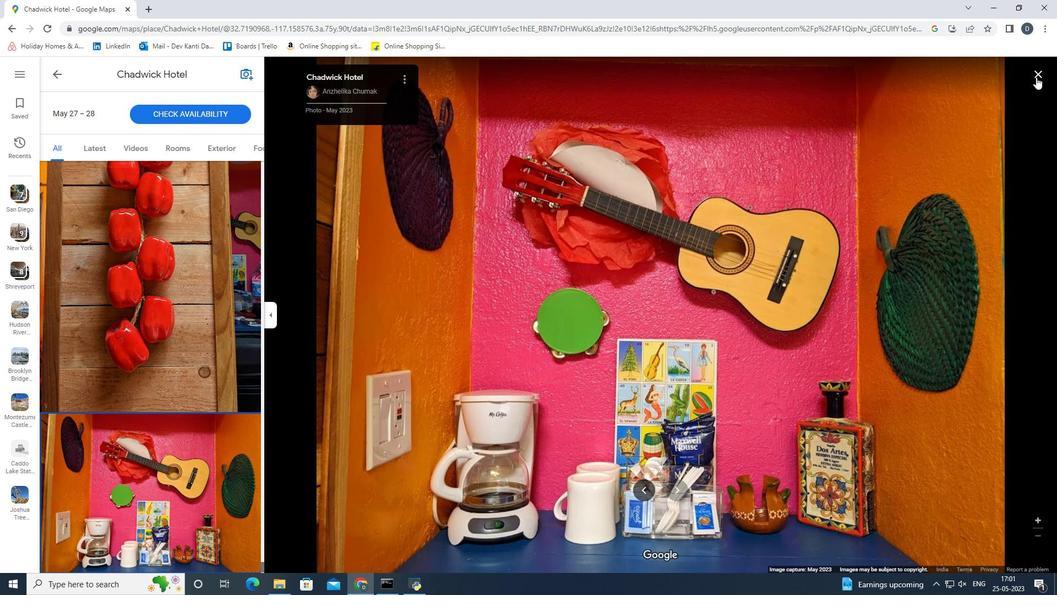 
Action: Mouse moved to (148, 417)
Screenshot: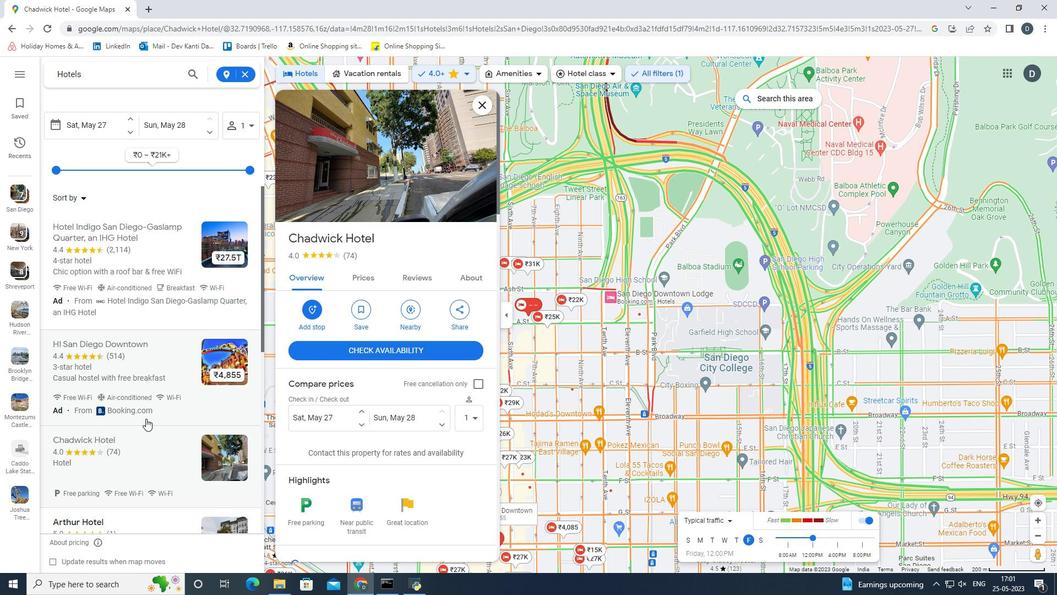 
Action: Mouse scrolled (148, 417) with delta (0, 0)
Screenshot: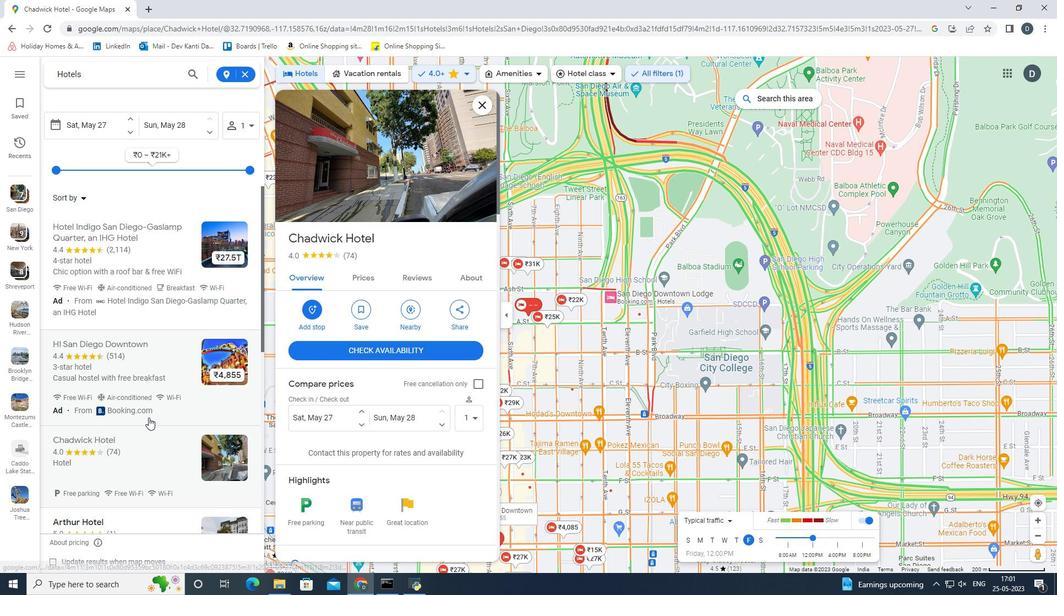 
Action: Mouse moved to (150, 417)
Screenshot: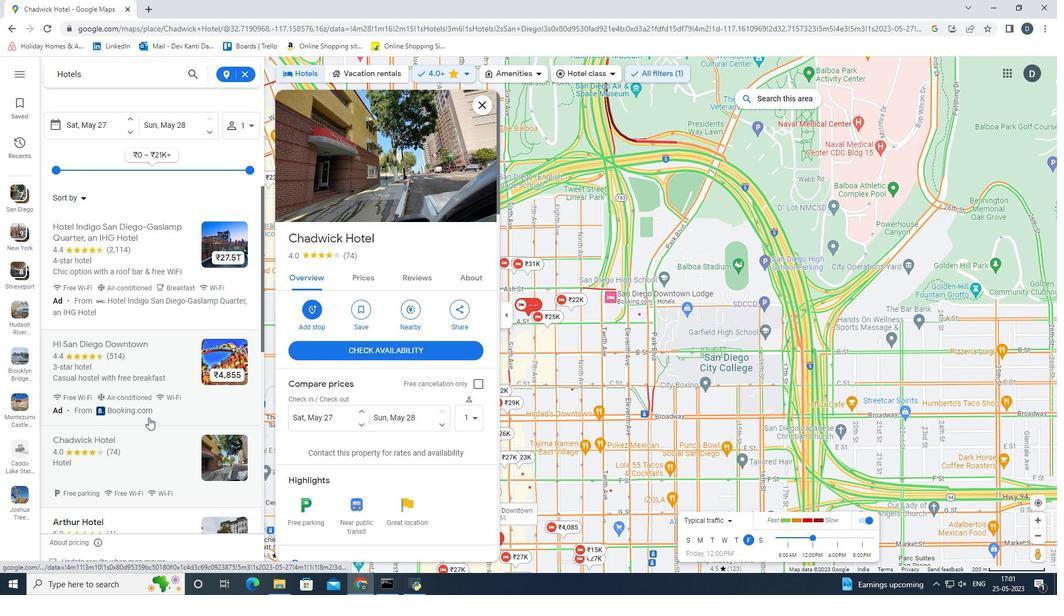 
Action: Mouse scrolled (148, 417) with delta (0, 0)
Screenshot: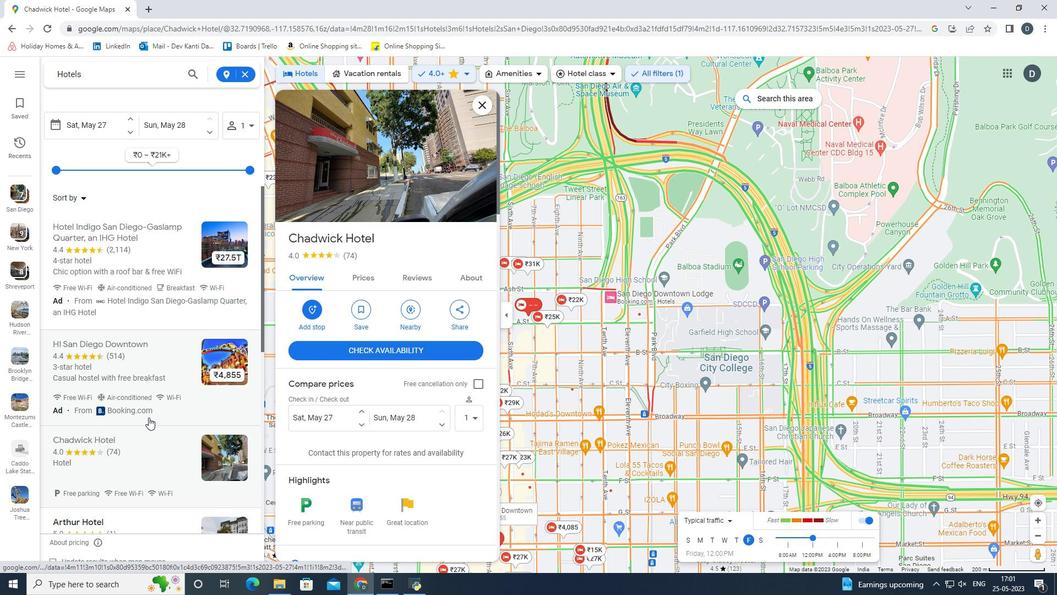 
Action: Mouse scrolled (150, 417) with delta (0, 0)
Screenshot: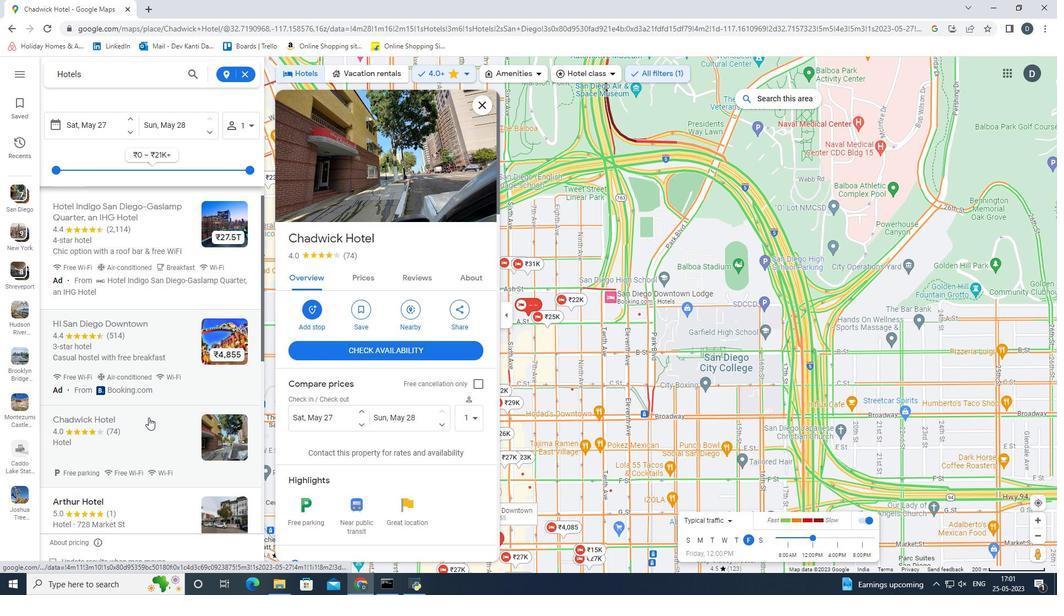 
Action: Mouse scrolled (150, 417) with delta (0, 0)
Screenshot: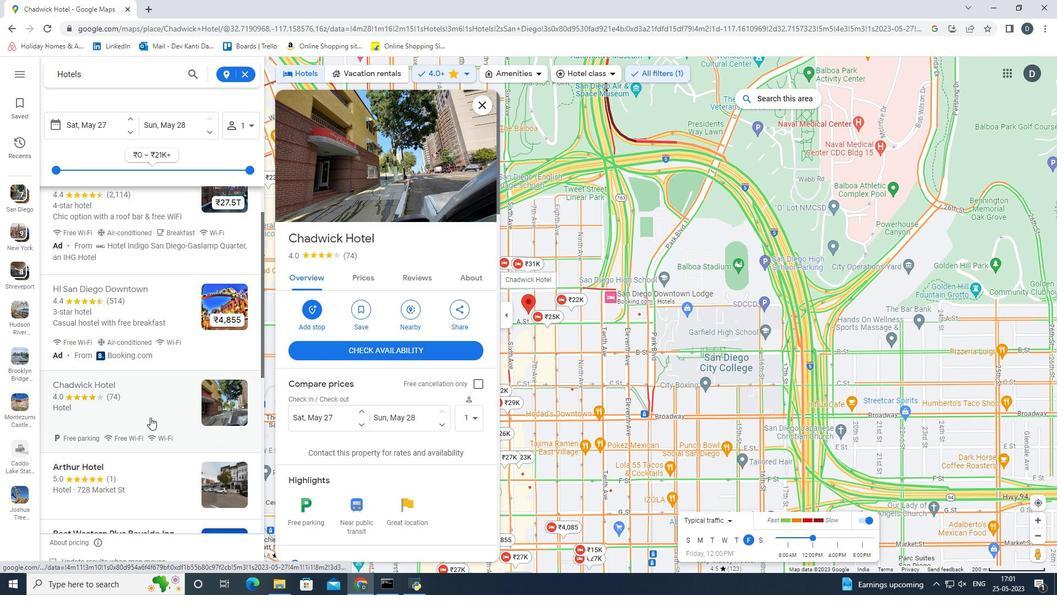 
Action: Mouse scrolled (150, 417) with delta (0, 0)
Screenshot: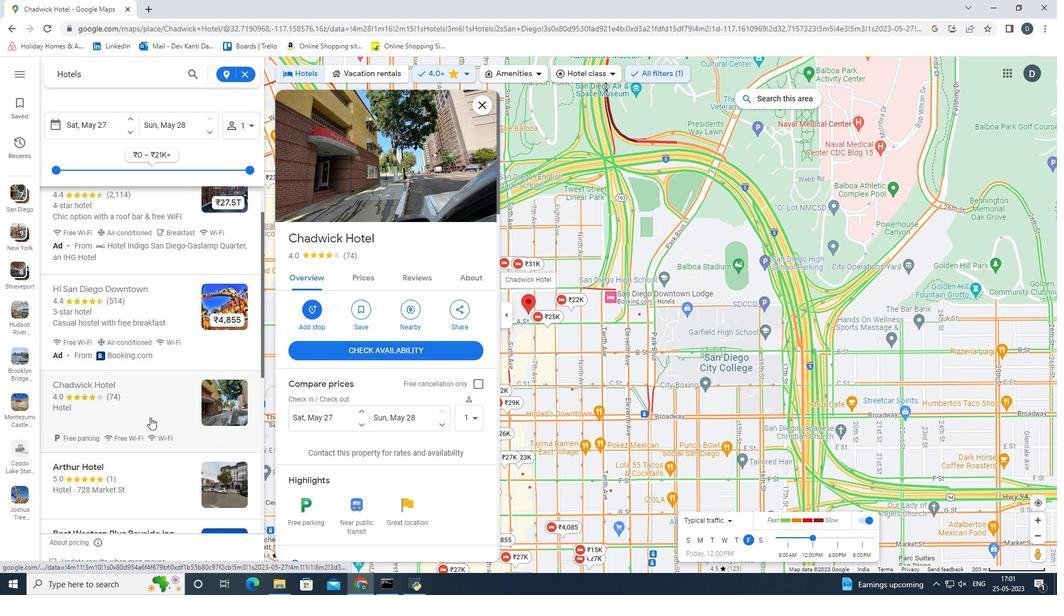 
Action: Mouse scrolled (150, 417) with delta (0, 0)
Screenshot: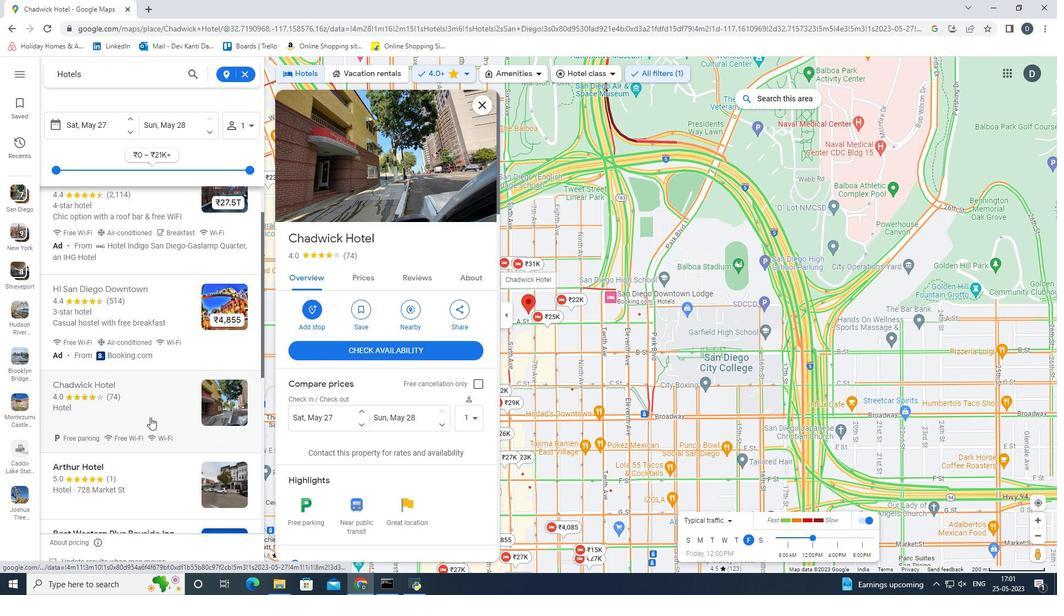 
Action: Mouse moved to (199, 301)
Screenshot: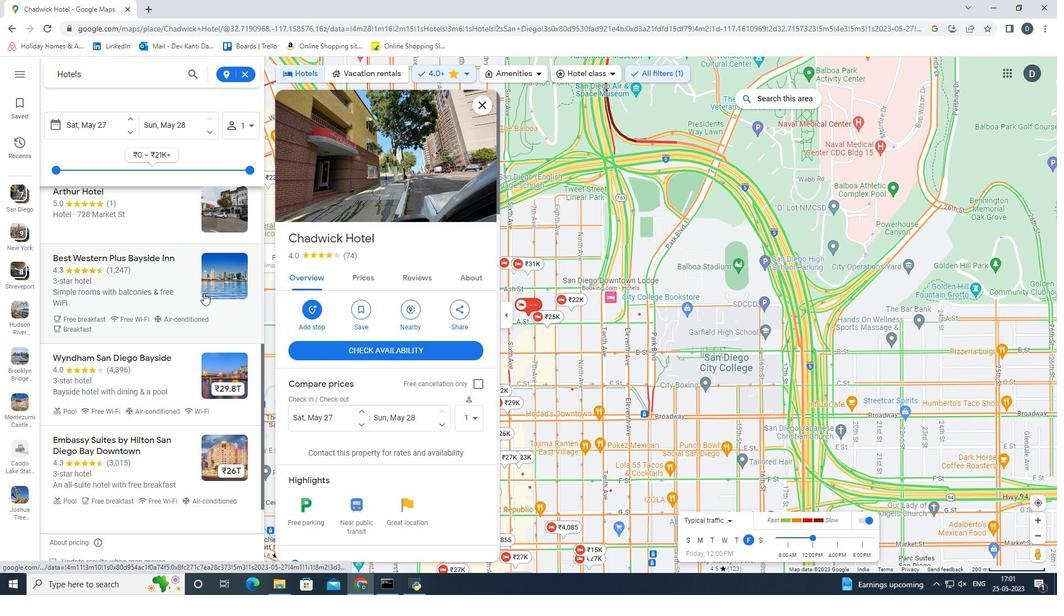
Action: Mouse scrolled (199, 301) with delta (0, 0)
Screenshot: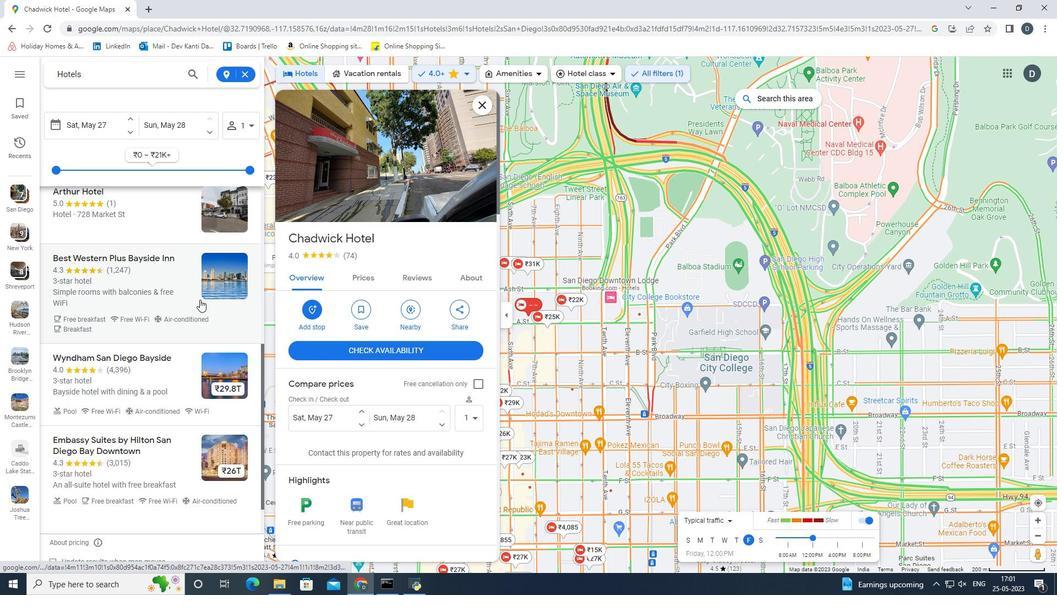 
Action: Mouse scrolled (199, 301) with delta (0, 0)
Screenshot: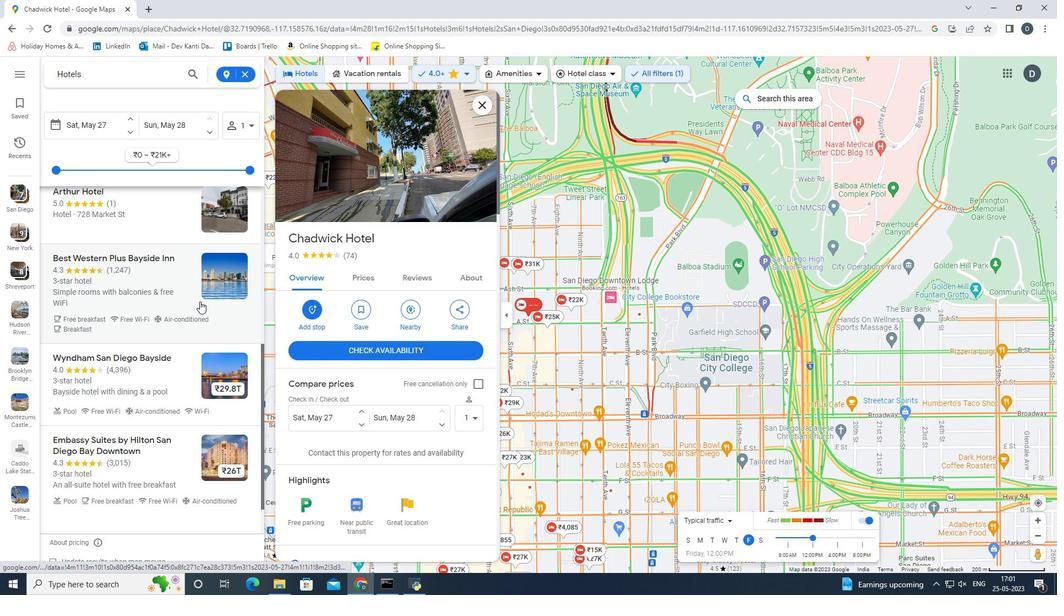 
Action: Mouse moved to (197, 324)
Screenshot: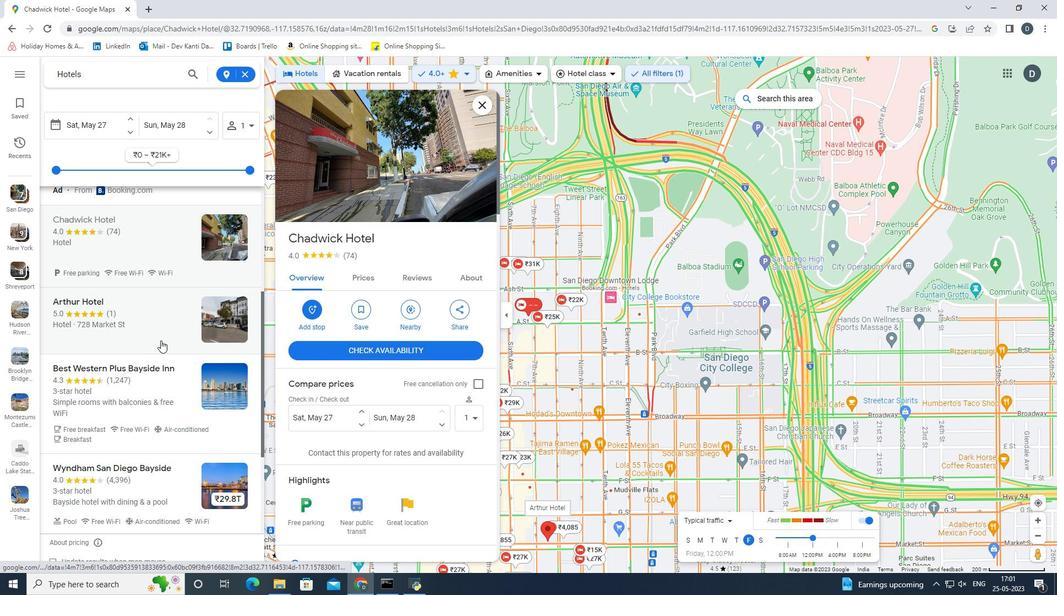 
Action: Mouse pressed left at (197, 324)
Screenshot: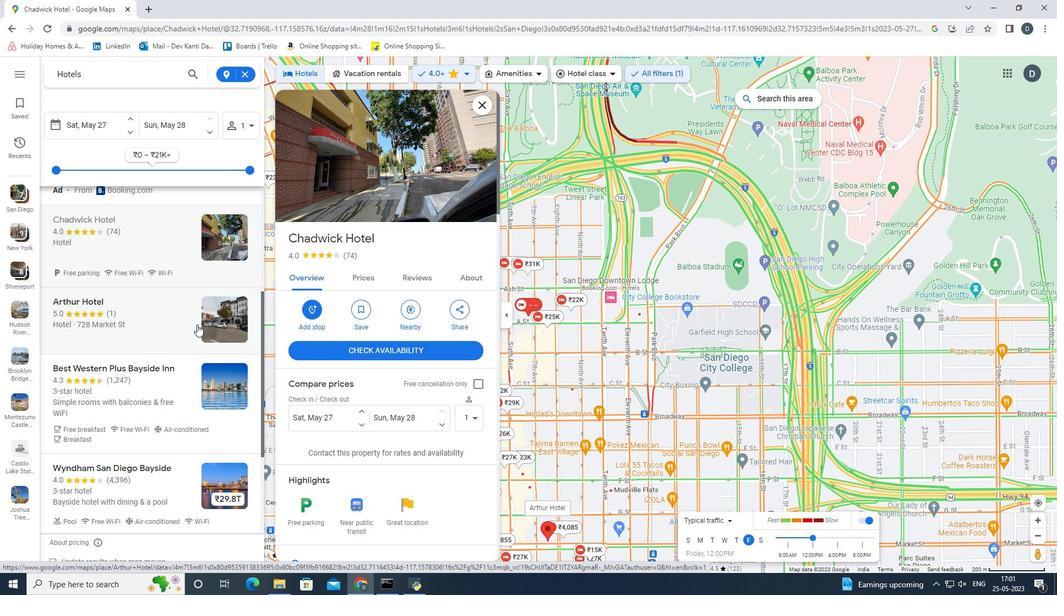 
Action: Mouse moved to (181, 379)
Screenshot: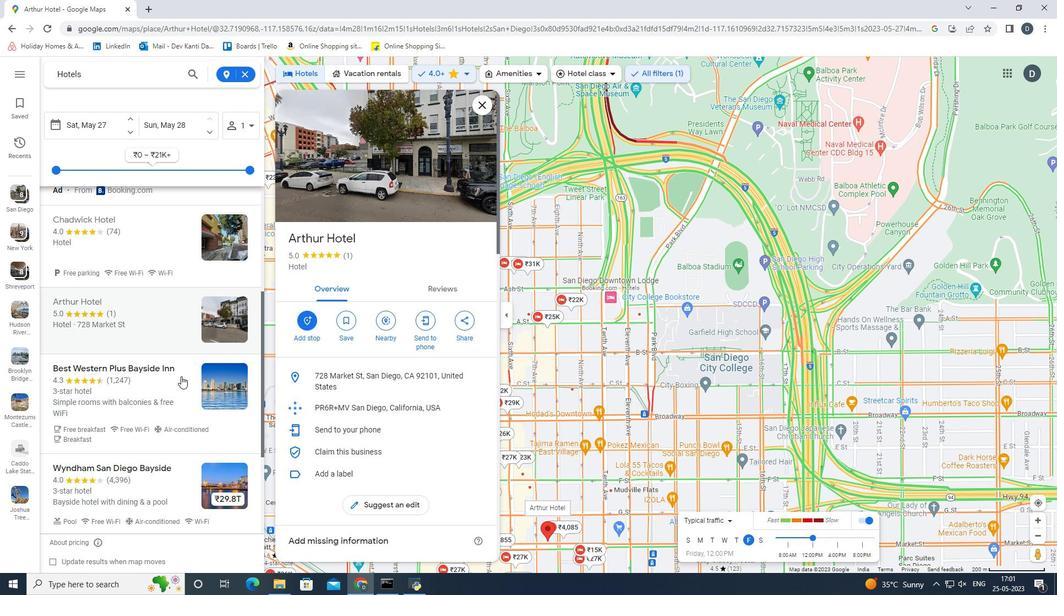 
Action: Mouse pressed left at (181, 379)
Screenshot: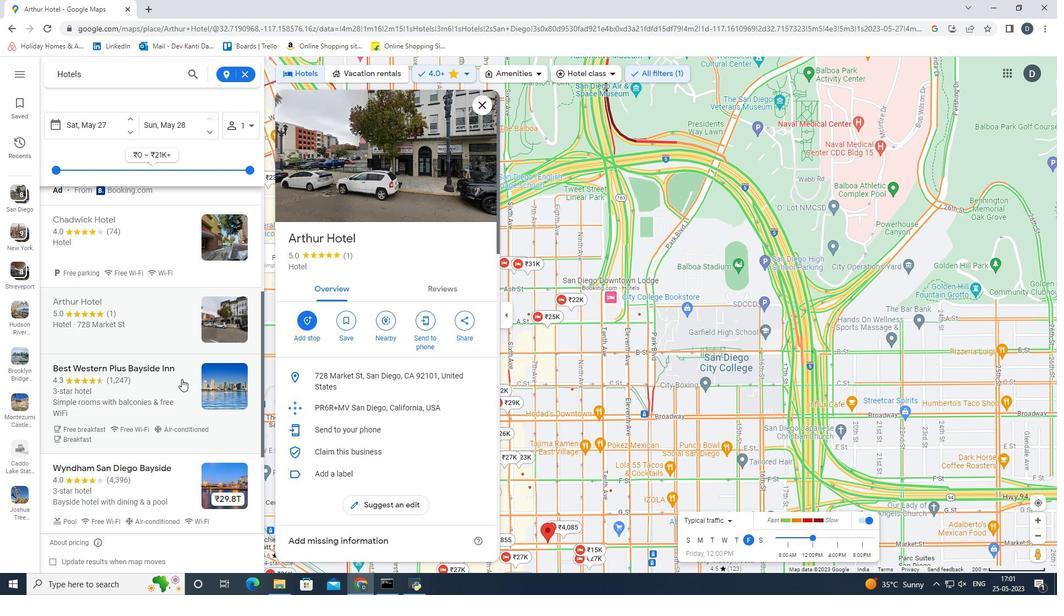 
Action: Mouse moved to (379, 170)
Screenshot: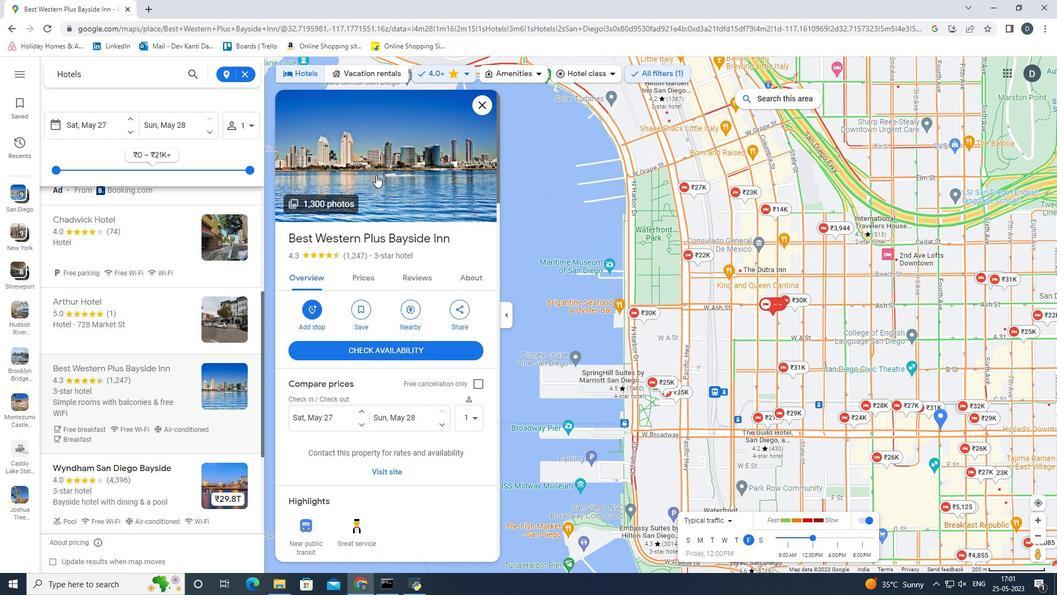 
Action: Mouse pressed left at (379, 170)
Screenshot: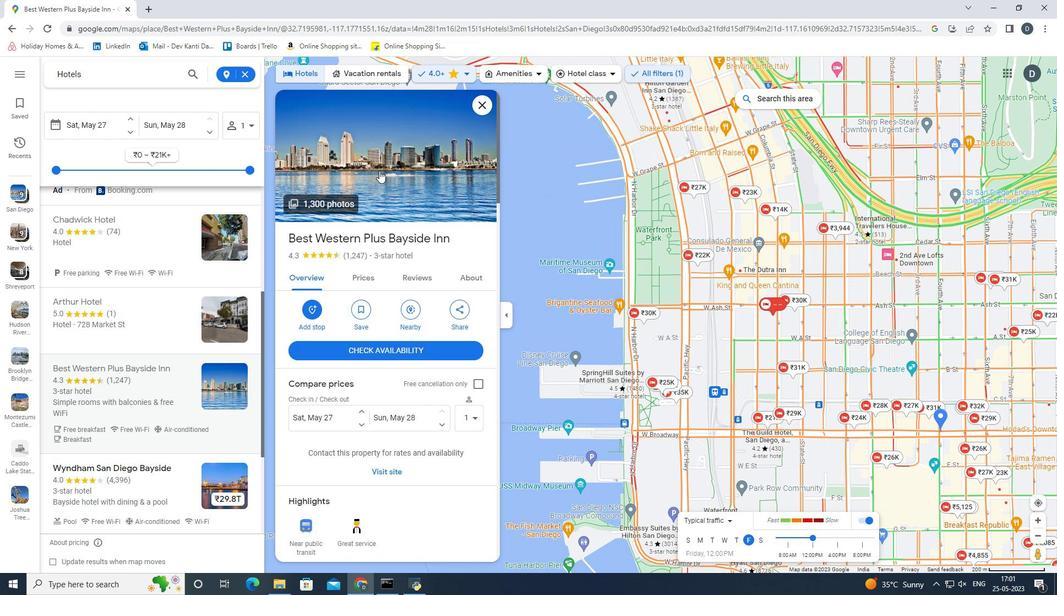 
Action: Mouse moved to (680, 484)
Screenshot: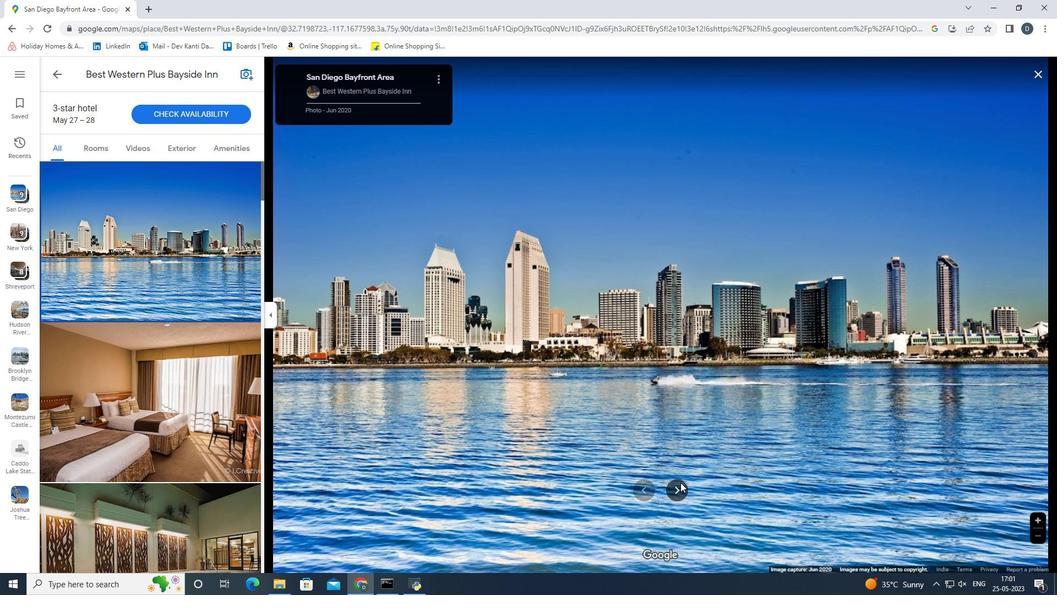 
Action: Mouse pressed left at (680, 484)
Screenshot: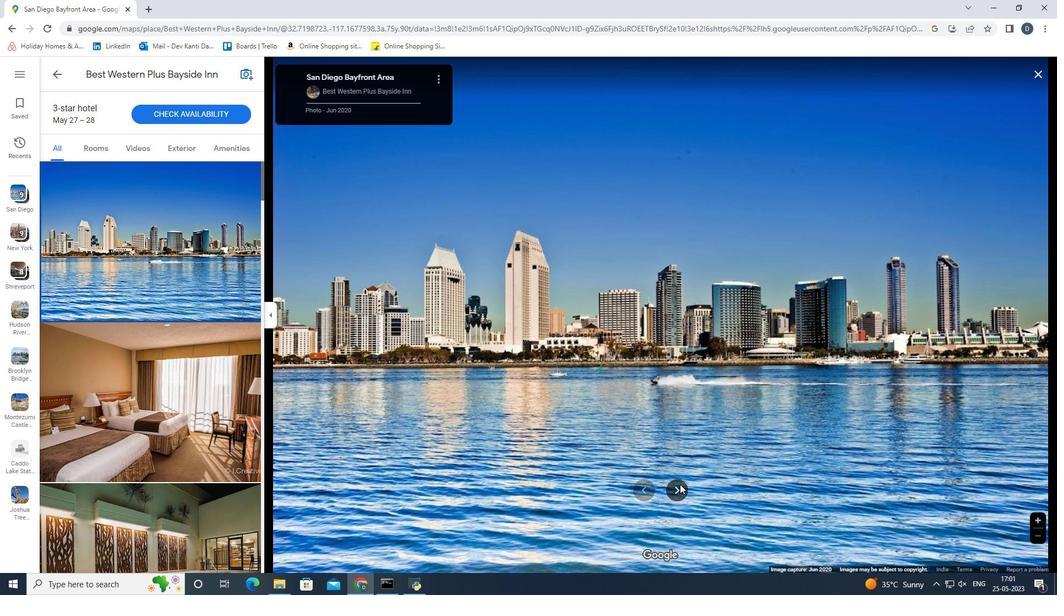 
Action: Mouse moved to (678, 483)
Screenshot: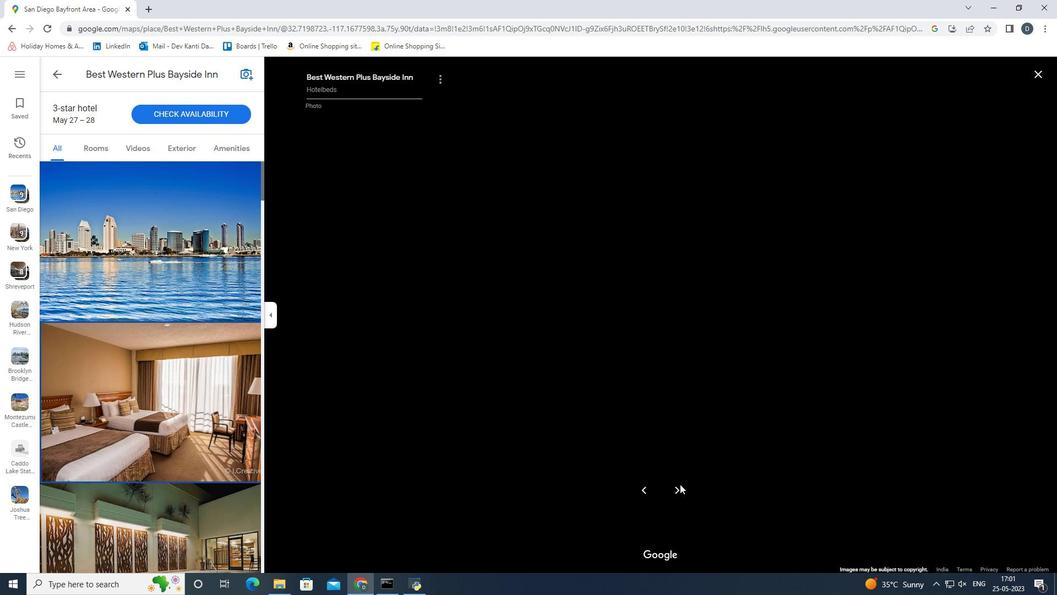 
Action: Key pressed <Key.right><Key.right><Key.right><Key.right><Key.right><Key.right><Key.right><Key.right><Key.right><Key.right><Key.right><Key.right><Key.right><Key.right><Key.right><Key.right><Key.right><Key.right><Key.right><Key.right><Key.right><Key.right>
Screenshot: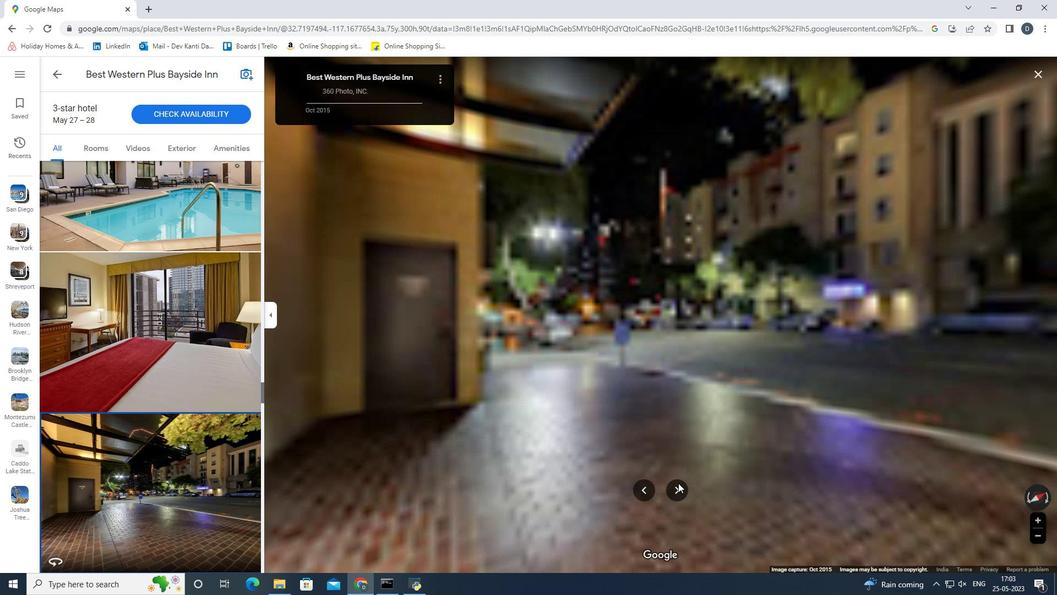 
Action: Mouse moved to (856, 521)
Screenshot: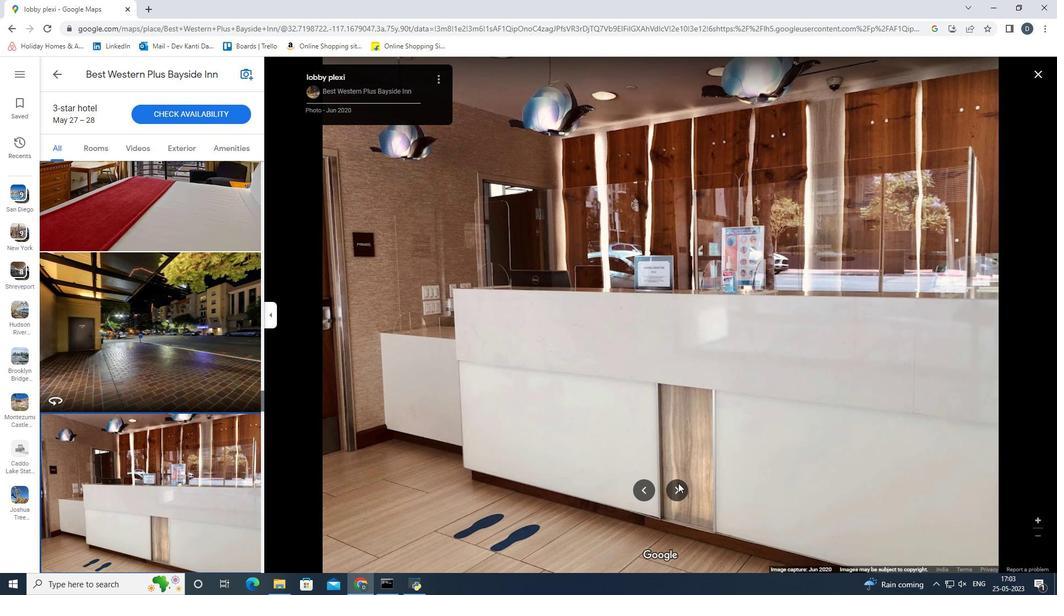 
Action: Key pressed <Key.down><Key.down><Key.right><Key.right><Key.right><Key.down><Key.down><Key.down><Key.right><Key.right><Key.right><Key.right><Key.right><Key.right><Key.right><Key.right><Key.right><Key.right><Key.right><Key.right><Key.right><Key.right><Key.right><Key.right><Key.right><Key.right>
Screenshot: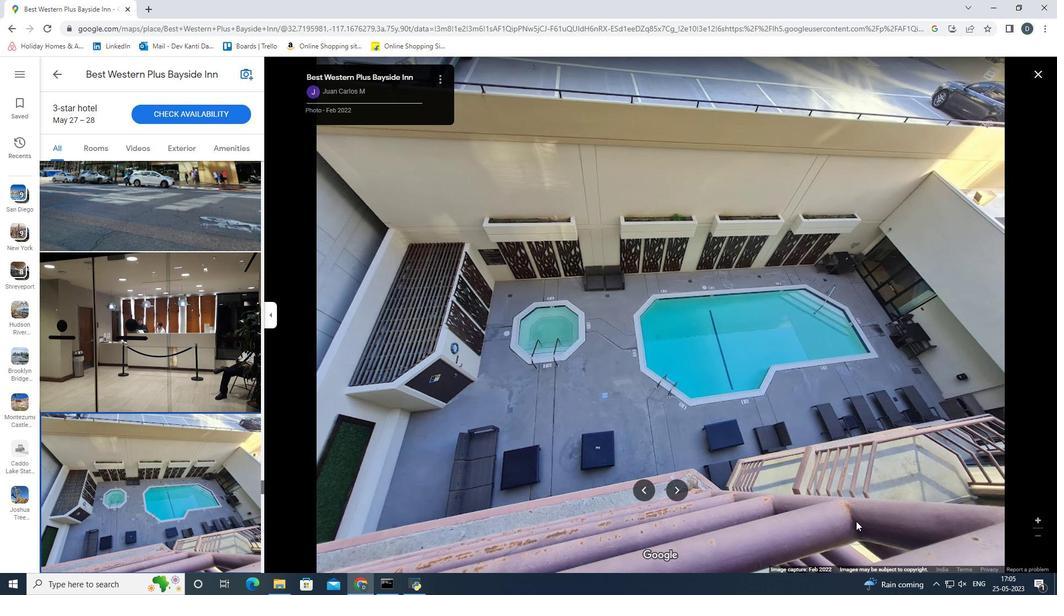 
Action: Mouse moved to (676, 485)
Screenshot: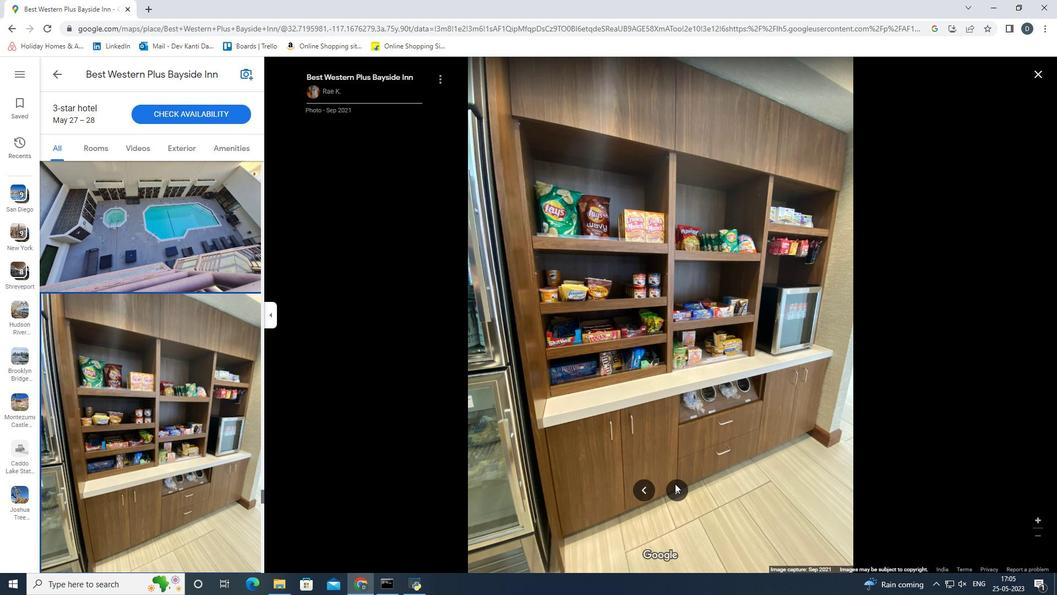 
Action: Key pressed <Key.right><Key.right><Key.right><Key.right><Key.right><Key.right>
Screenshot: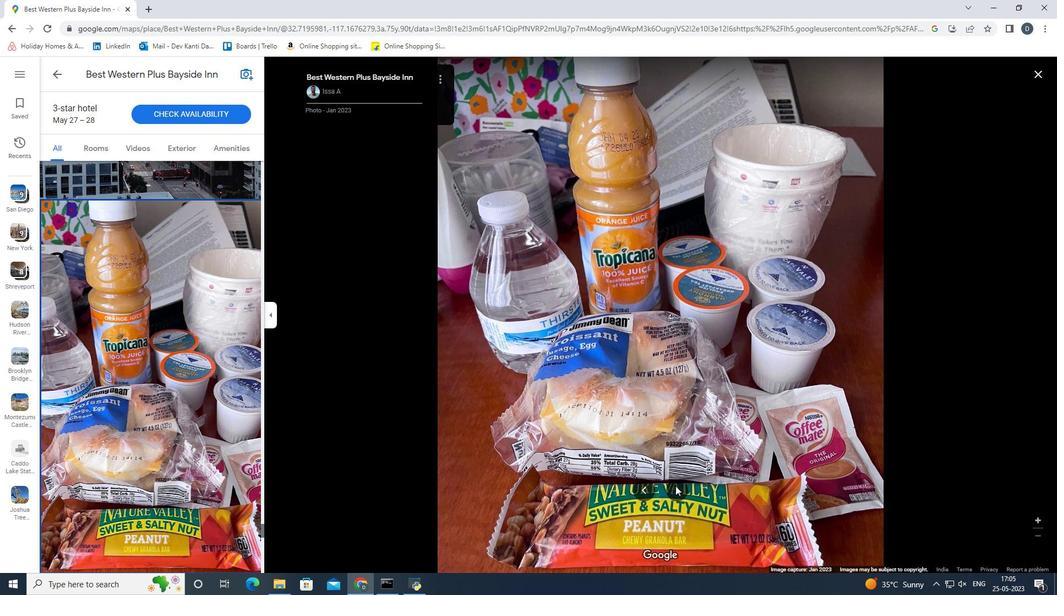 
Action: Mouse moved to (1039, 74)
Screenshot: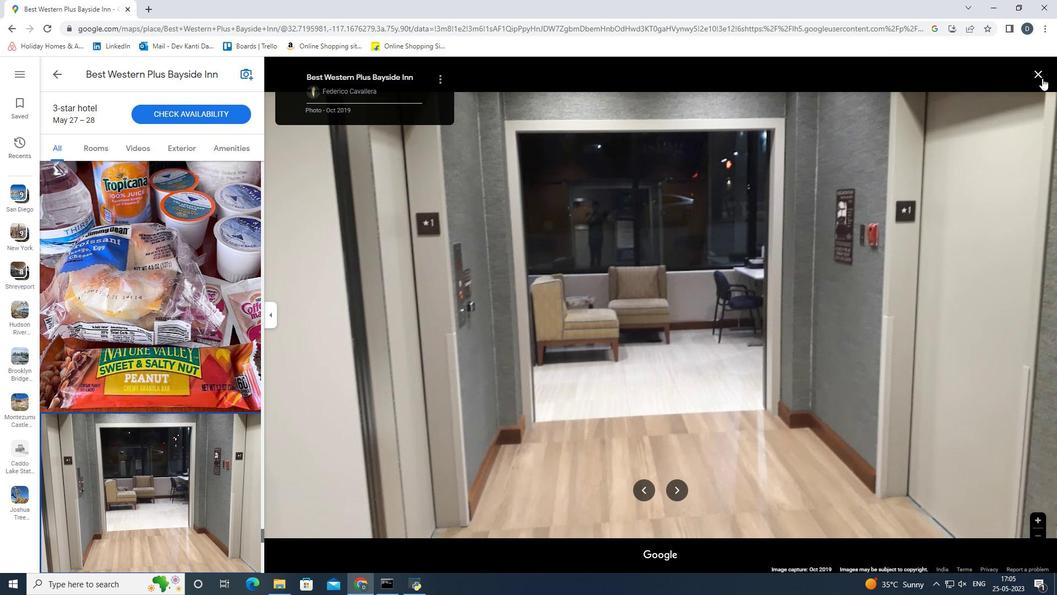 
Action: Mouse pressed left at (1039, 74)
Screenshot: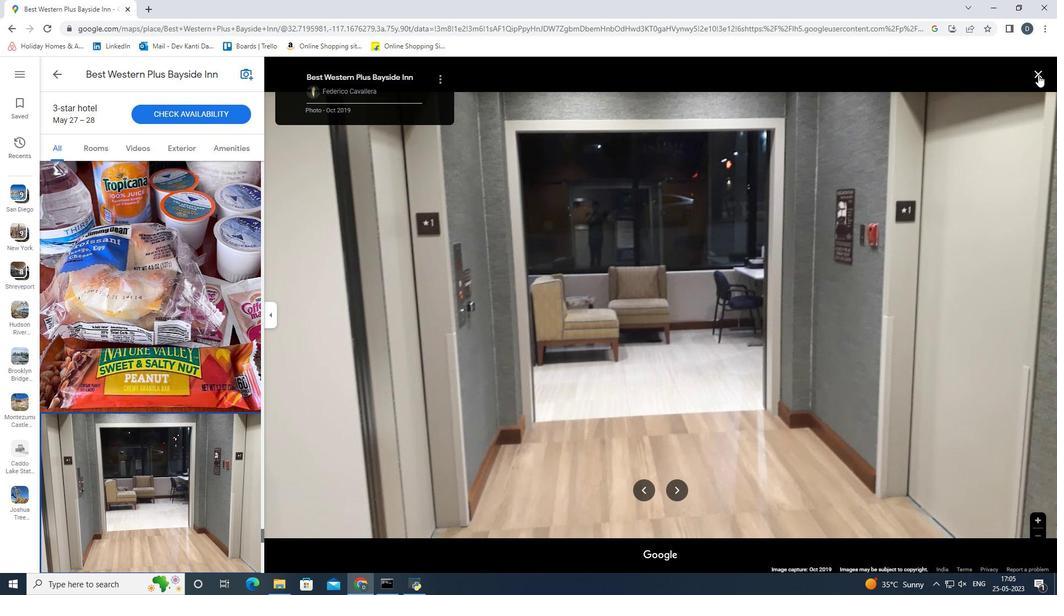 
Action: Mouse moved to (161, 390)
Screenshot: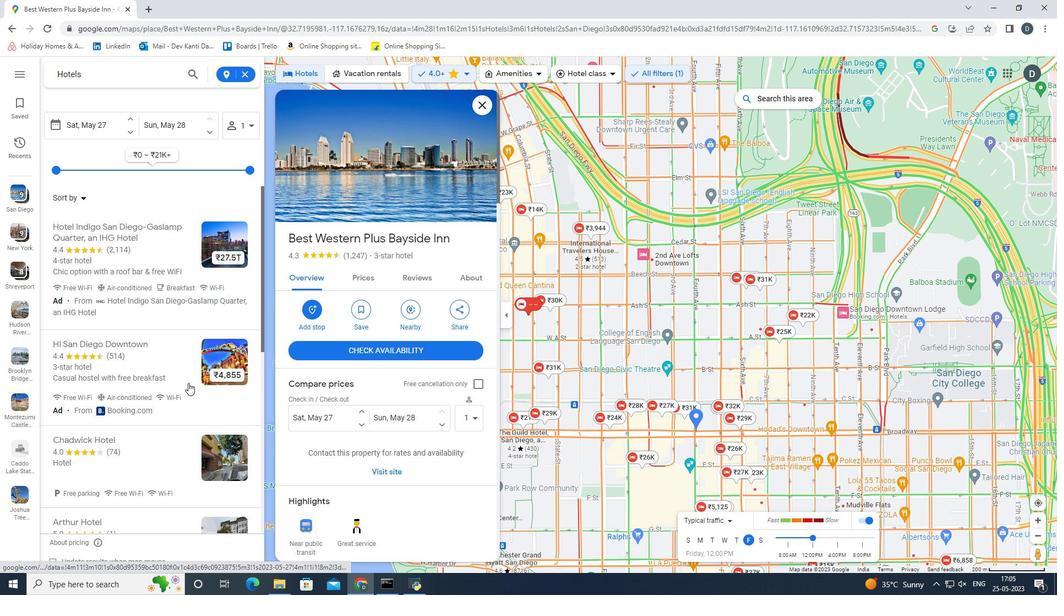 
Action: Mouse scrolled (161, 390) with delta (0, 0)
Screenshot: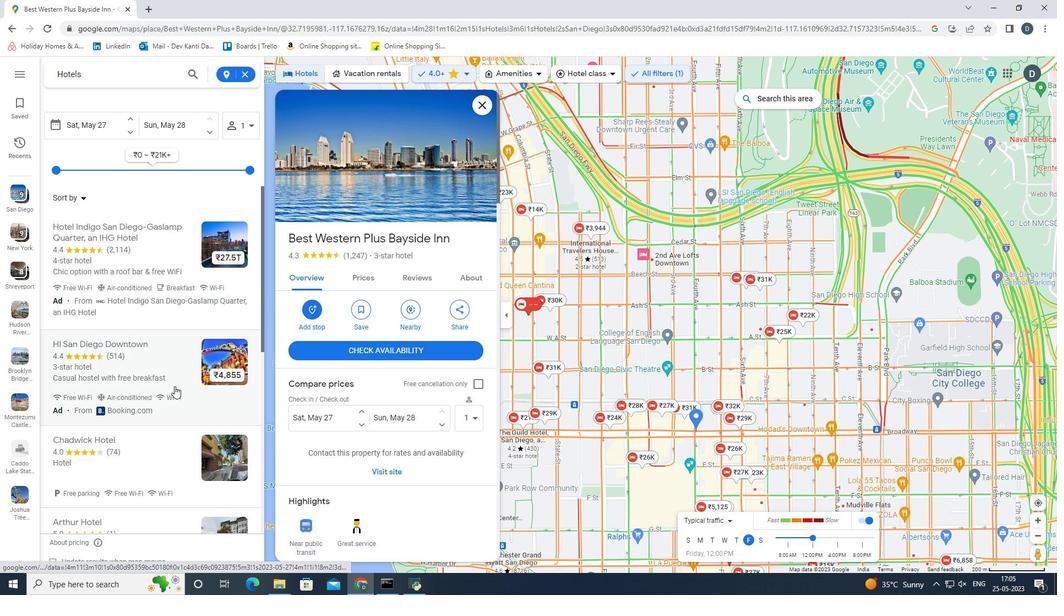 
Action: Mouse scrolled (161, 390) with delta (0, 0)
Screenshot: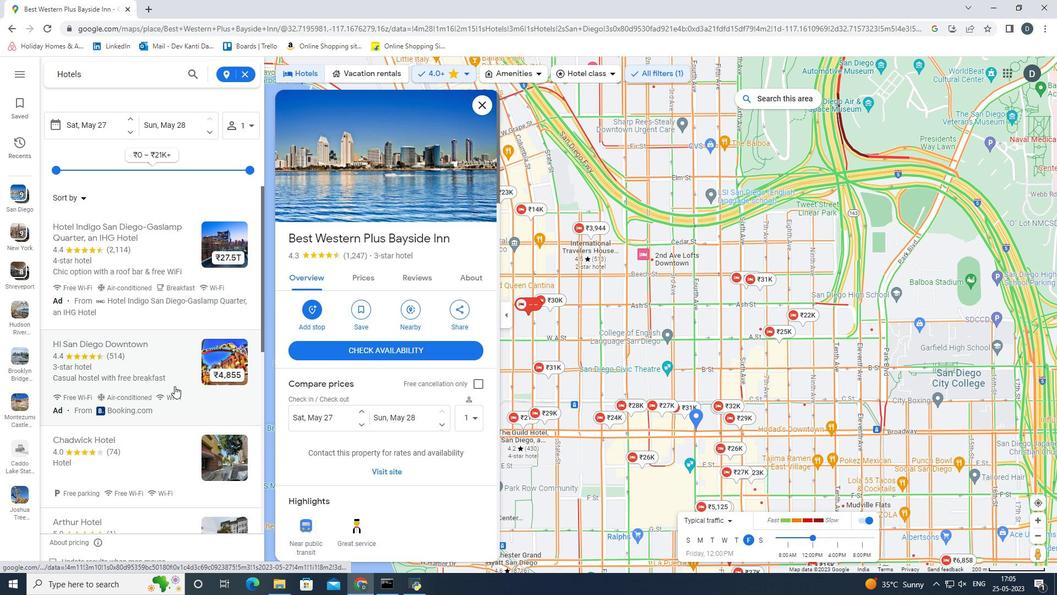 
Action: Mouse scrolled (161, 390) with delta (0, 0)
Screenshot: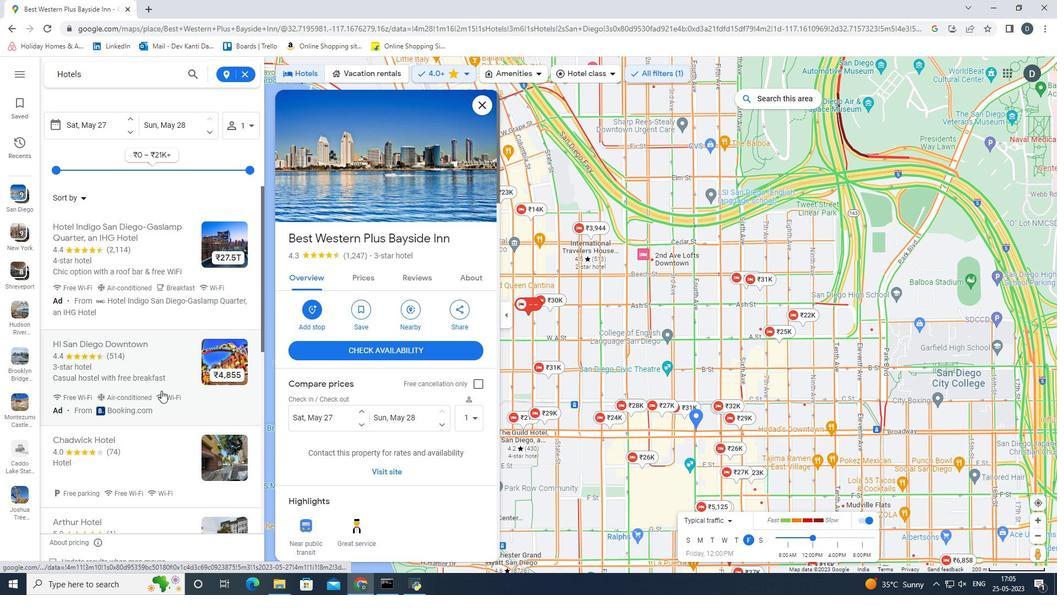 
Action: Mouse scrolled (161, 390) with delta (0, 0)
Screenshot: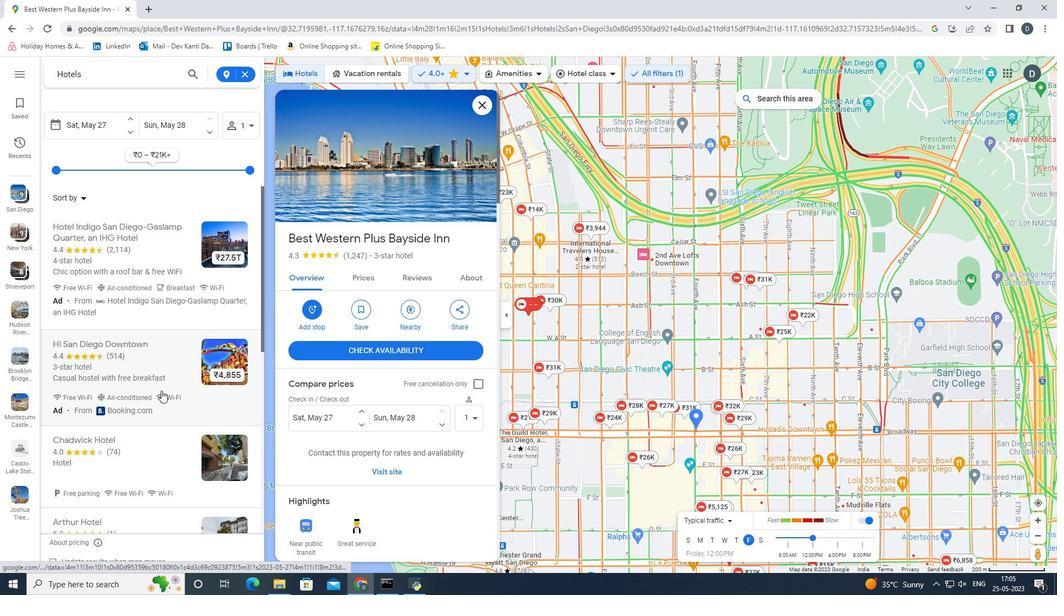 
Action: Mouse moved to (161, 398)
Screenshot: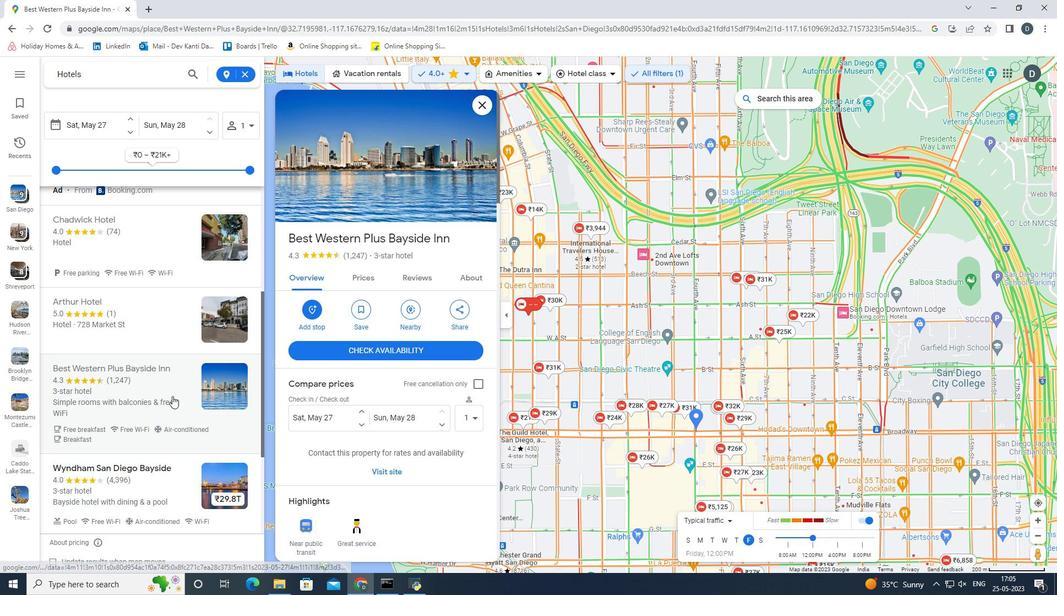 
Action: Mouse scrolled (161, 397) with delta (0, 0)
Screenshot: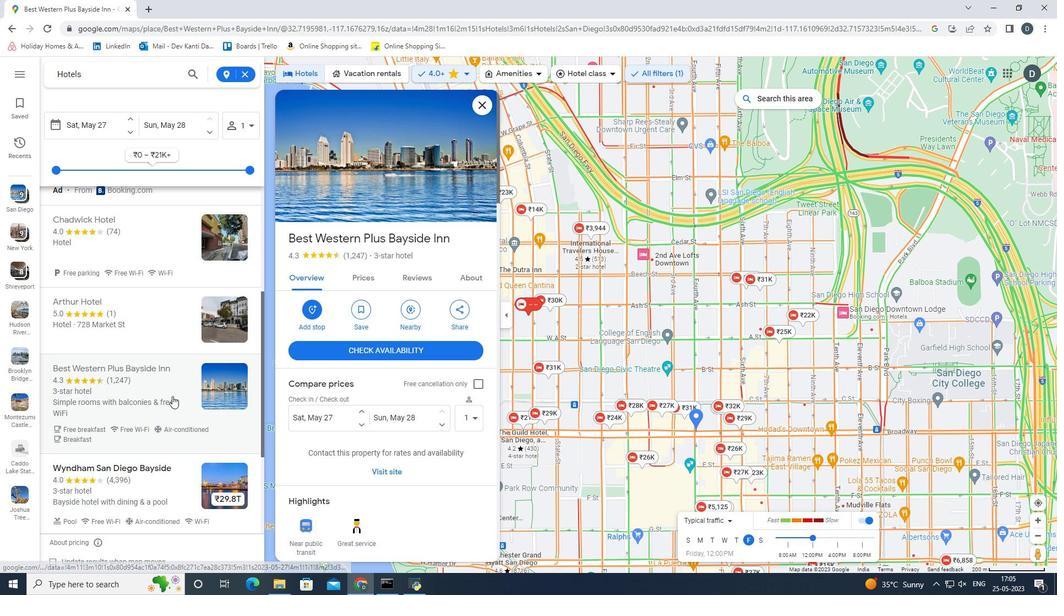 
Action: Mouse scrolled (161, 397) with delta (0, 0)
Screenshot: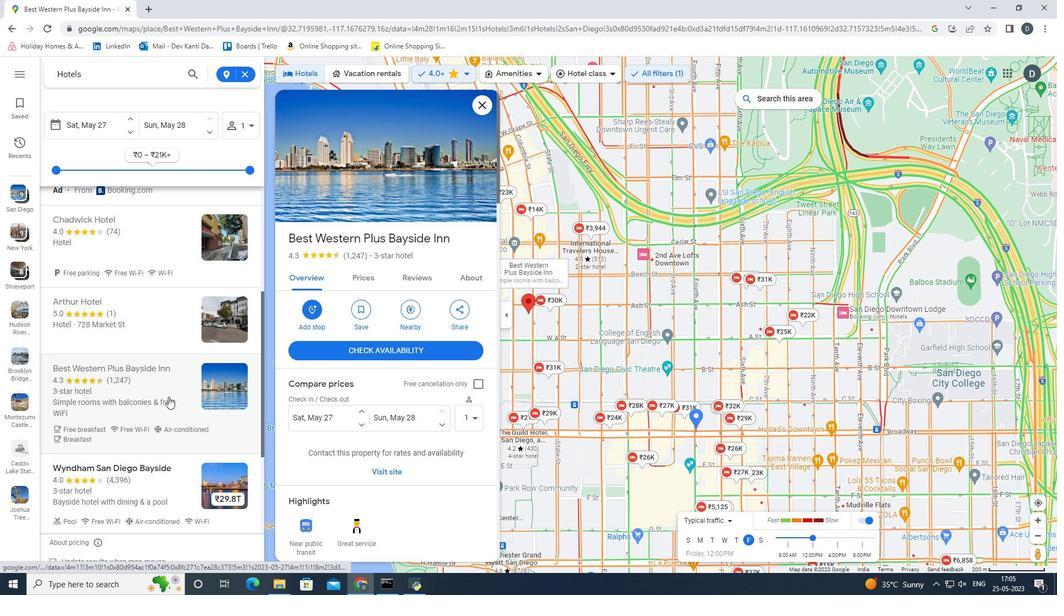 
Action: Mouse scrolled (161, 397) with delta (0, 0)
Screenshot: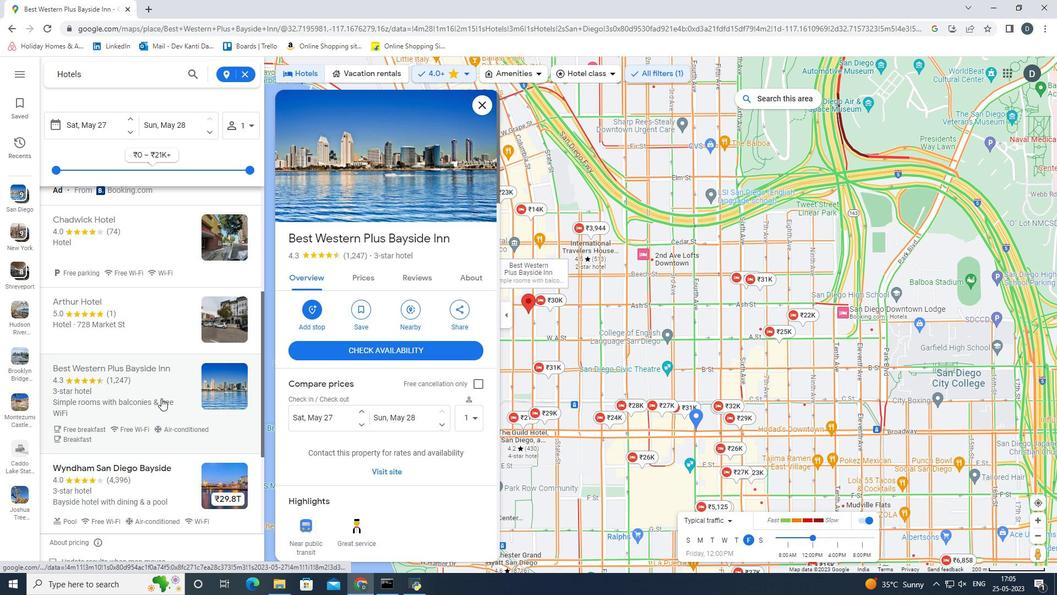 
Action: Mouse moved to (210, 321)
Screenshot: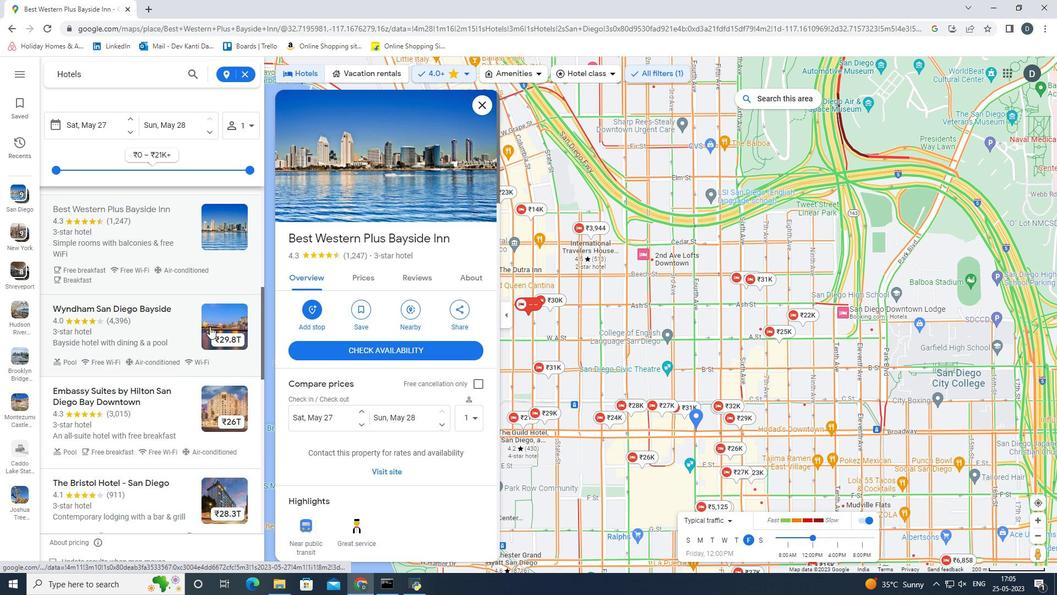 
Action: Mouse pressed left at (210, 321)
Screenshot: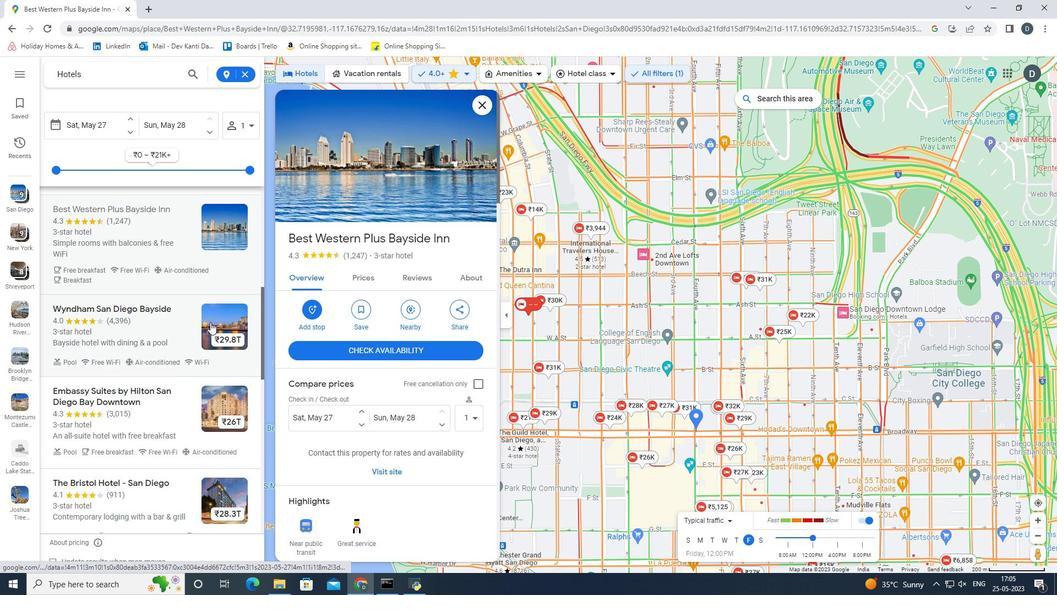 
Action: Mouse moved to (418, 181)
Screenshot: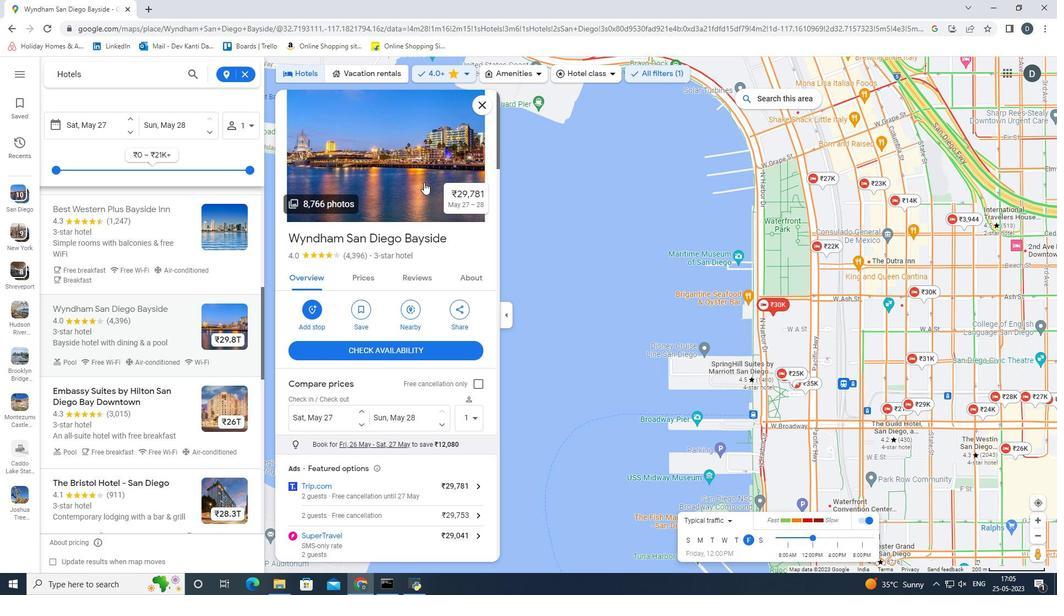
Action: Mouse pressed left at (418, 181)
Screenshot: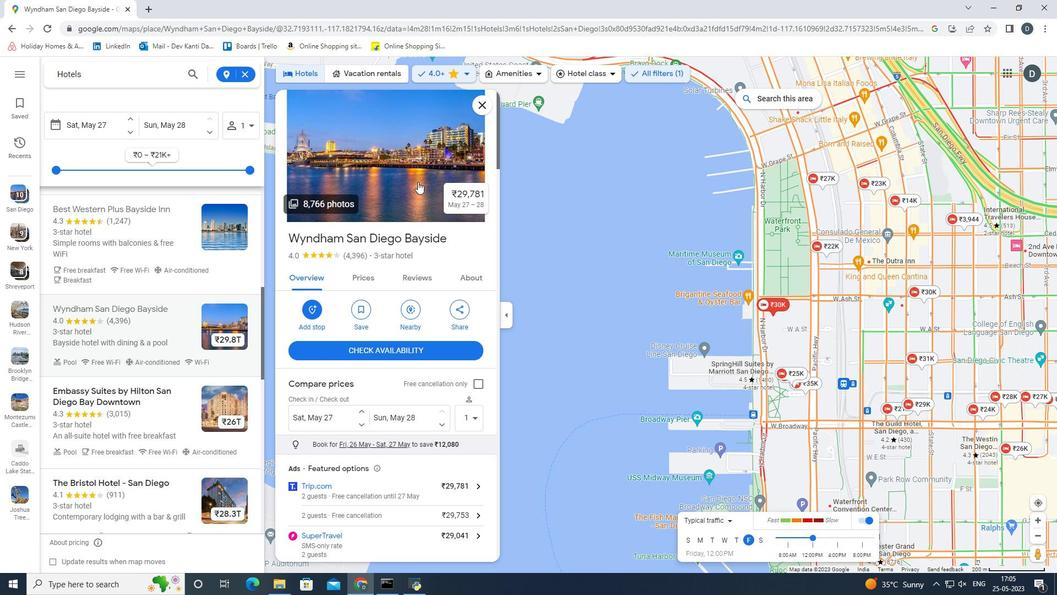 
Action: Mouse moved to (680, 490)
Screenshot: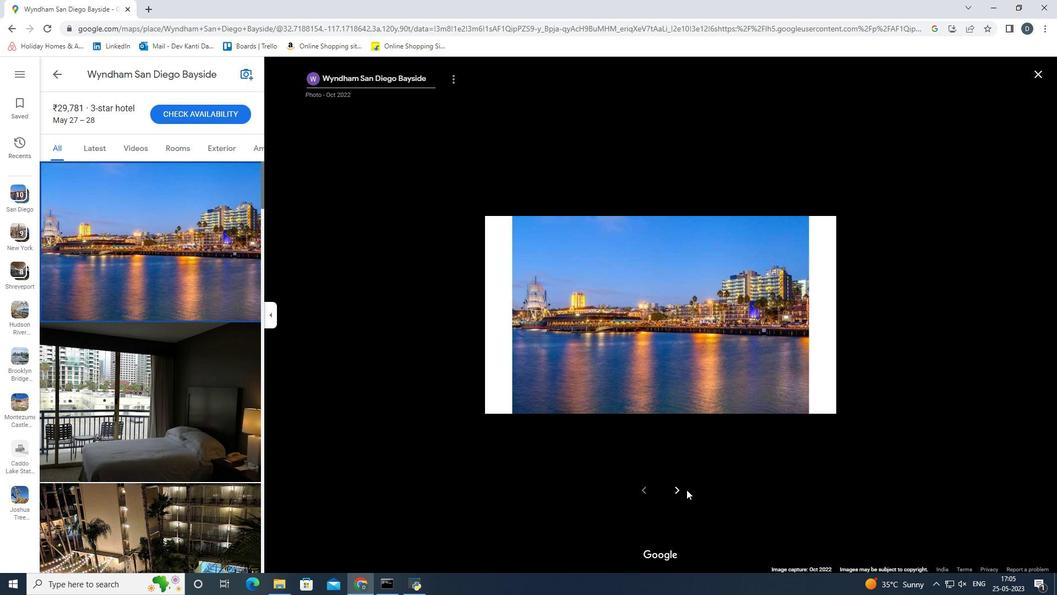 
Action: Mouse pressed left at (680, 490)
Screenshot: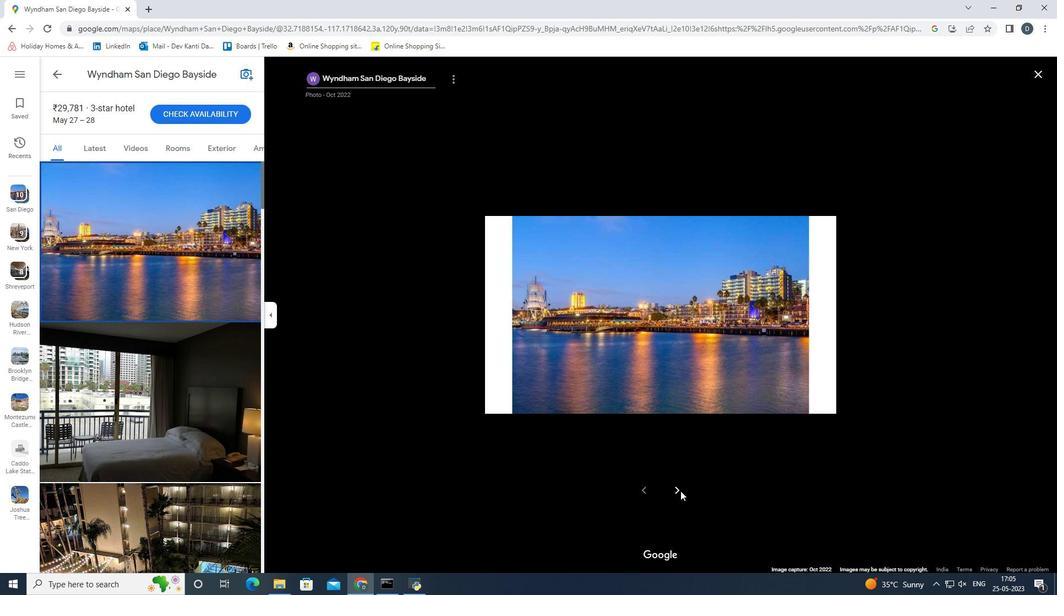 
Action: Mouse pressed left at (680, 490)
Screenshot: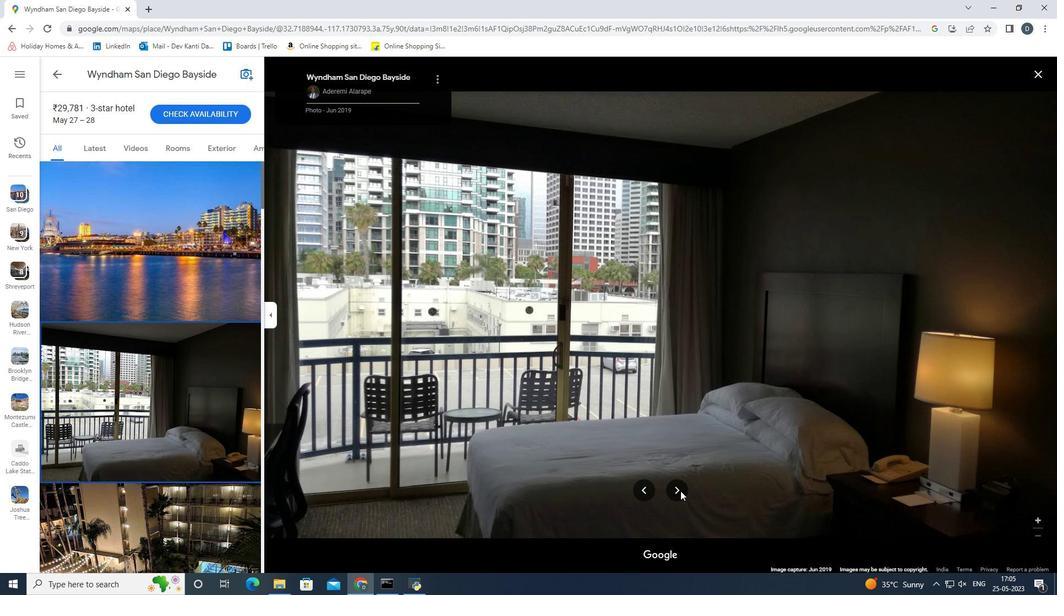 
Action: Key pressed <Key.right><Key.right><Key.right><Key.right><Key.right><Key.right><Key.right><Key.right><Key.right><Key.right><Key.right><Key.right><Key.right><Key.right><Key.right><Key.right><Key.right><Key.right><Key.right><Key.right><Key.right><Key.right><Key.right><Key.right>
Screenshot: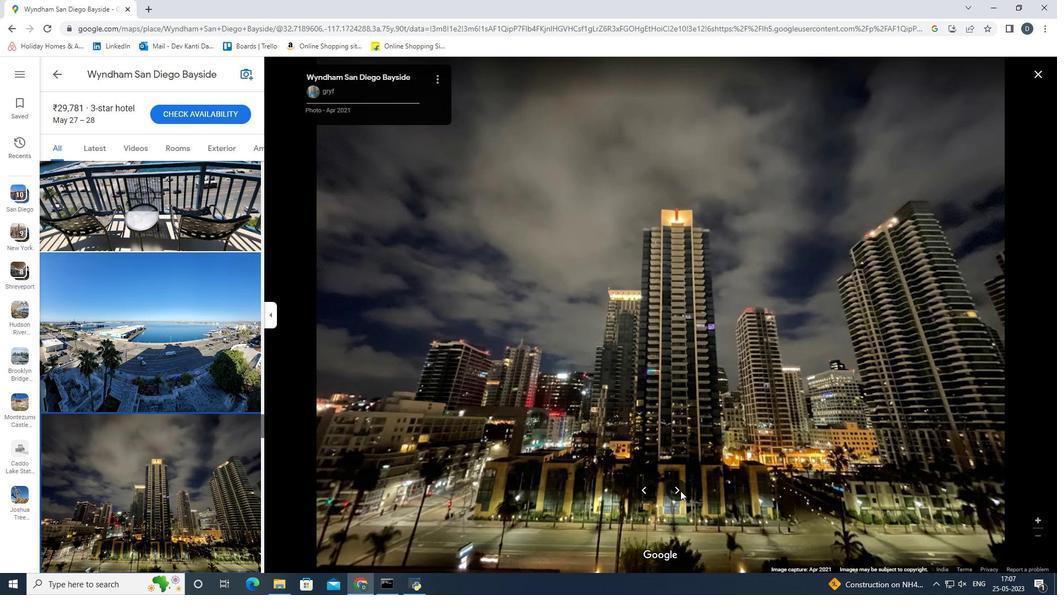 
Action: Mouse moved to (1038, 76)
Screenshot: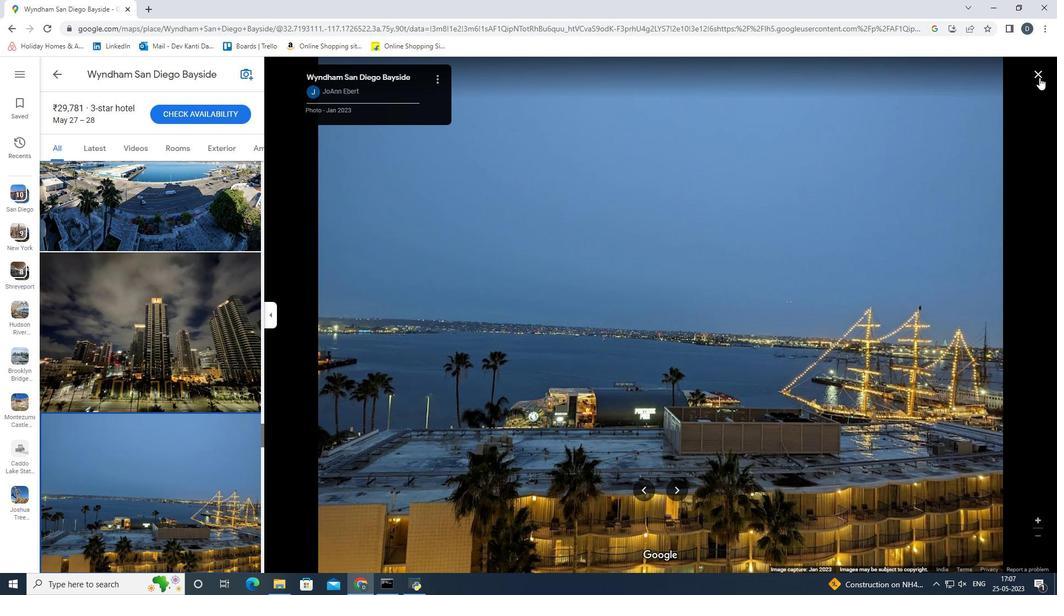 
Action: Mouse pressed left at (1038, 76)
Screenshot: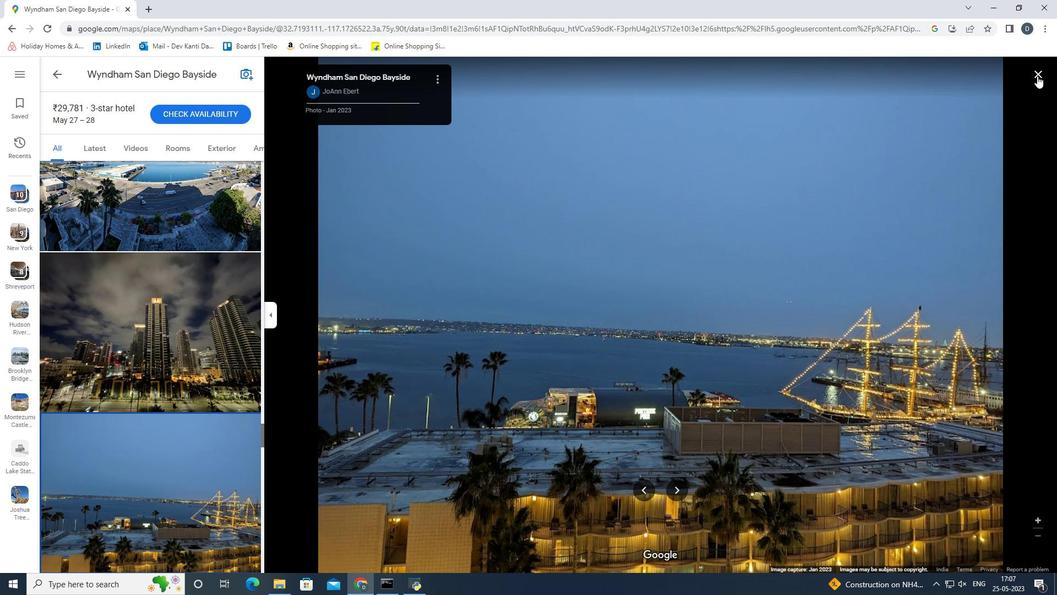 
Action: Mouse moved to (193, 444)
Screenshot: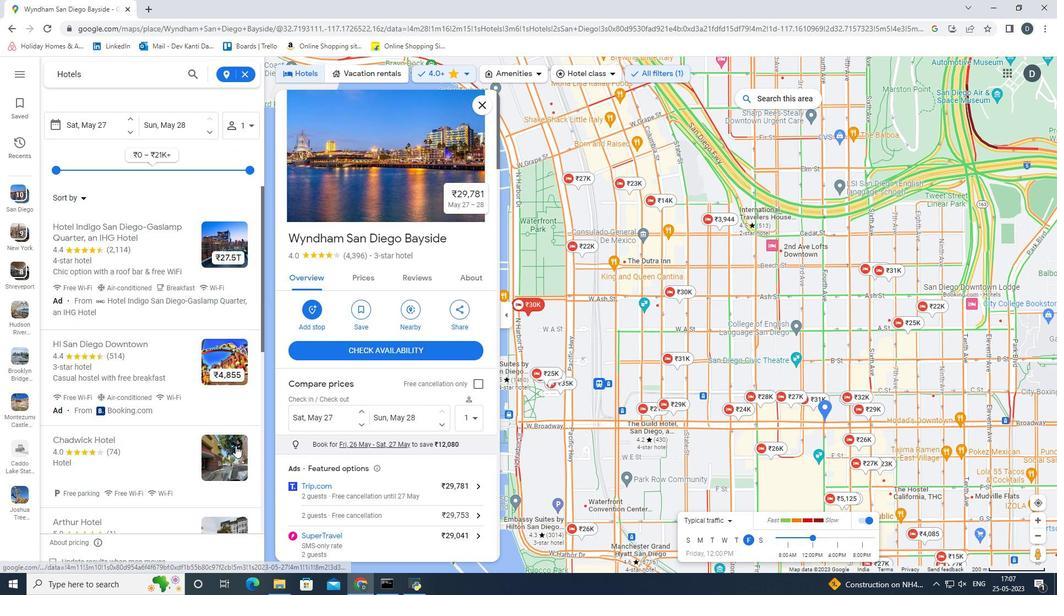 
Action: Mouse scrolled (193, 443) with delta (0, 0)
Screenshot: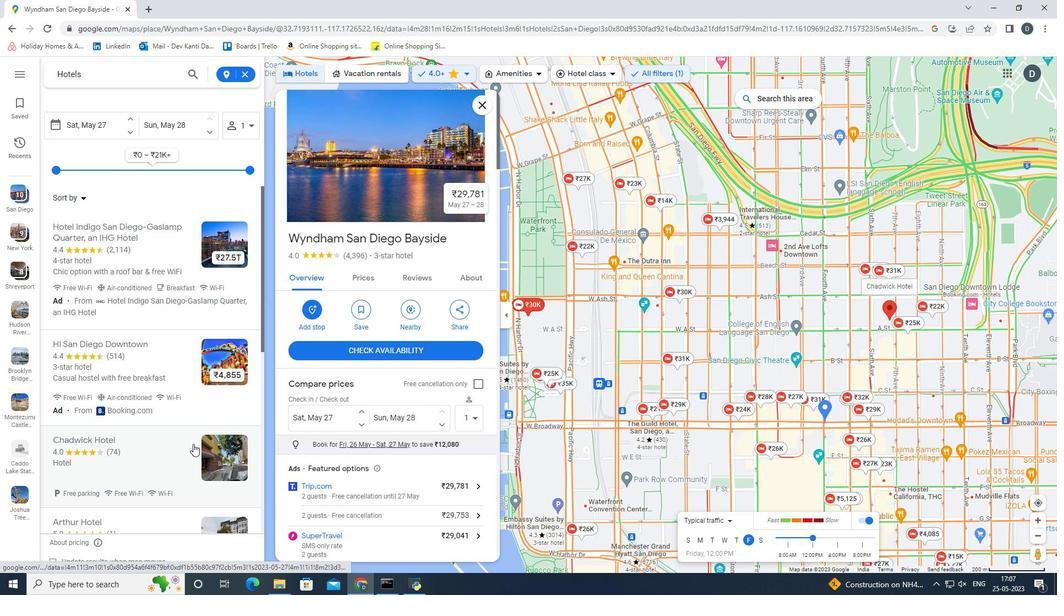 
Action: Mouse scrolled (193, 443) with delta (0, 0)
Screenshot: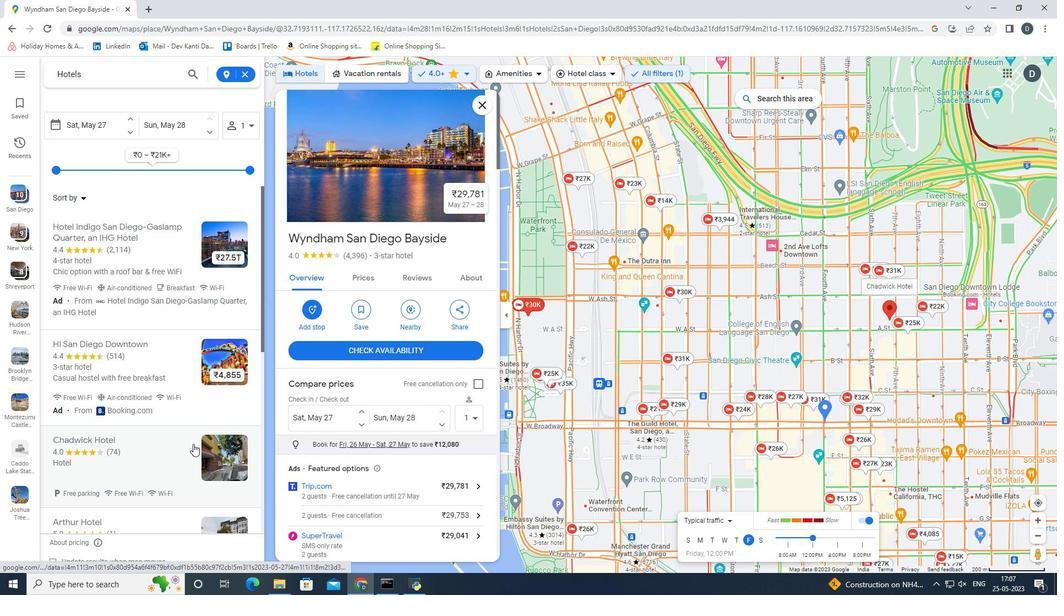 
Action: Mouse scrolled (193, 443) with delta (0, 0)
Screenshot: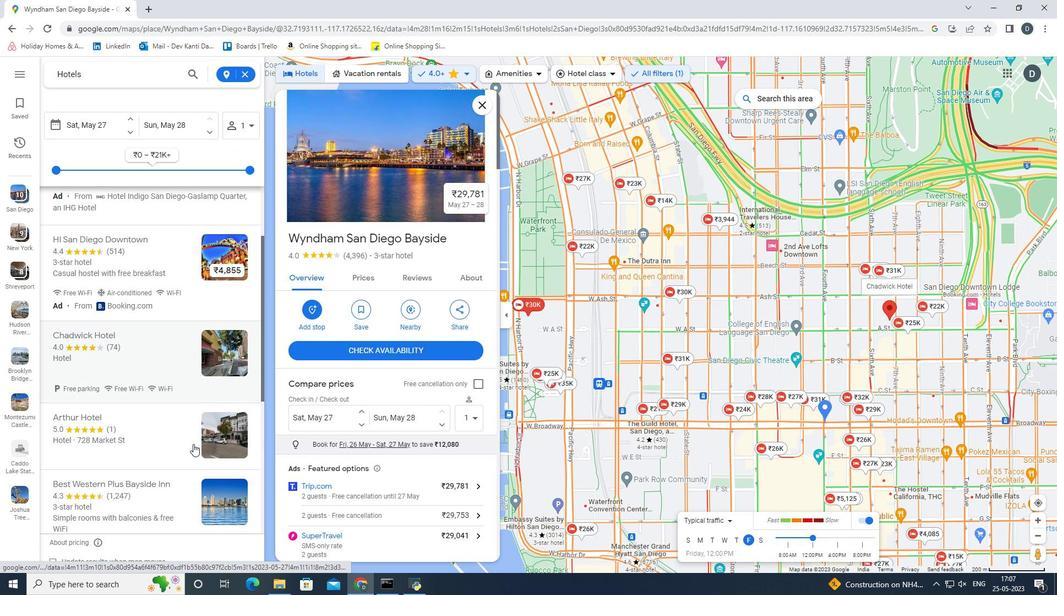 
Action: Mouse scrolled (193, 443) with delta (0, 0)
Screenshot: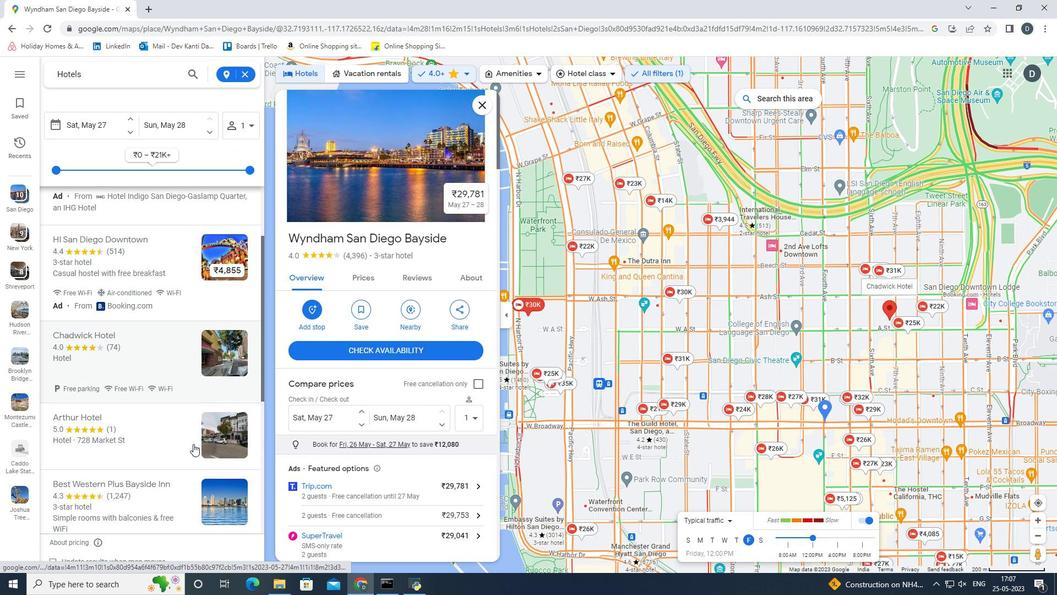 
Action: Mouse moved to (145, 429)
Screenshot: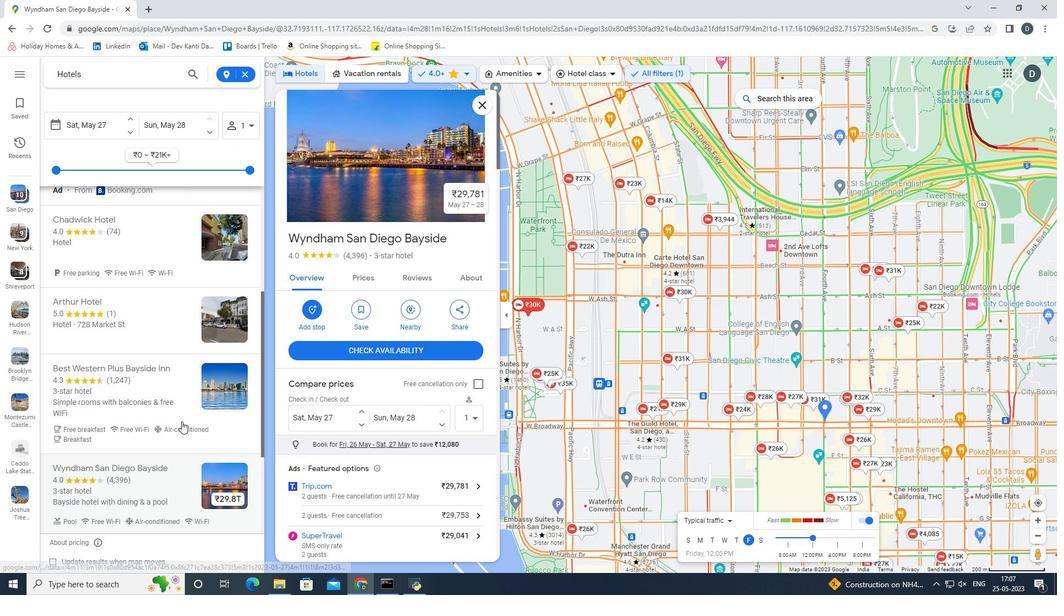 
Action: Mouse scrolled (145, 429) with delta (0, 0)
Screenshot: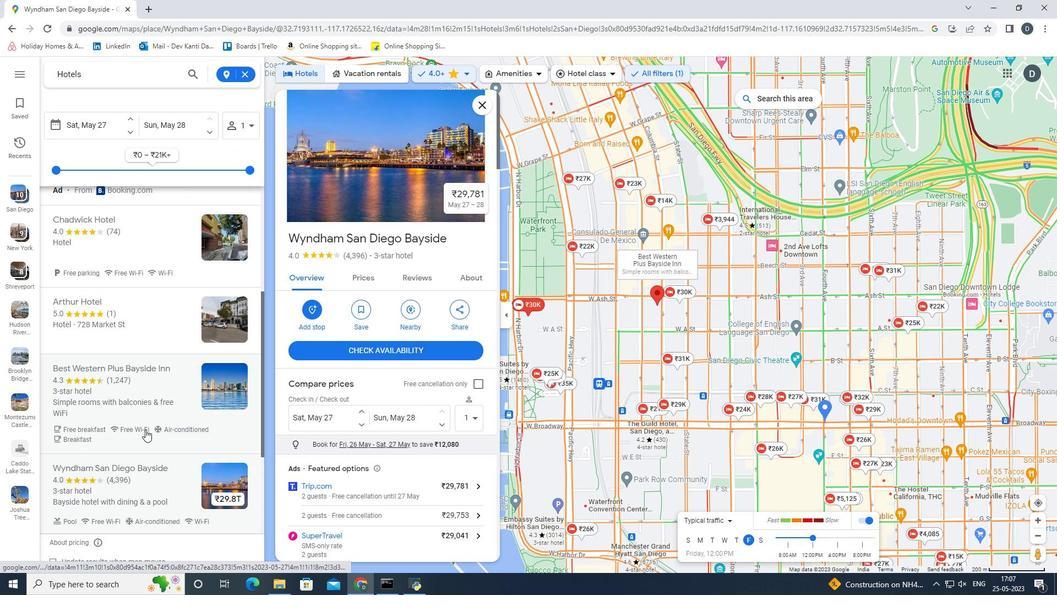 
Action: Mouse scrolled (145, 429) with delta (0, 0)
Screenshot: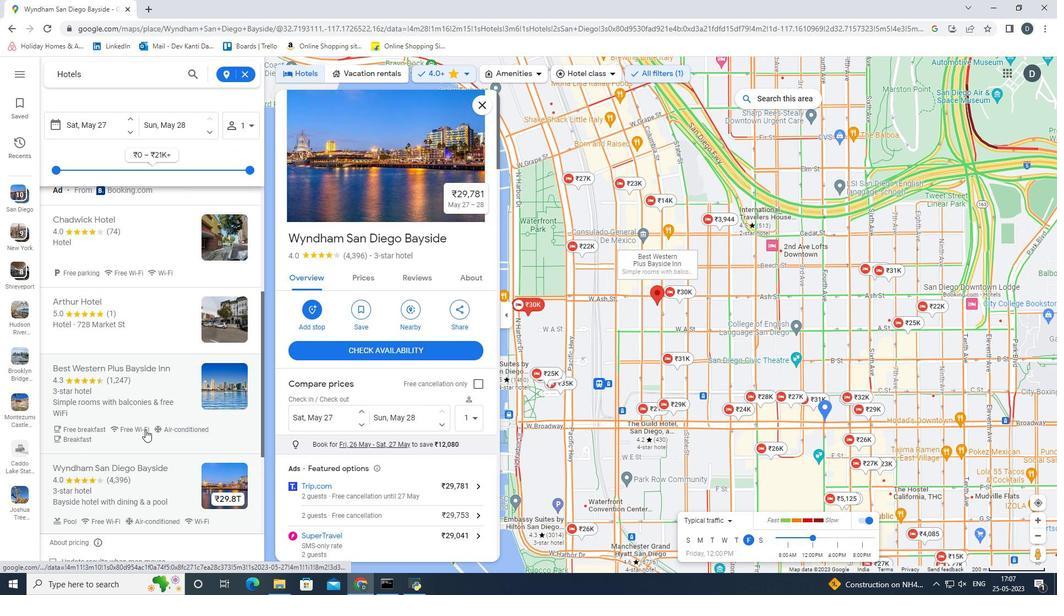 
Action: Mouse moved to (164, 410)
Screenshot: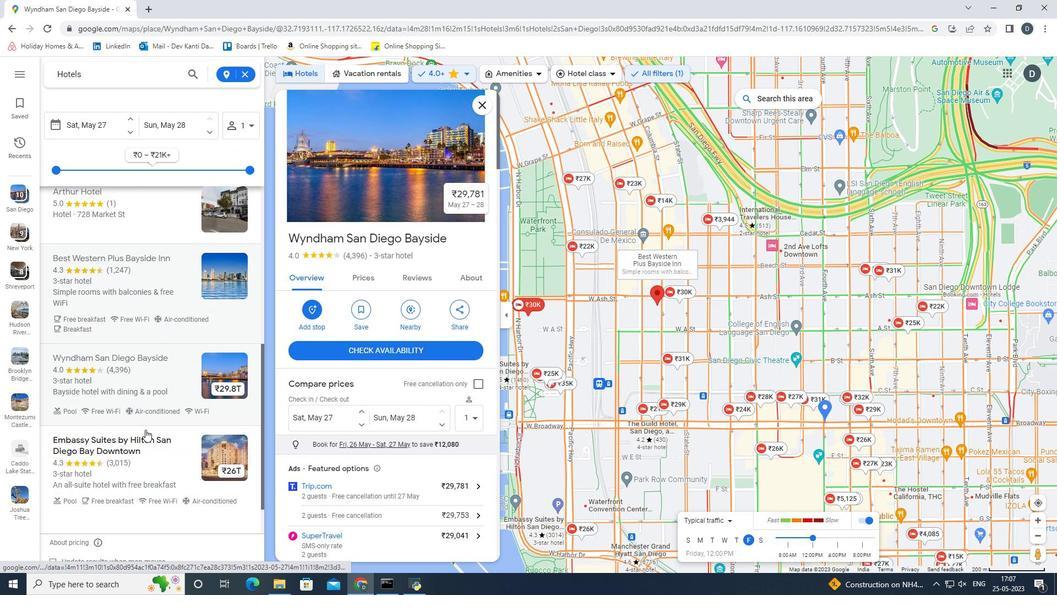 
Action: Mouse scrolled (164, 409) with delta (0, 0)
Screenshot: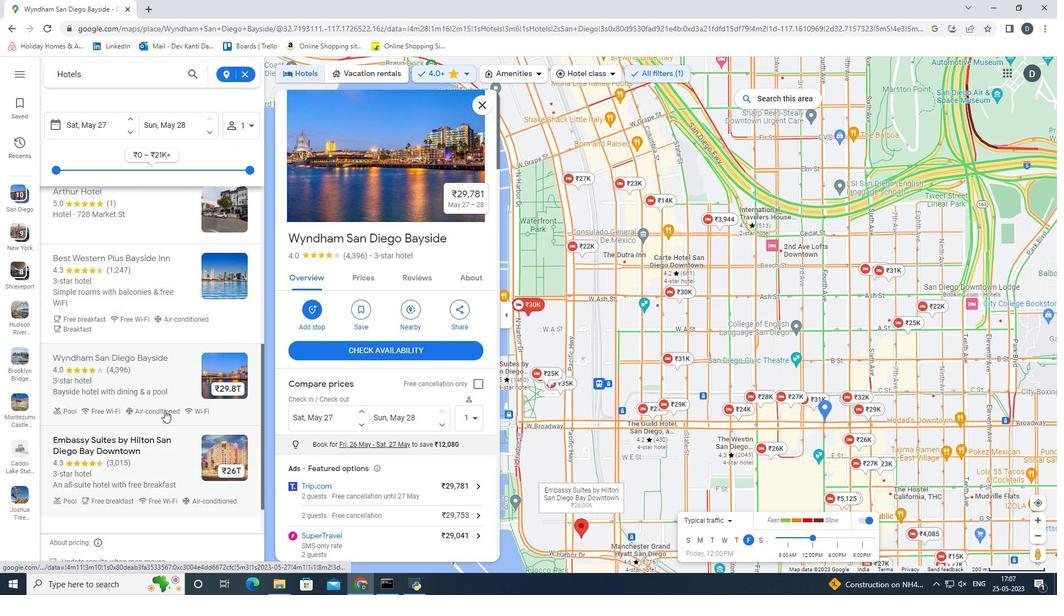 
Action: Mouse scrolled (164, 409) with delta (0, 0)
Screenshot: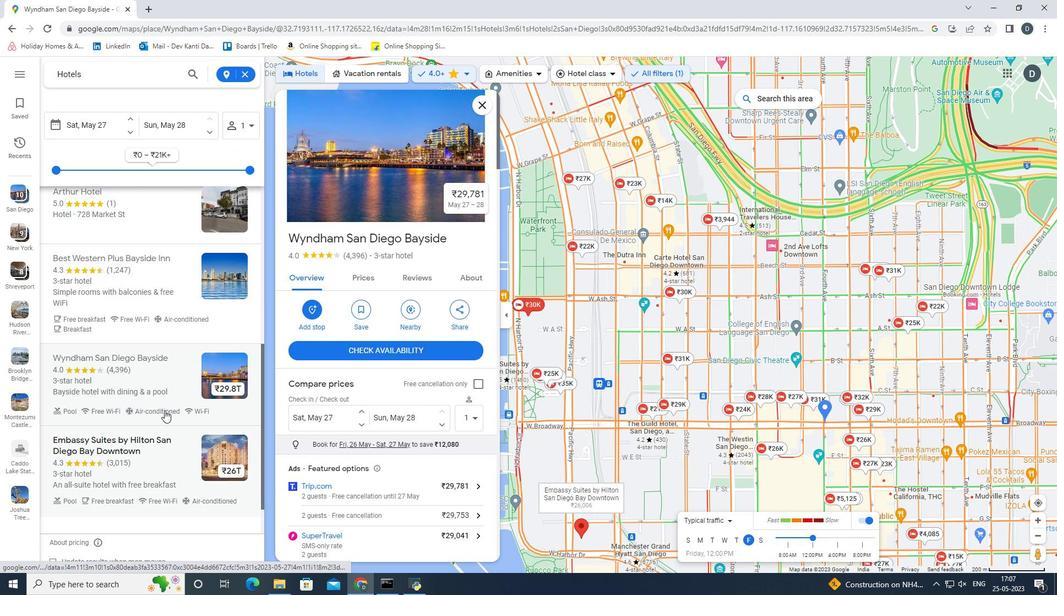 
Action: Mouse moved to (188, 397)
Screenshot: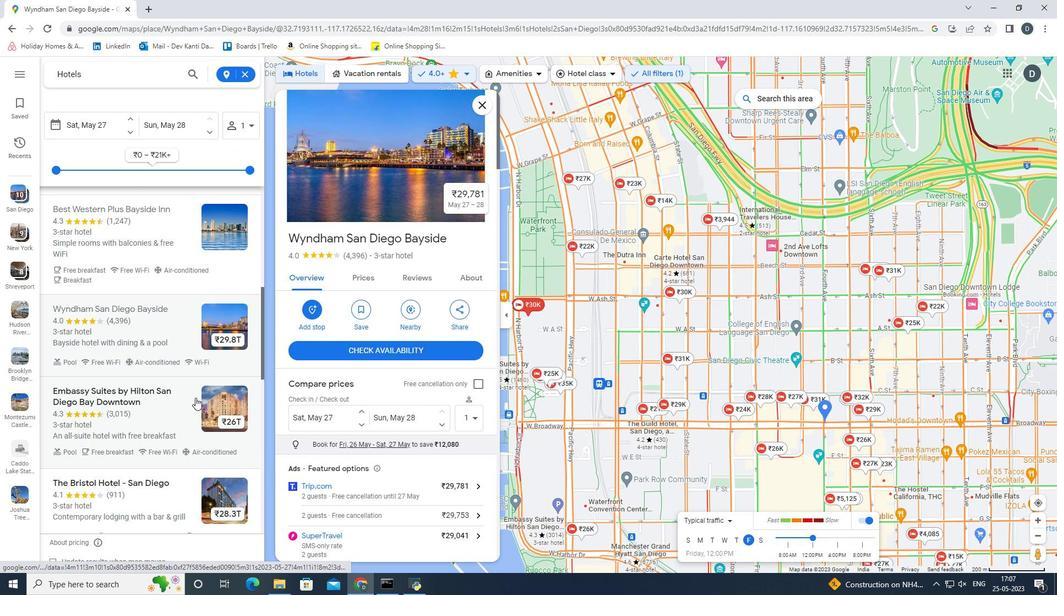 
Action: Mouse scrolled (188, 397) with delta (0, 0)
Screenshot: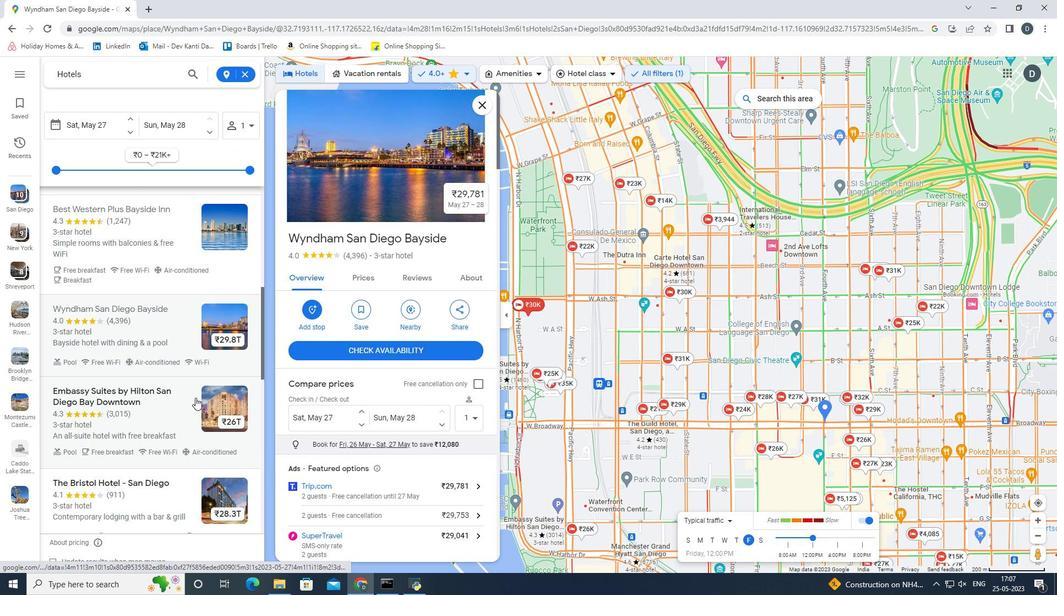 
Action: Mouse moved to (206, 343)
Screenshot: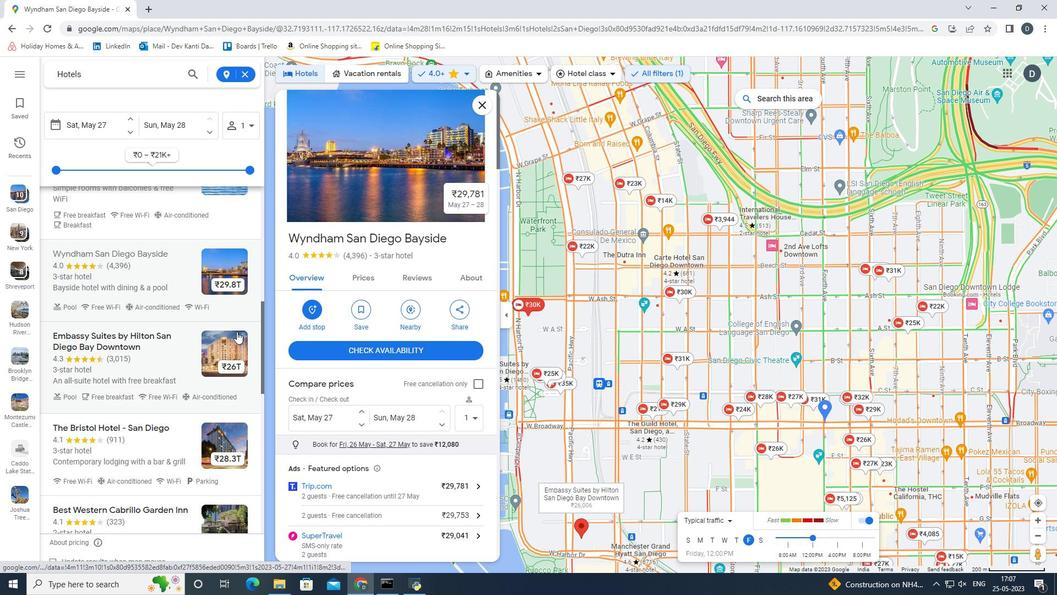 
Action: Mouse pressed left at (206, 343)
Screenshot: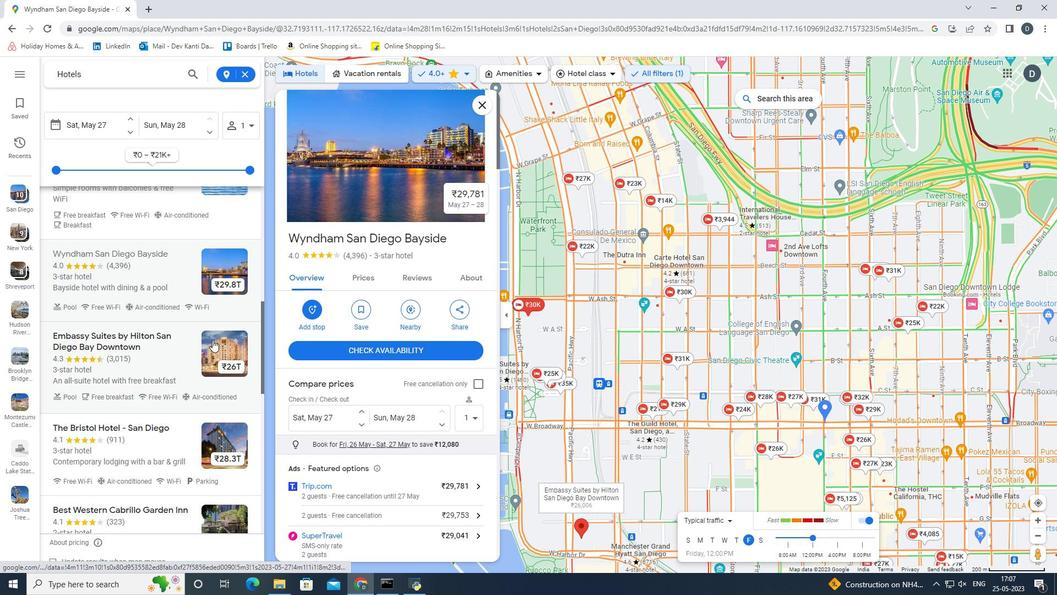 
Action: Mouse moved to (312, 189)
Screenshot: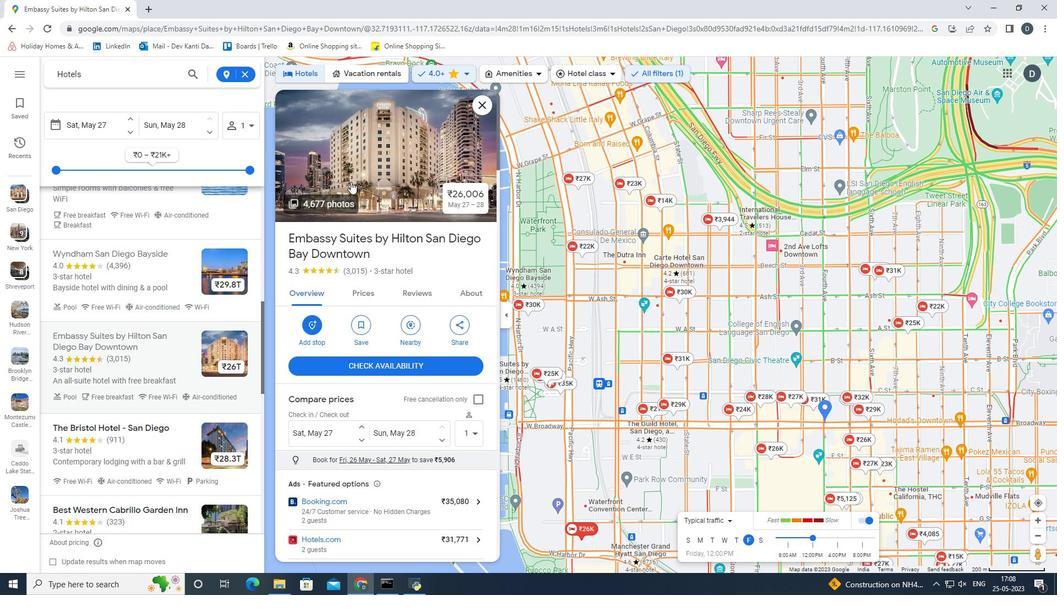 
Action: Mouse pressed left at (312, 189)
Screenshot: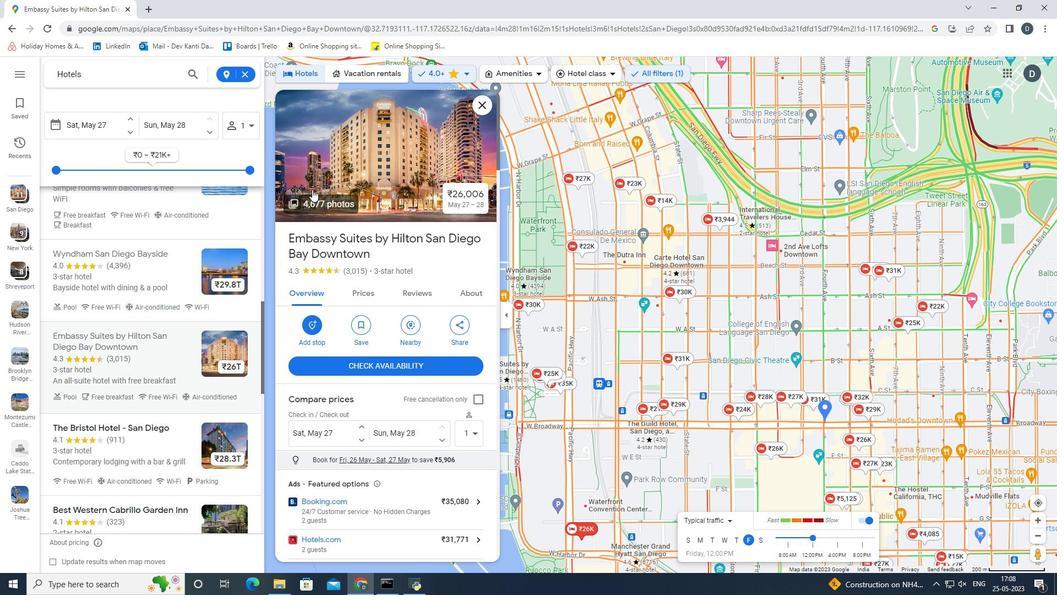 
Action: Mouse moved to (677, 488)
Screenshot: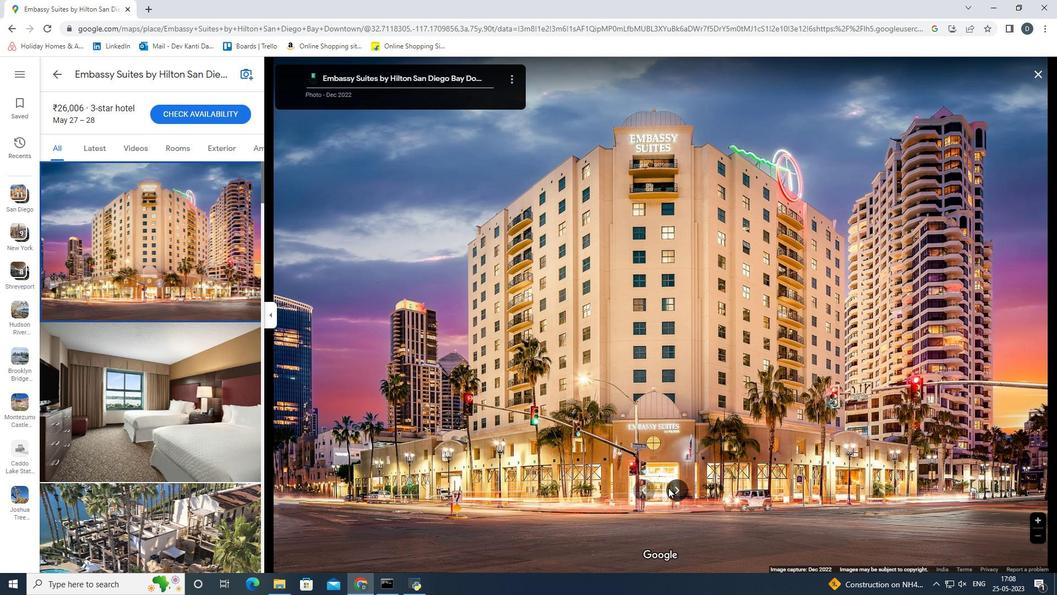 
Action: Mouse pressed left at (677, 488)
Screenshot: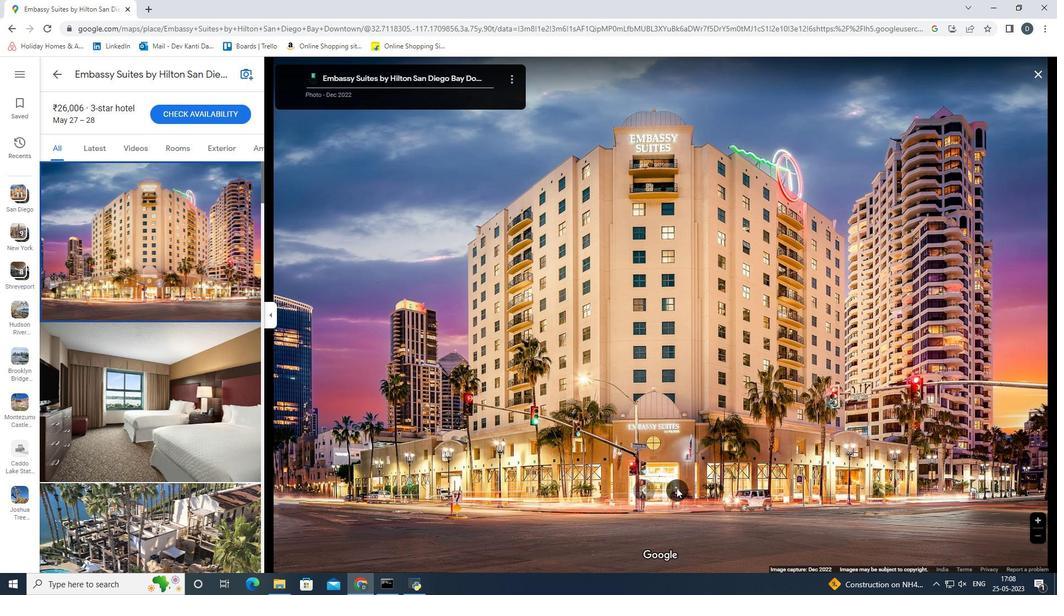 
Action: Key pressed <Key.right><Key.right><Key.right><Key.right><Key.right><Key.right><Key.right><Key.right><Key.right><Key.right><Key.right><Key.right><Key.right><Key.right><Key.right><Key.right><Key.right><Key.right><Key.right><Key.right><Key.right><Key.right><Key.right>
Screenshot: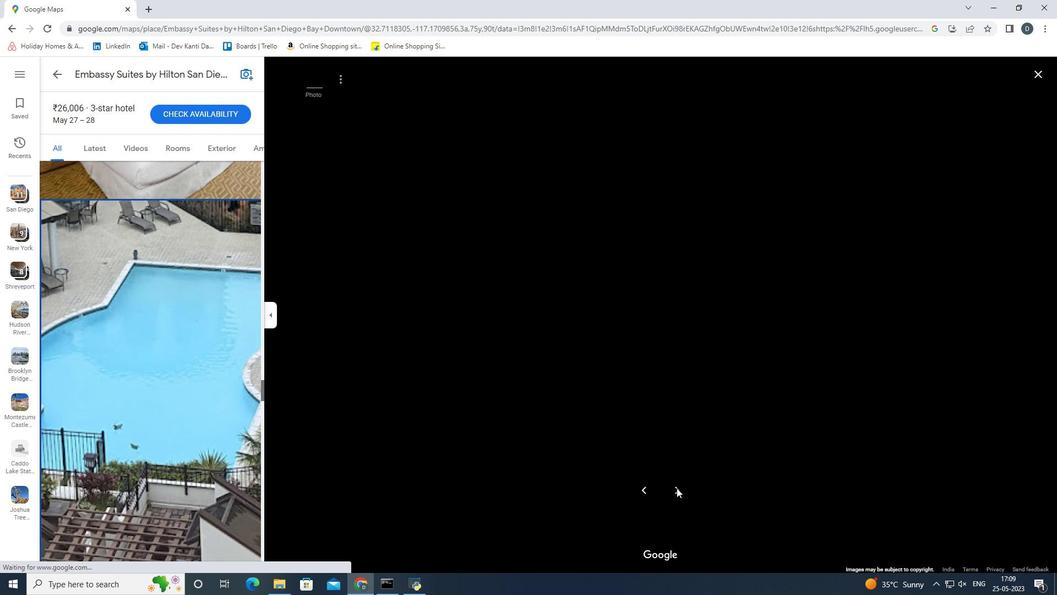 
Action: Mouse moved to (1040, 75)
Screenshot: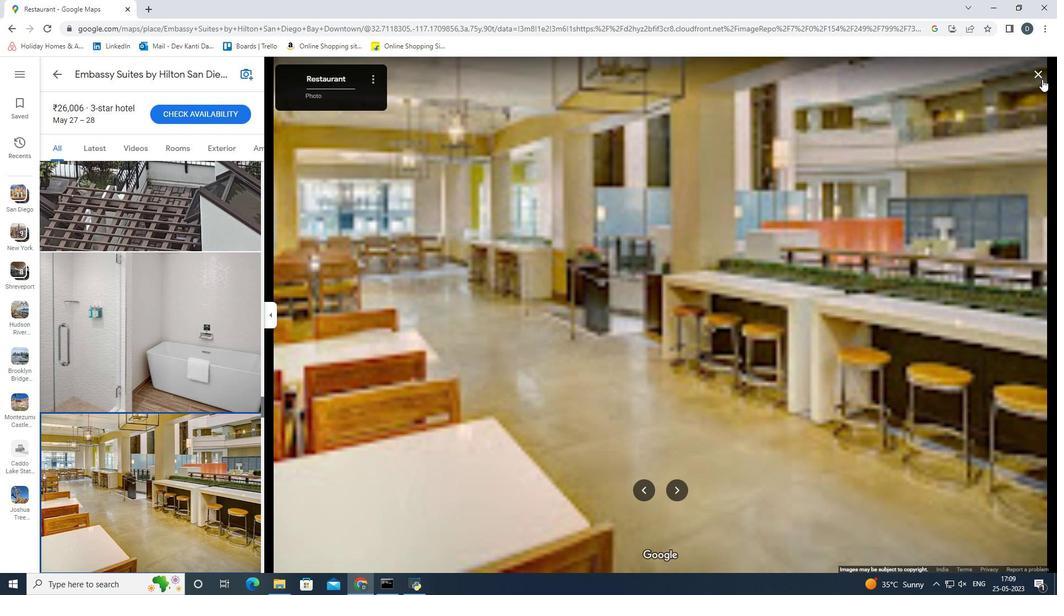 
Action: Mouse pressed left at (1040, 75)
Screenshot: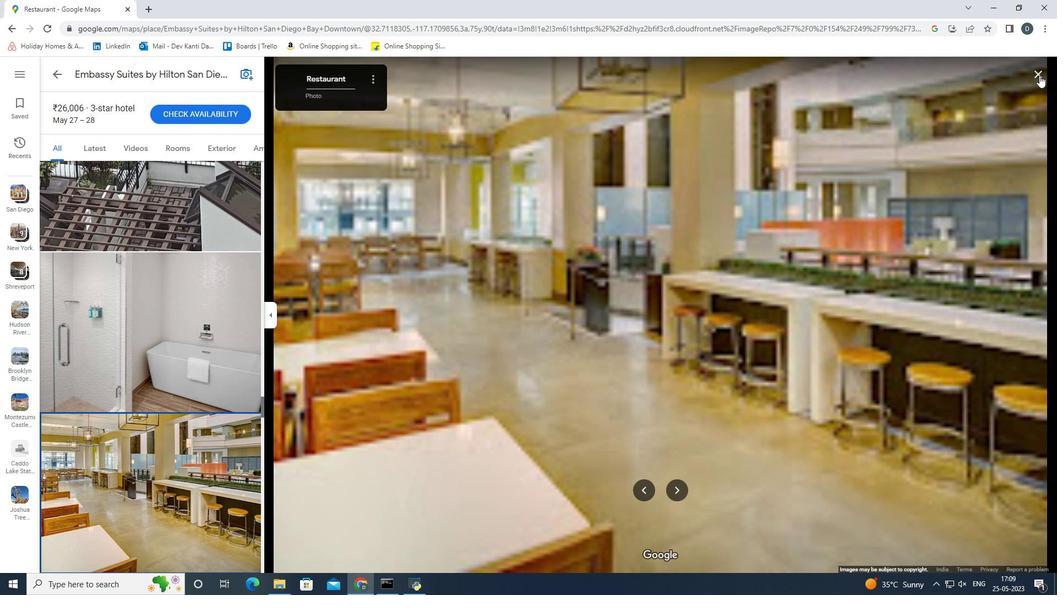 
Action: Mouse moved to (609, 331)
Screenshot: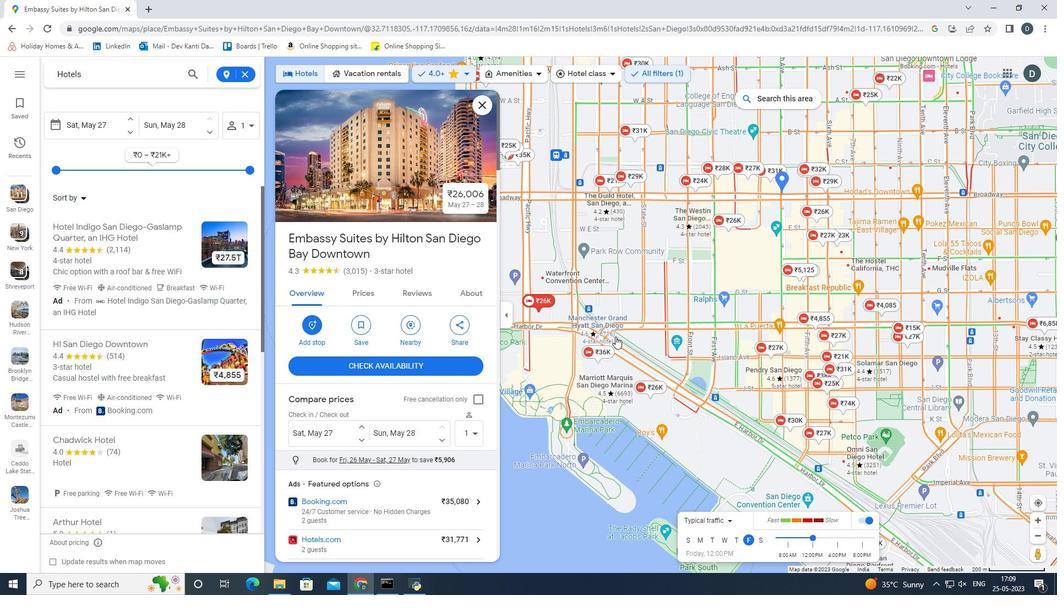 
